 Task: Look for space in Saldanha, South Africa from 10th July, 2023 to 15th July, 2023 for 7 adults in price range Rs.10000 to Rs.15000. Place can be entire place or shared room with 4 bedrooms having 7 beds and 4 bathrooms. Property type can be house, flat, guest house. Amenities needed are: wifi, TV, free parkinig on premises, gym, breakfast. Booking option can be shelf check-in. Required host language is English.
Action: Mouse moved to (512, 133)
Screenshot: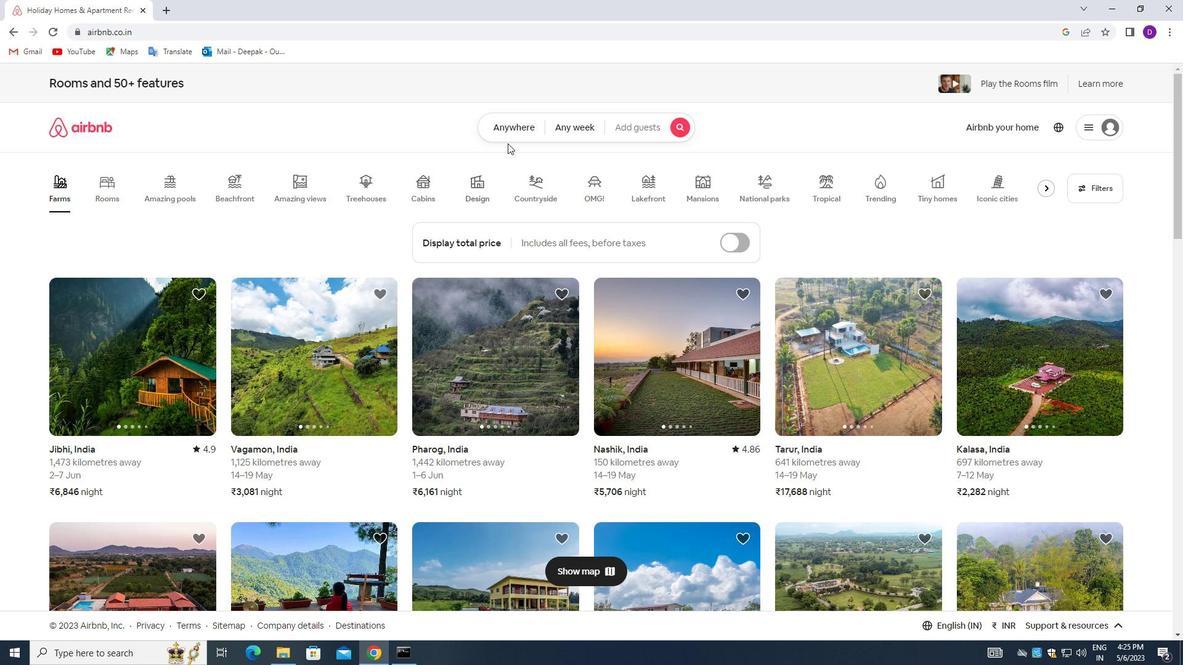 
Action: Mouse pressed left at (512, 133)
Screenshot: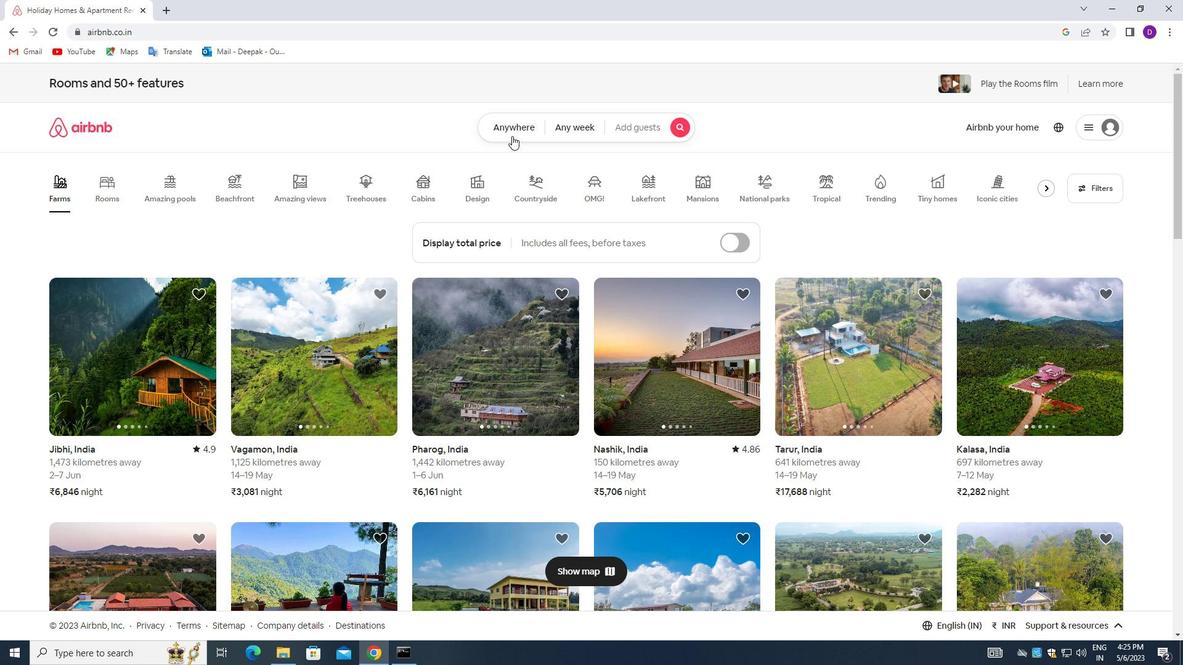 
Action: Mouse moved to (451, 176)
Screenshot: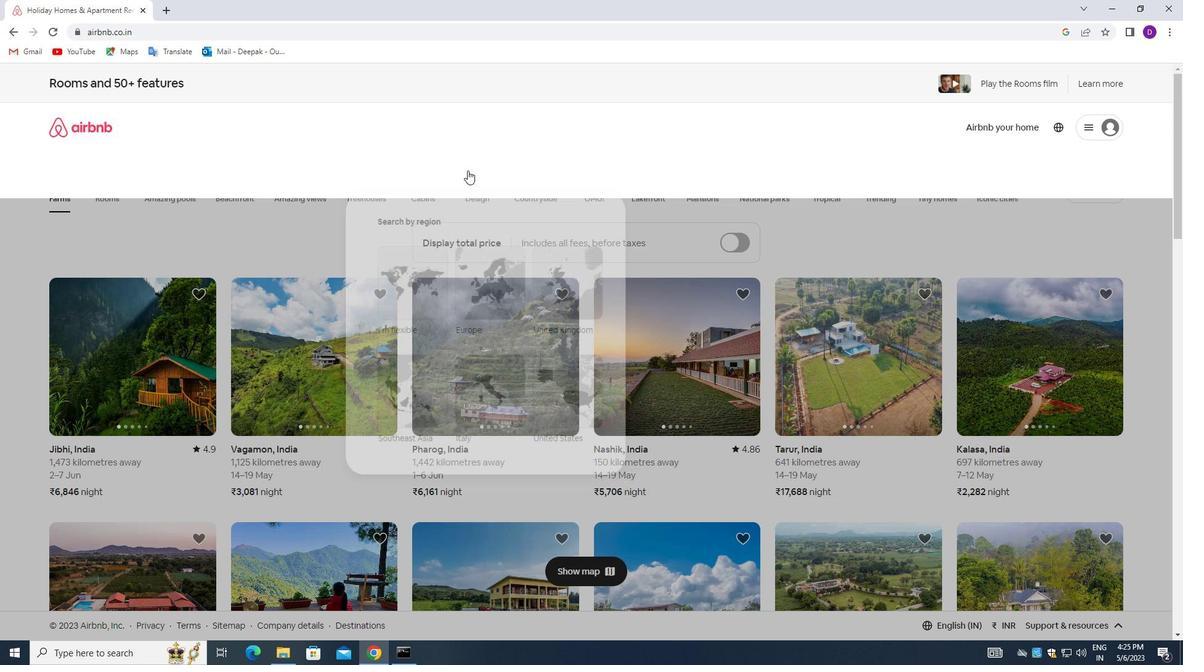 
Action: Mouse pressed left at (451, 176)
Screenshot: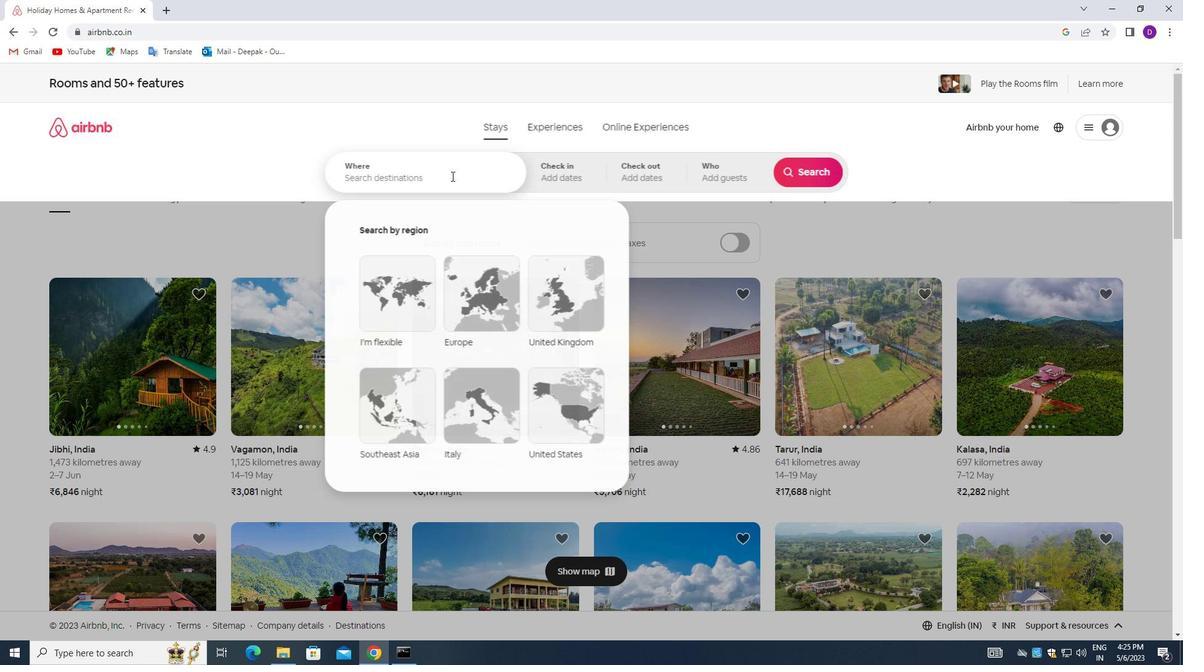 
Action: Mouse moved to (135, 275)
Screenshot: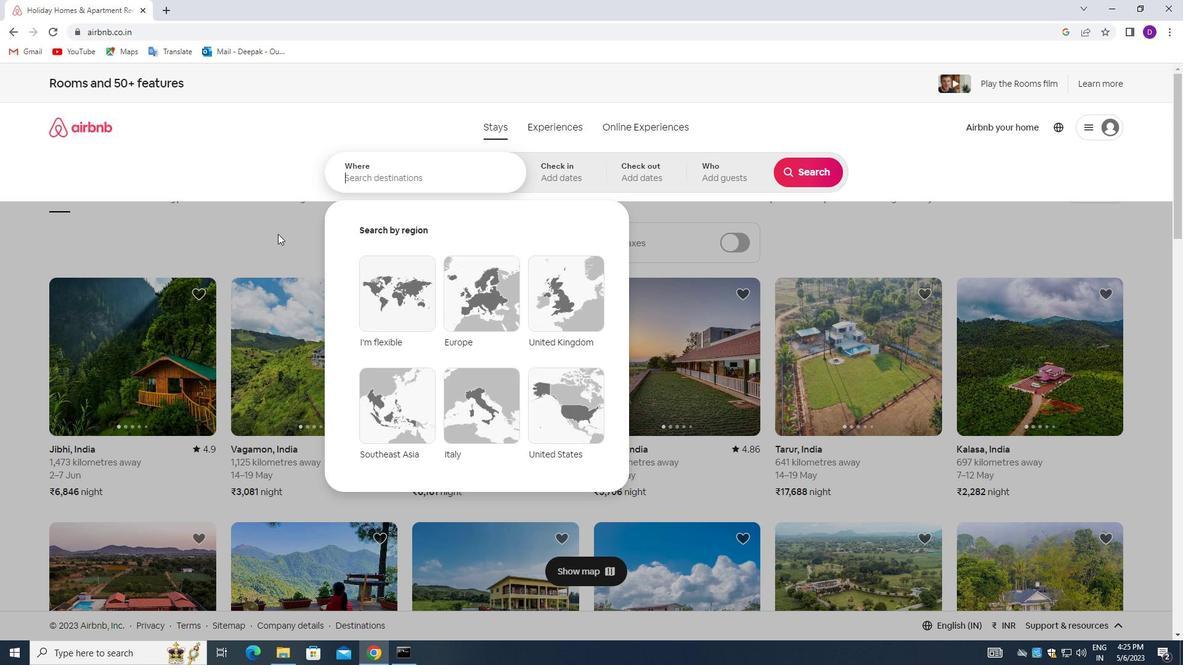 
Action: Key pressed <Key.shift_r>Saldanga,<Key.space><Key.shift_r>South<Key.space><Key.shift_r>Africa<Key.enter>
Screenshot: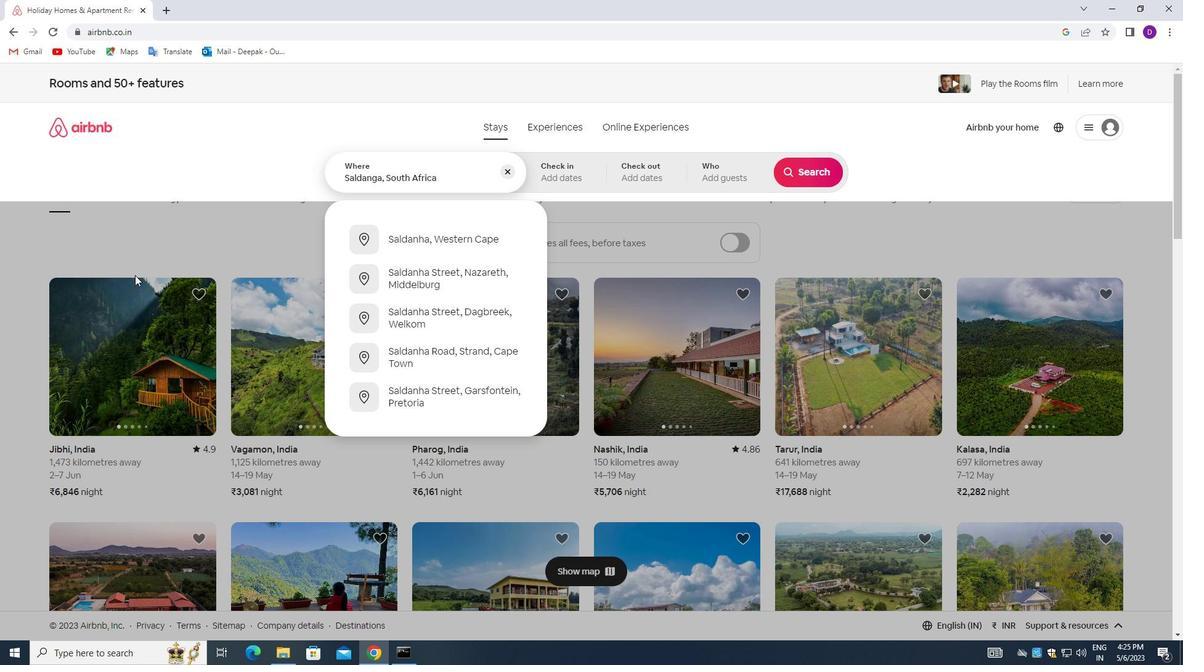 
Action: Mouse moved to (799, 277)
Screenshot: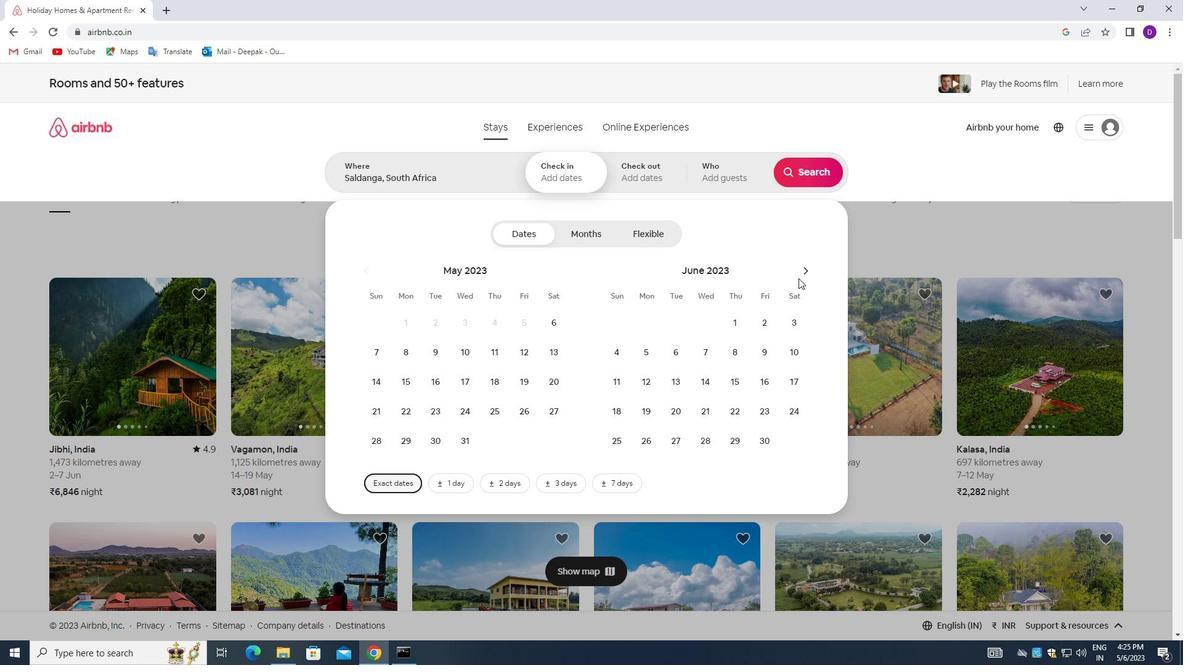 
Action: Mouse pressed left at (799, 277)
Screenshot: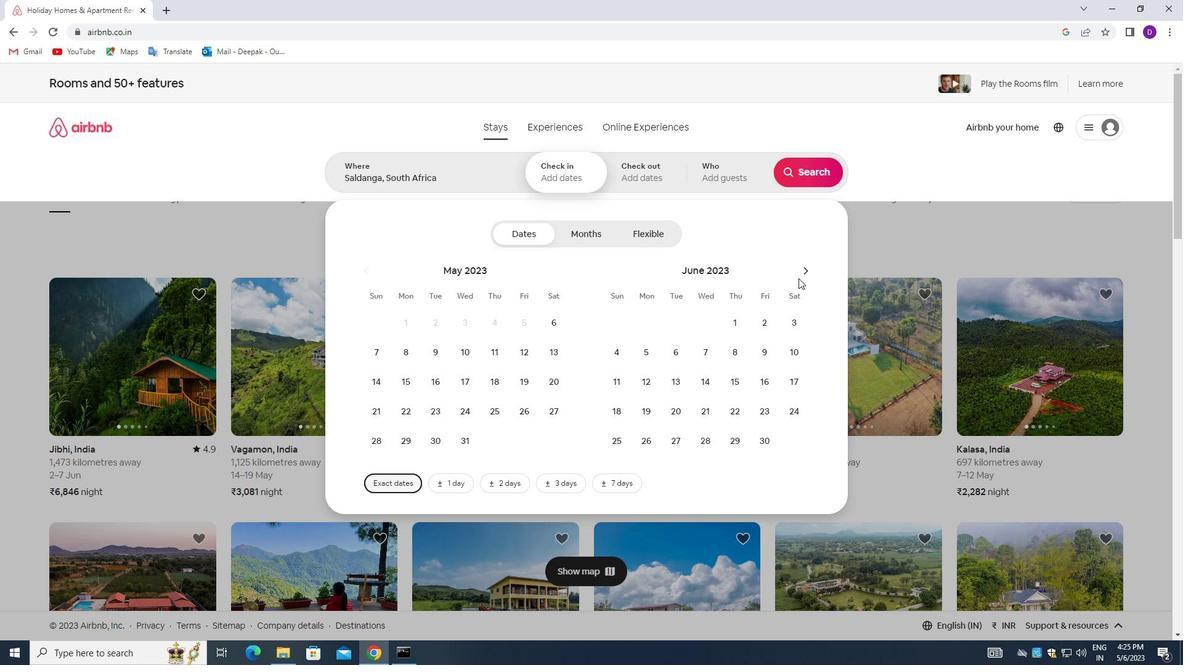 
Action: Mouse moved to (641, 385)
Screenshot: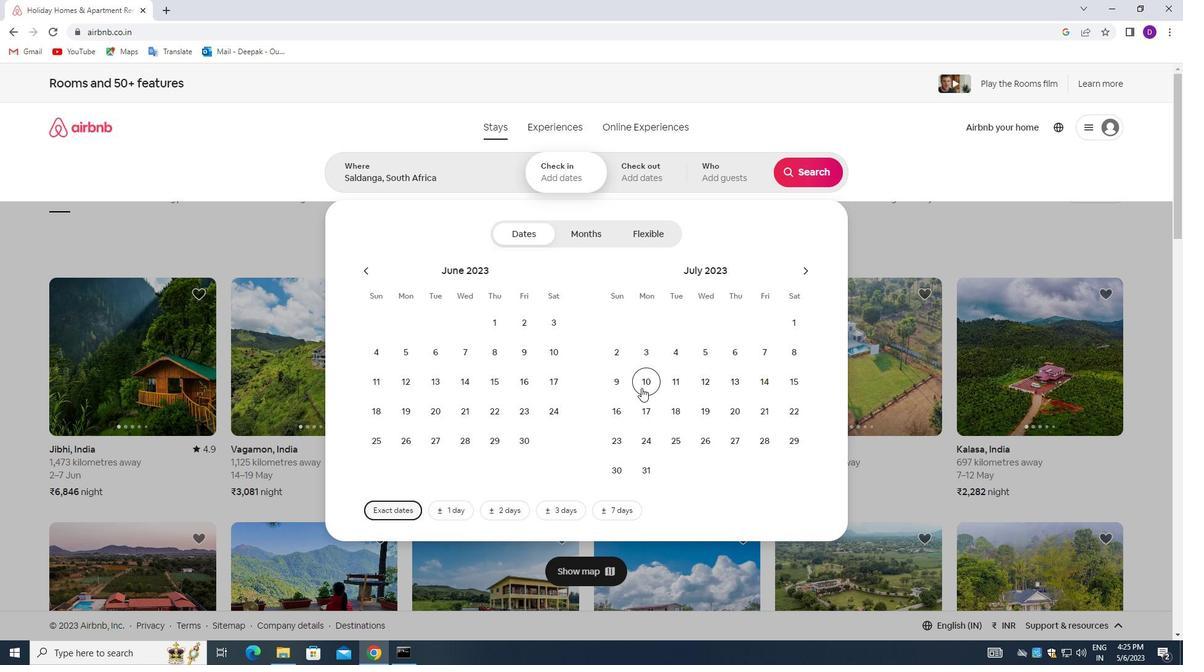 
Action: Mouse pressed left at (641, 385)
Screenshot: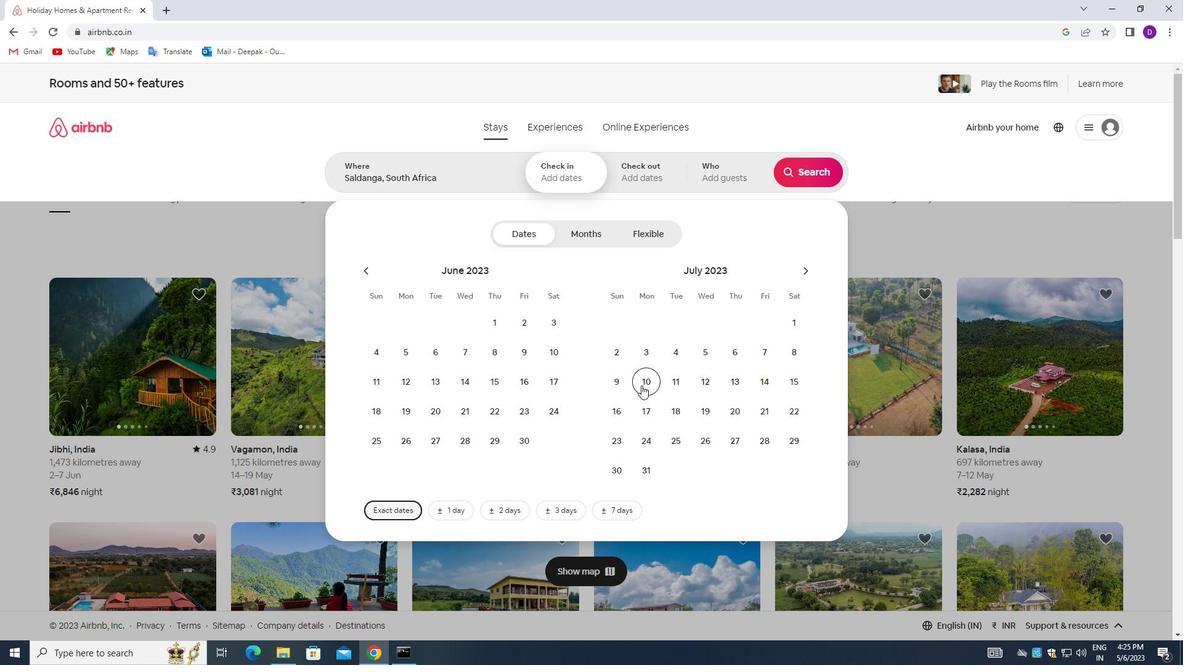 
Action: Mouse moved to (784, 382)
Screenshot: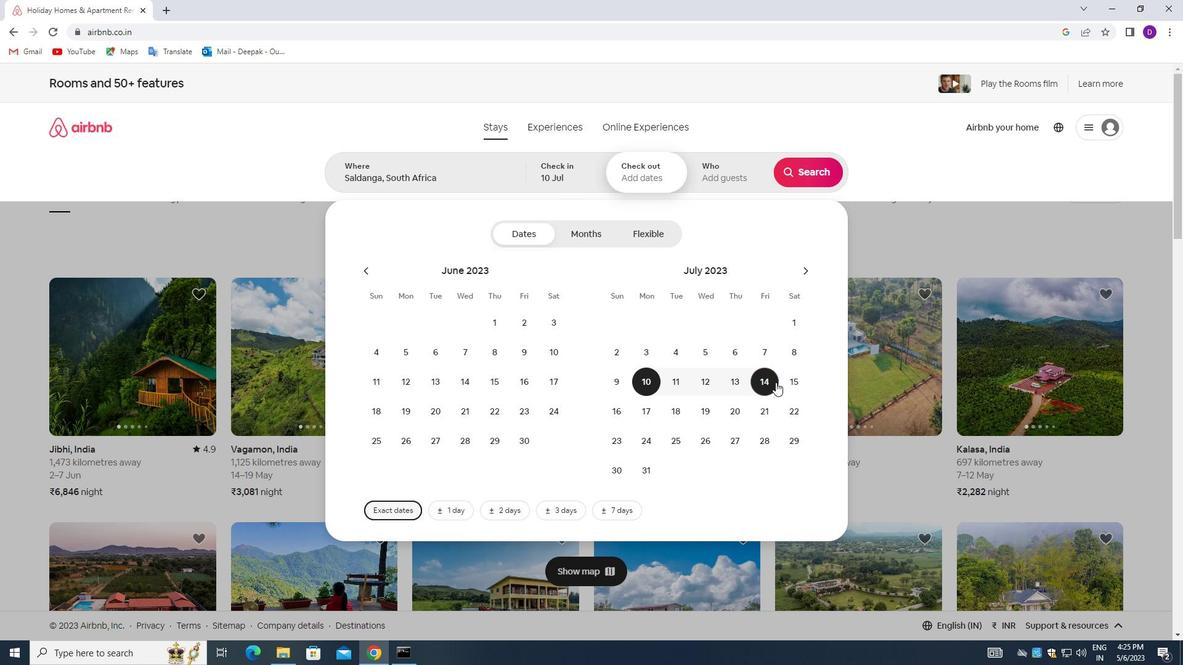 
Action: Mouse pressed left at (784, 382)
Screenshot: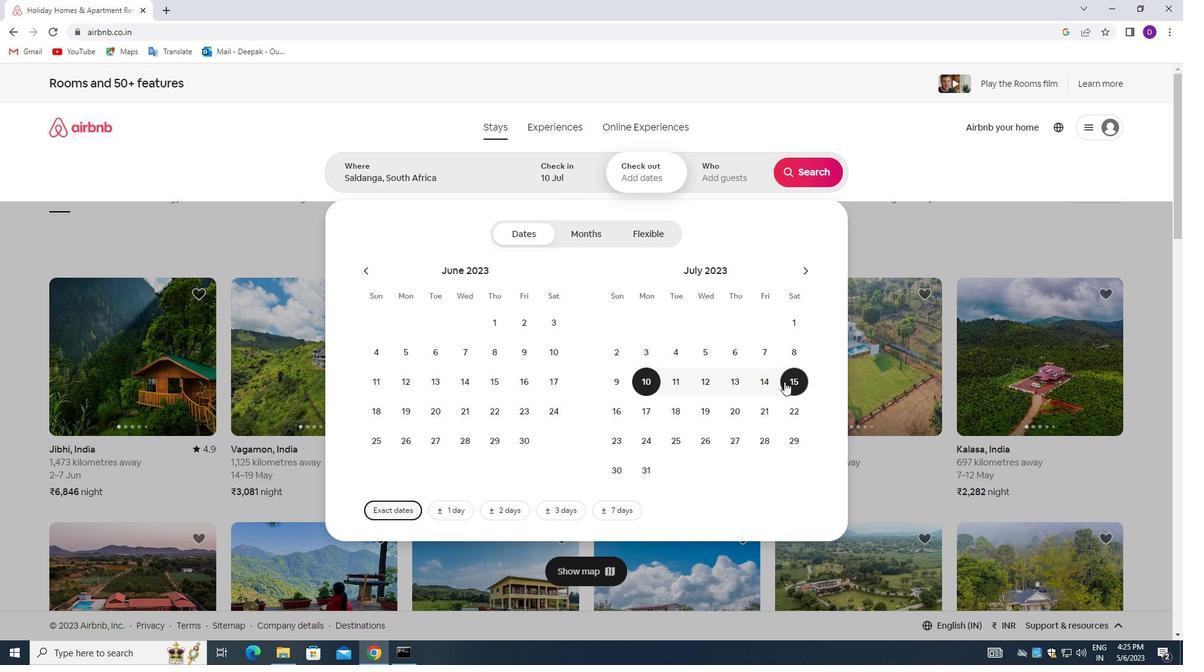 
Action: Mouse moved to (710, 180)
Screenshot: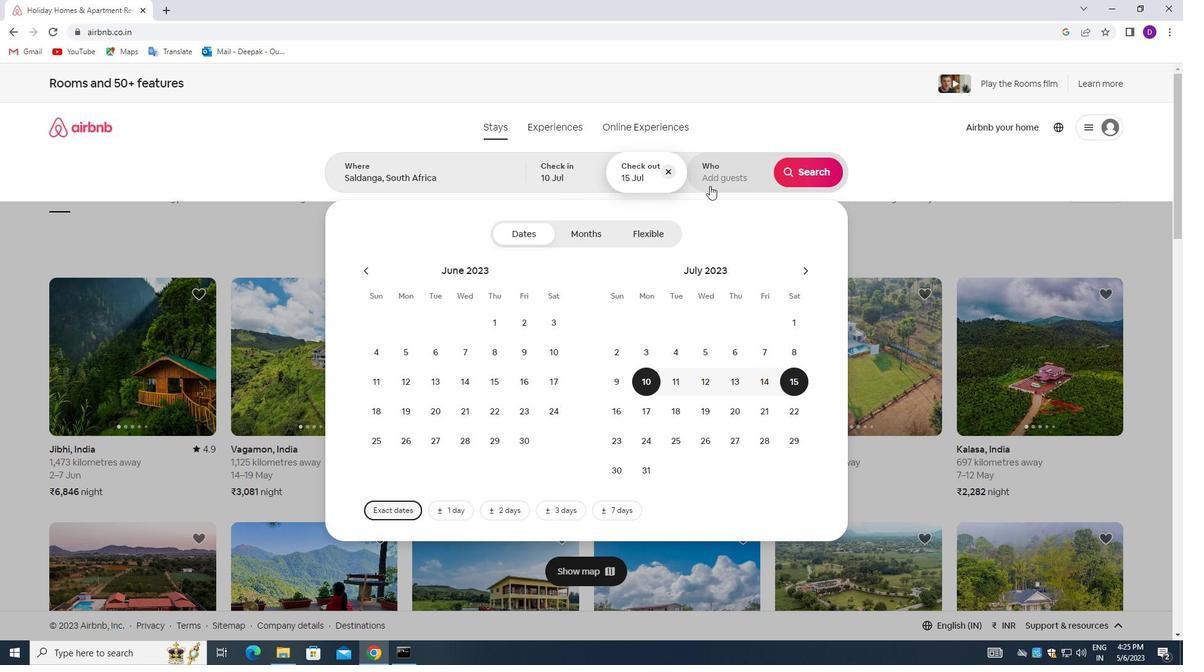 
Action: Mouse pressed left at (710, 180)
Screenshot: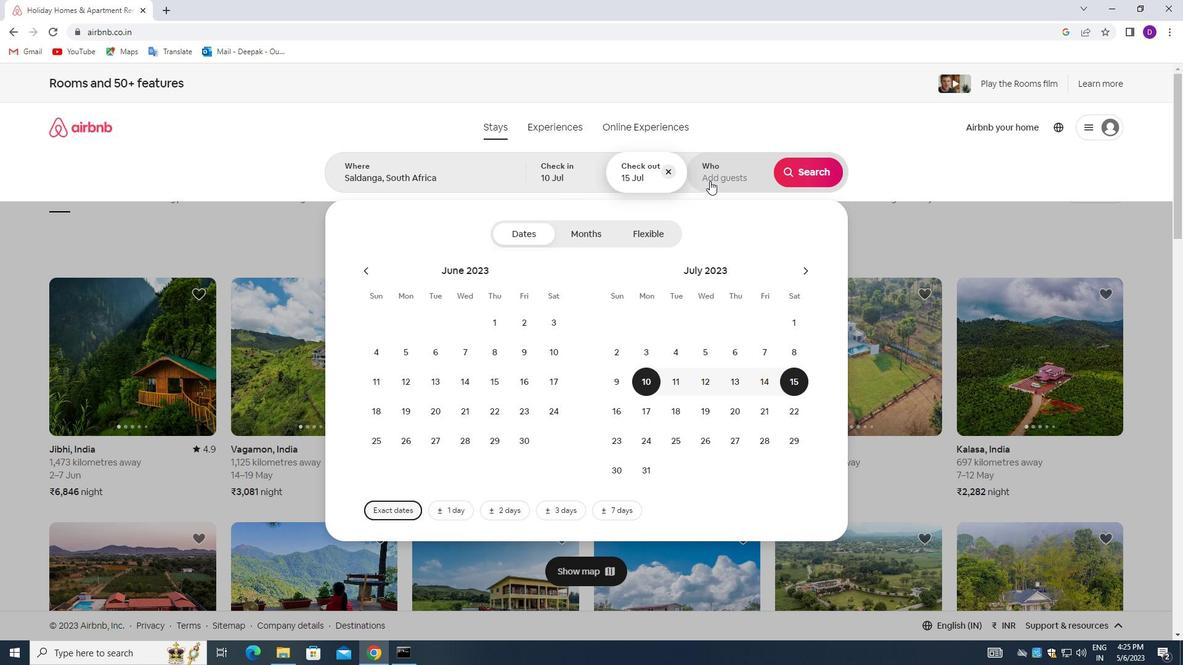 
Action: Mouse moved to (815, 235)
Screenshot: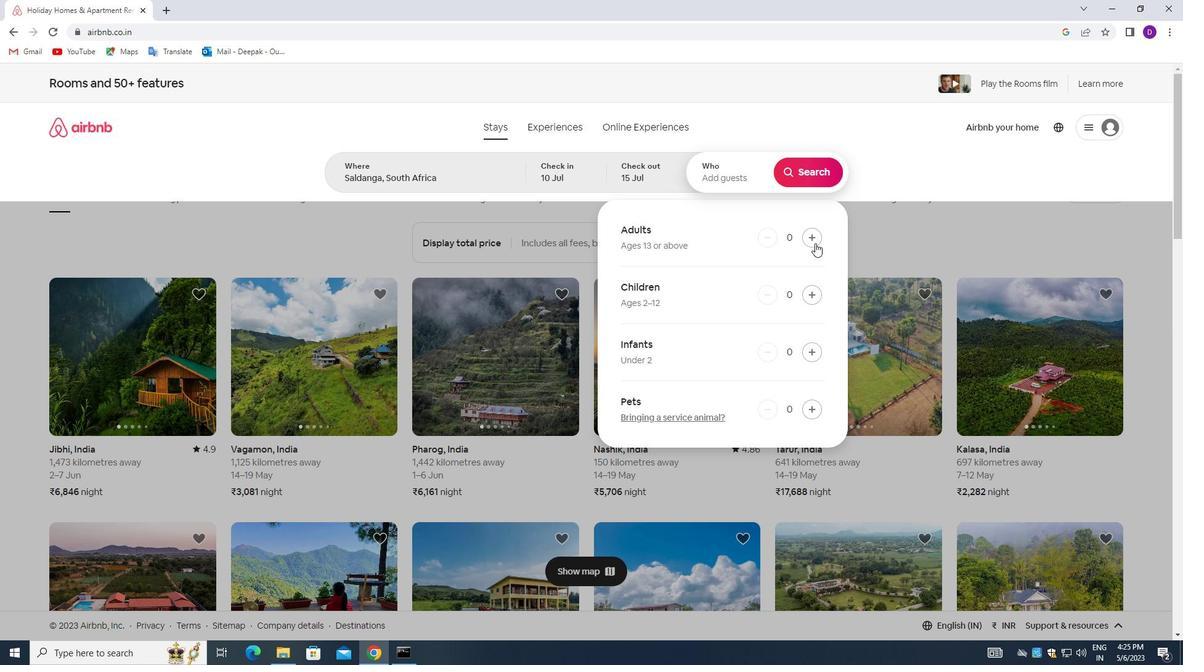 
Action: Mouse pressed left at (815, 235)
Screenshot: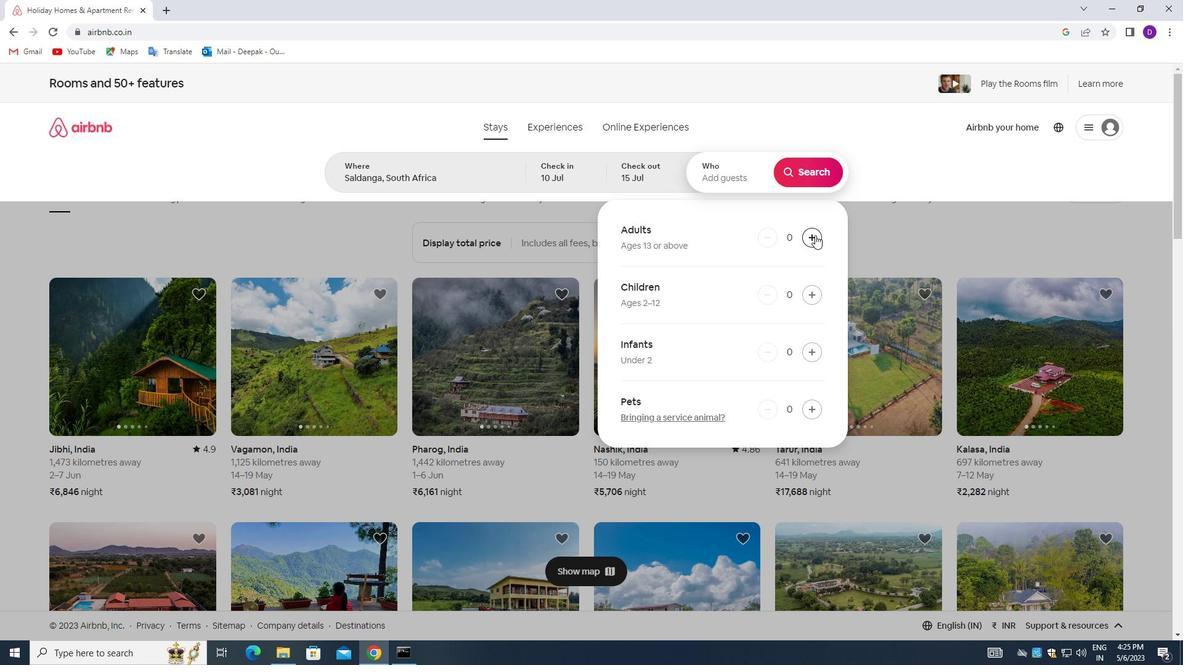 
Action: Mouse pressed left at (815, 235)
Screenshot: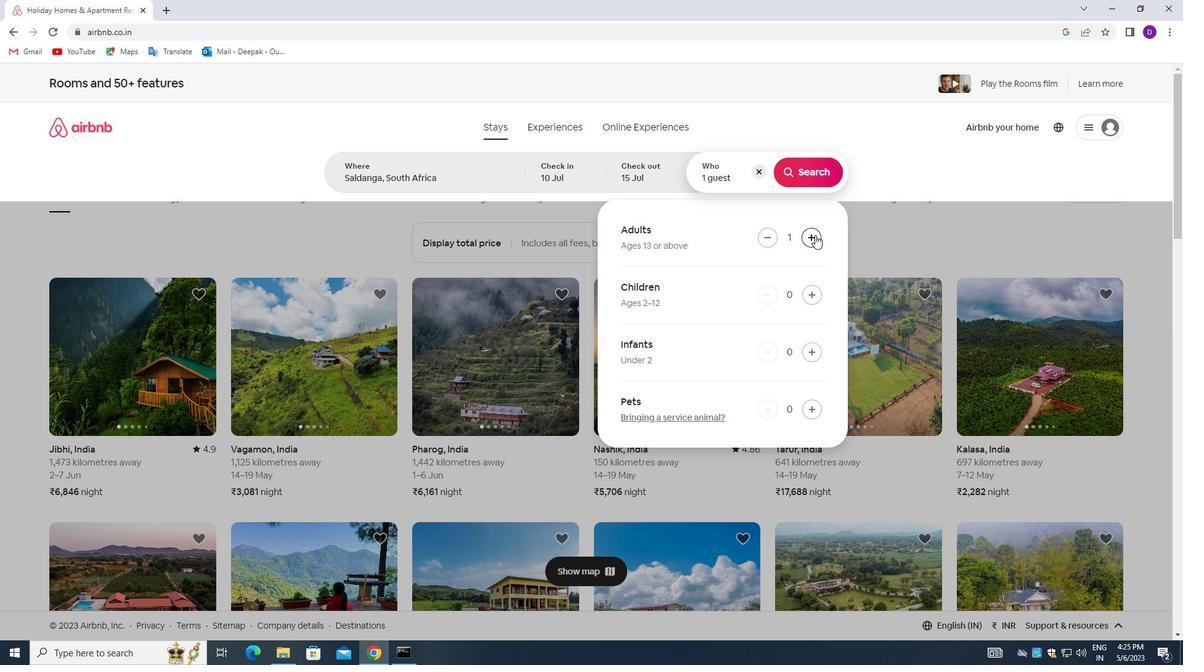 
Action: Mouse pressed left at (815, 235)
Screenshot: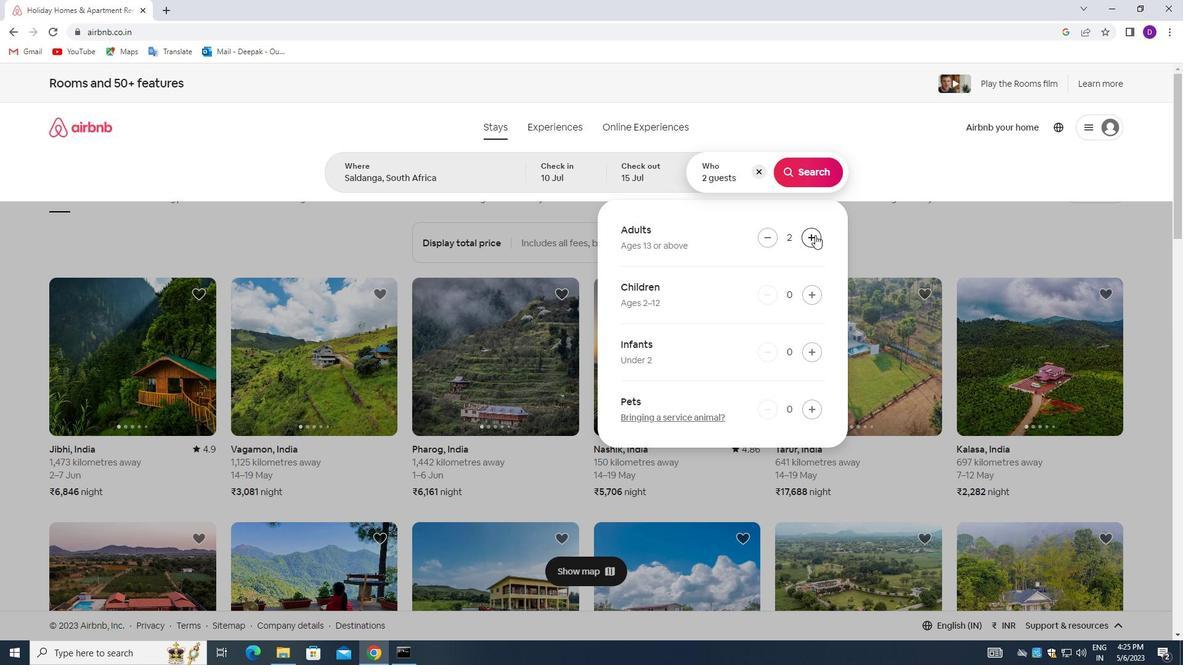 
Action: Mouse pressed left at (815, 235)
Screenshot: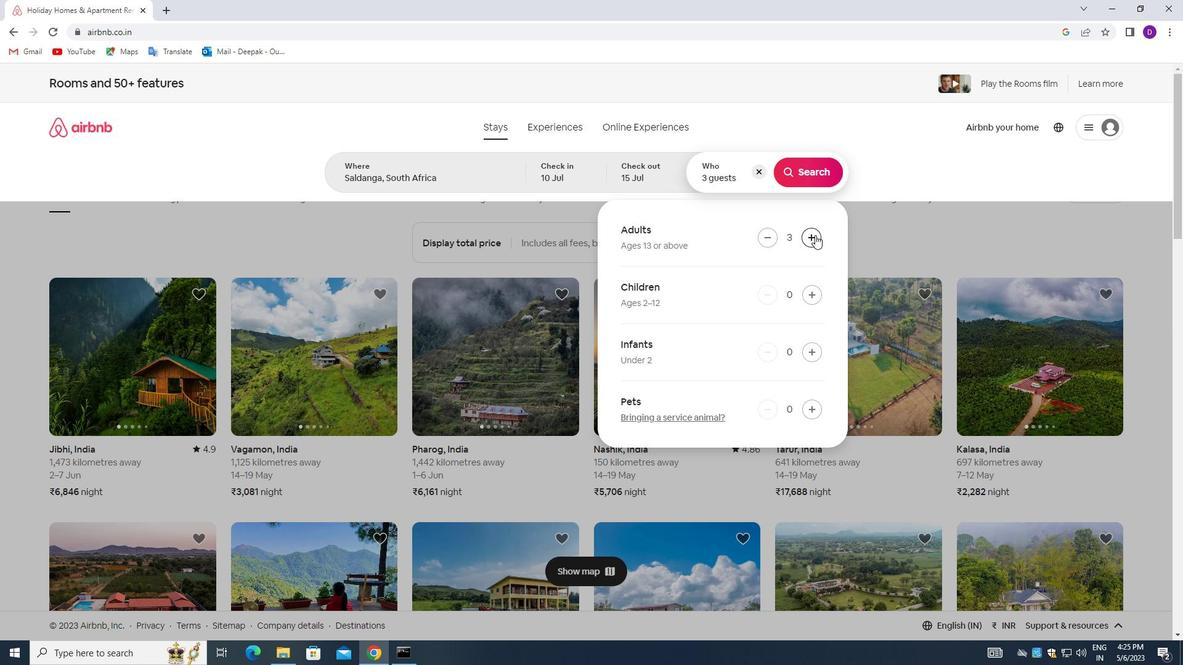 
Action: Mouse pressed left at (815, 235)
Screenshot: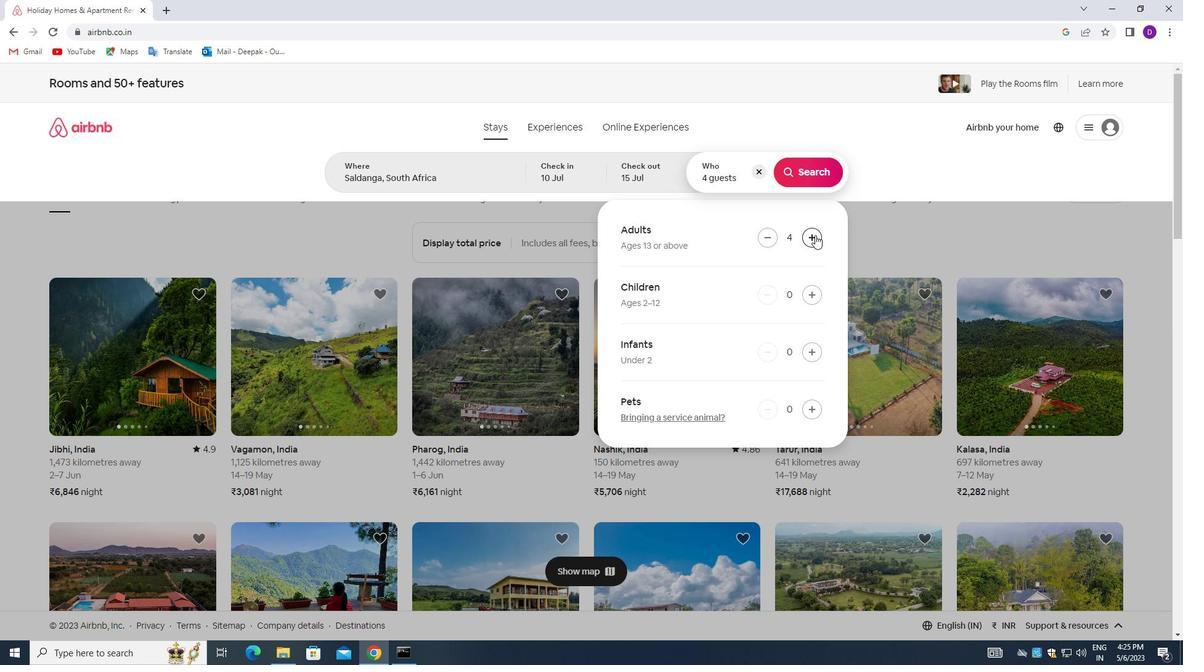 
Action: Mouse pressed left at (815, 235)
Screenshot: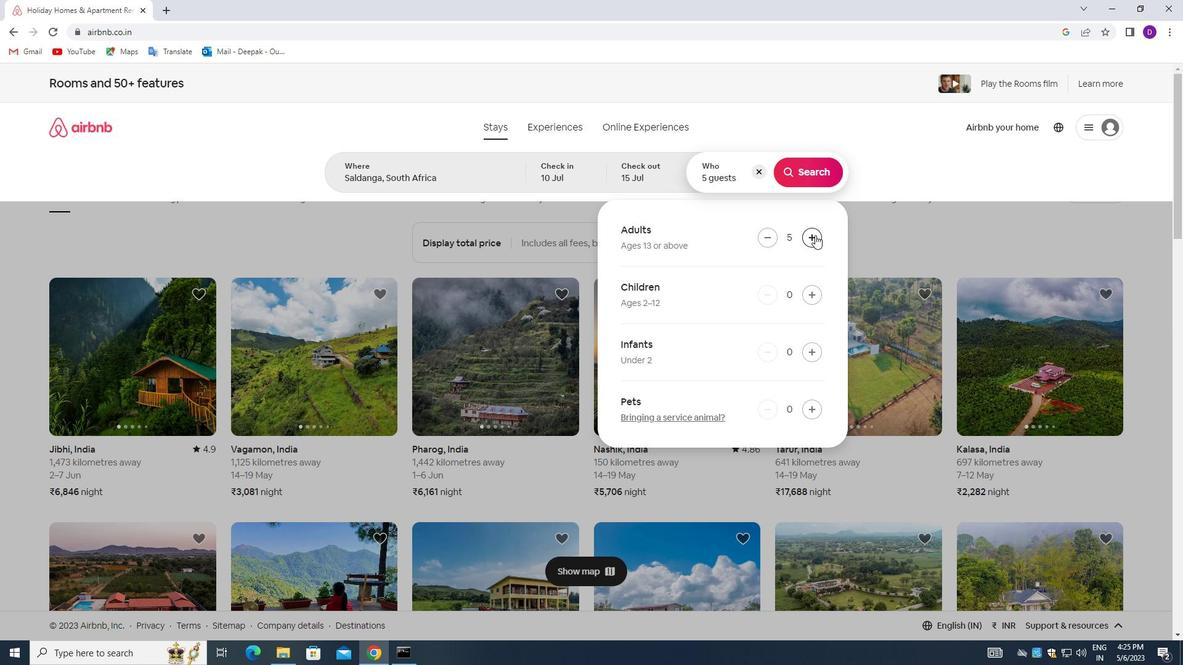 
Action: Mouse pressed left at (815, 235)
Screenshot: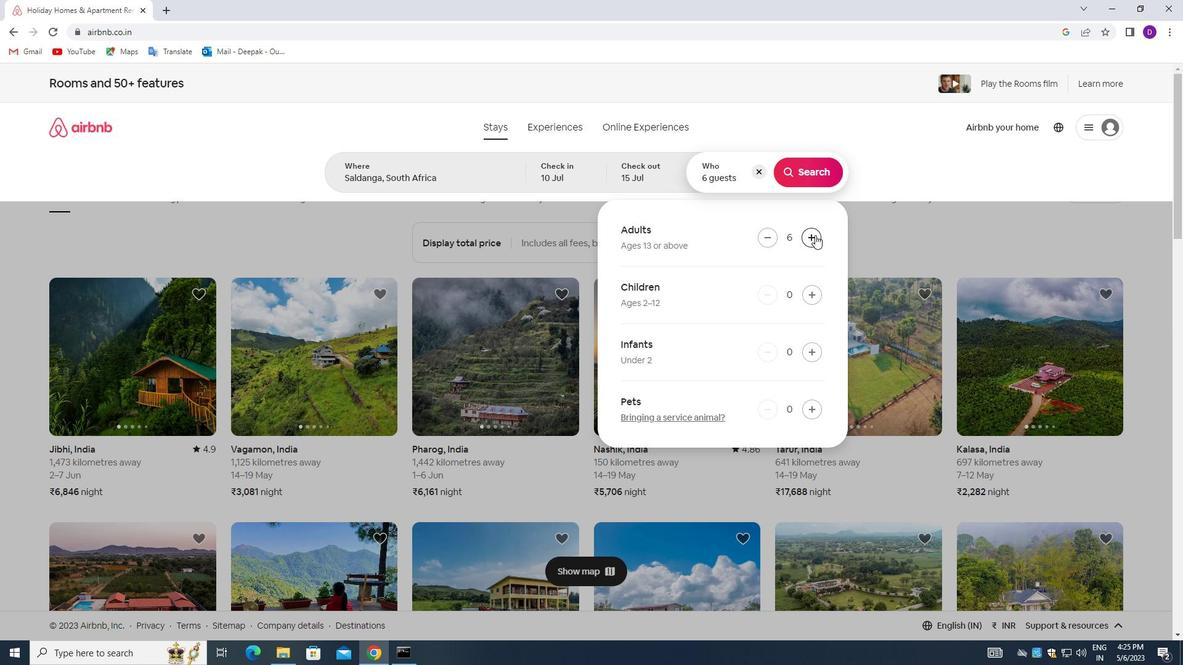 
Action: Mouse moved to (803, 172)
Screenshot: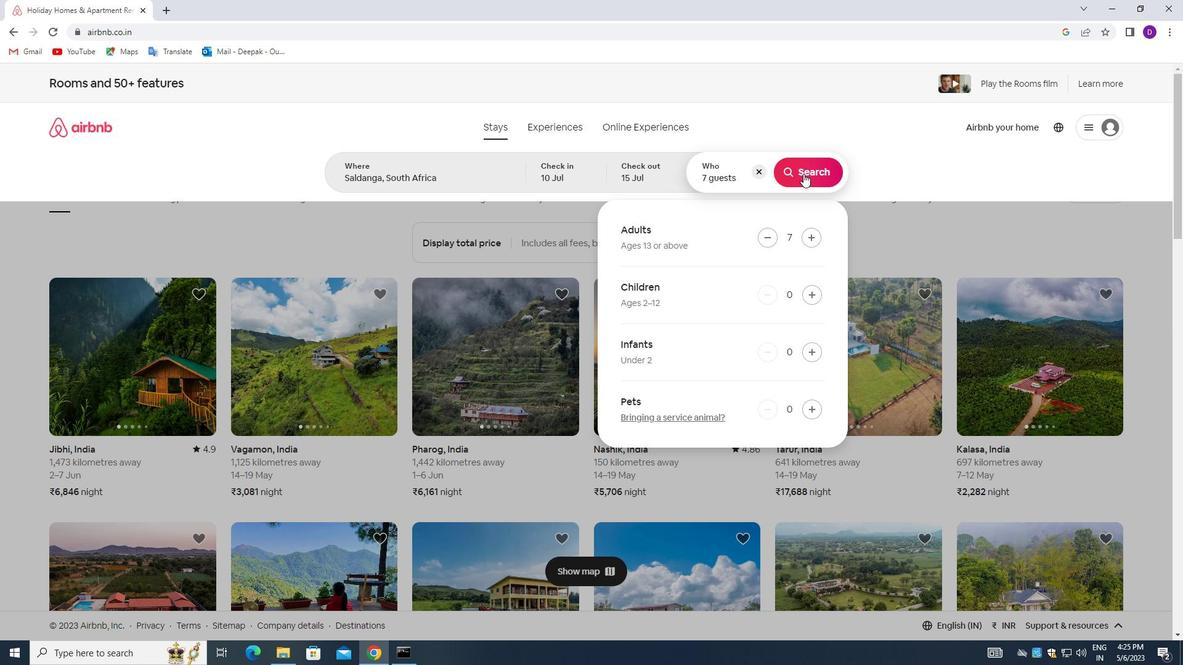 
Action: Mouse pressed left at (803, 172)
Screenshot: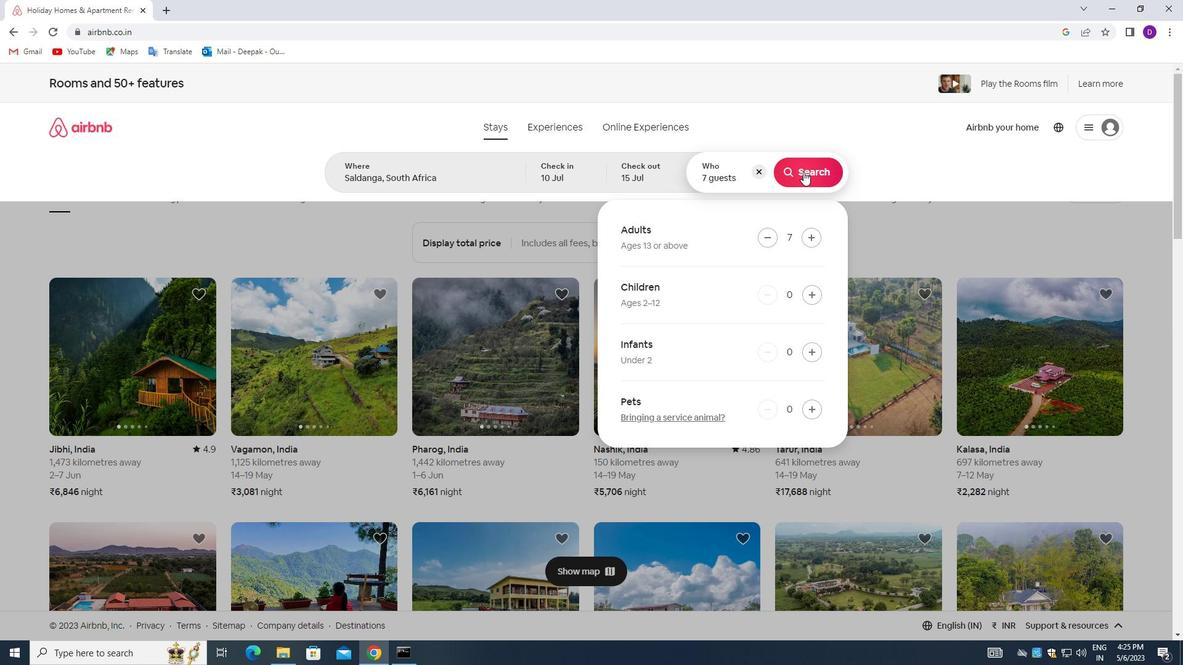 
Action: Mouse moved to (1117, 138)
Screenshot: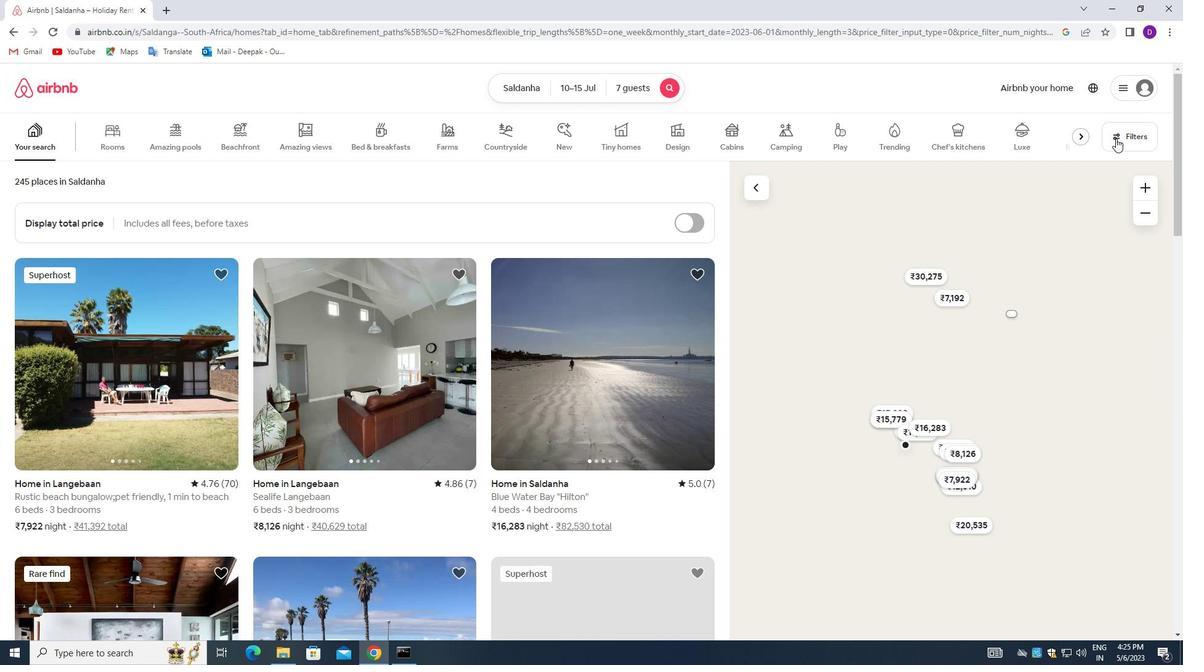 
Action: Mouse pressed left at (1117, 138)
Screenshot: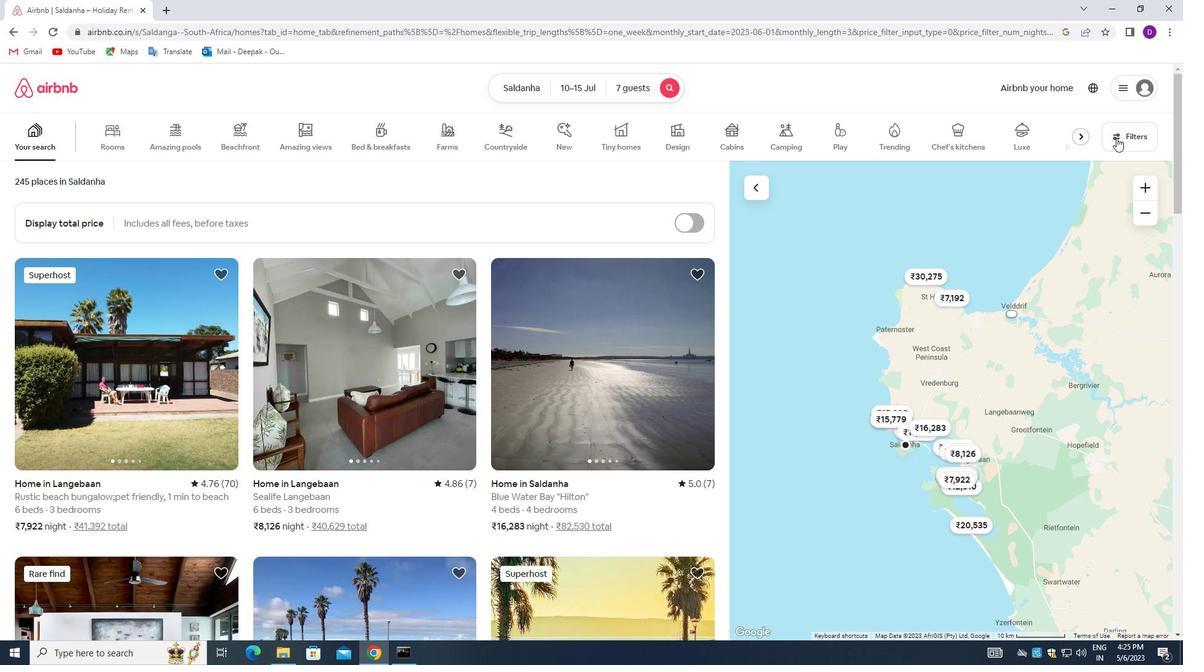 
Action: Mouse moved to (551, 395)
Screenshot: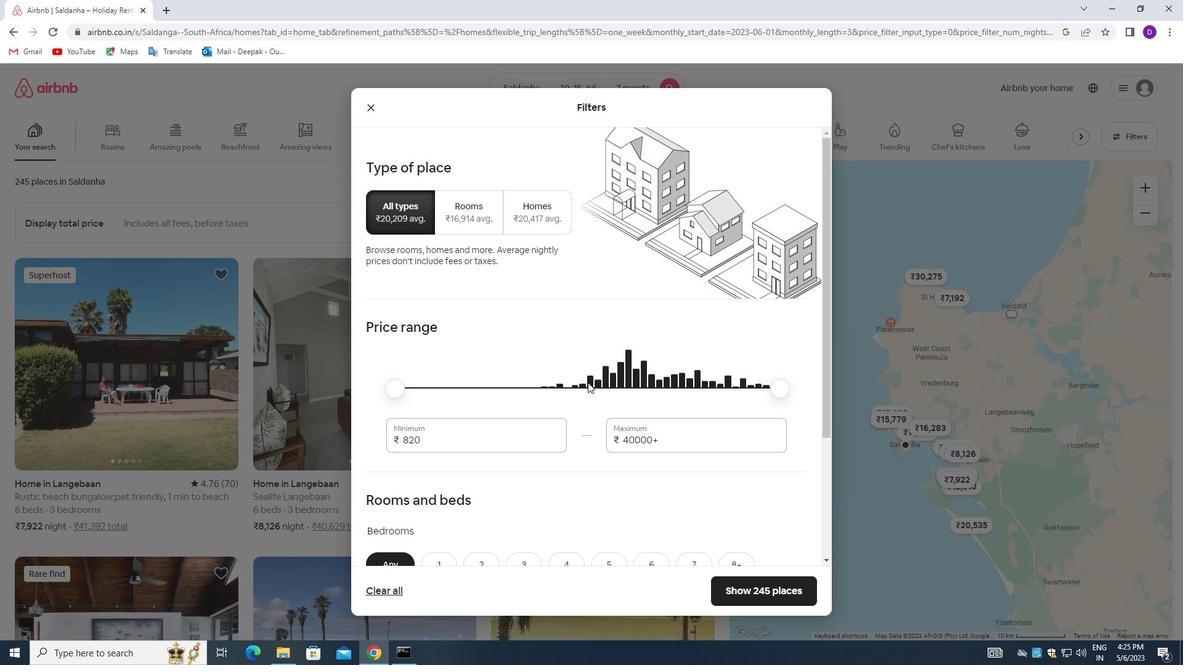 
Action: Mouse scrolled (551, 395) with delta (0, 0)
Screenshot: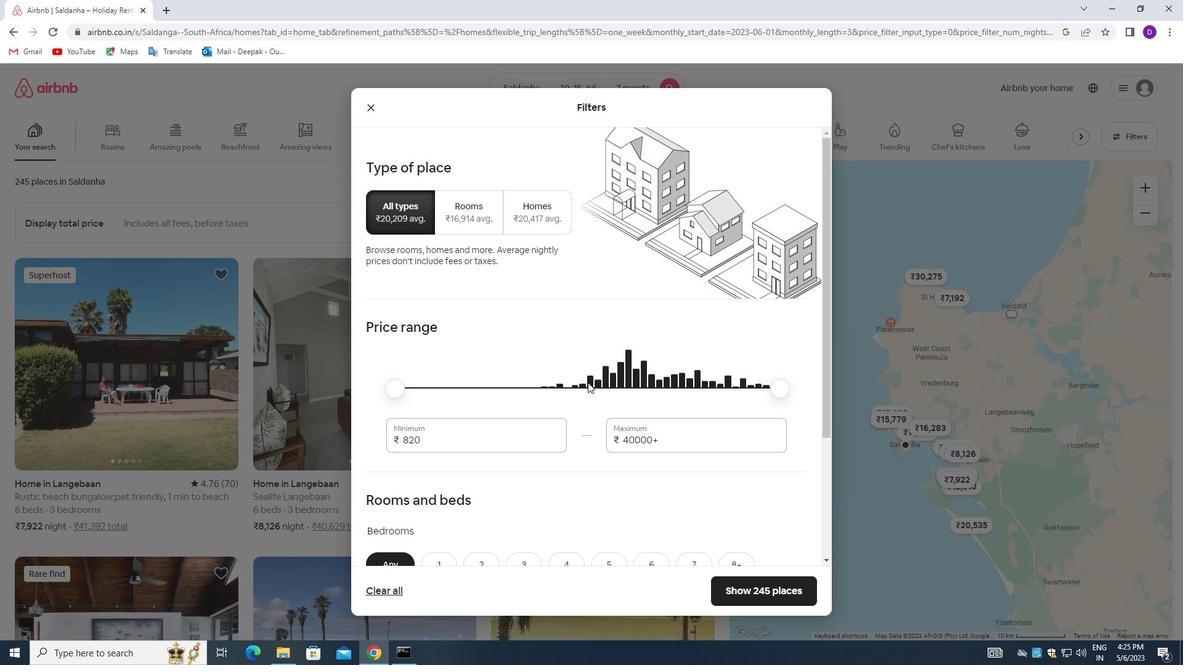 
Action: Mouse moved to (451, 376)
Screenshot: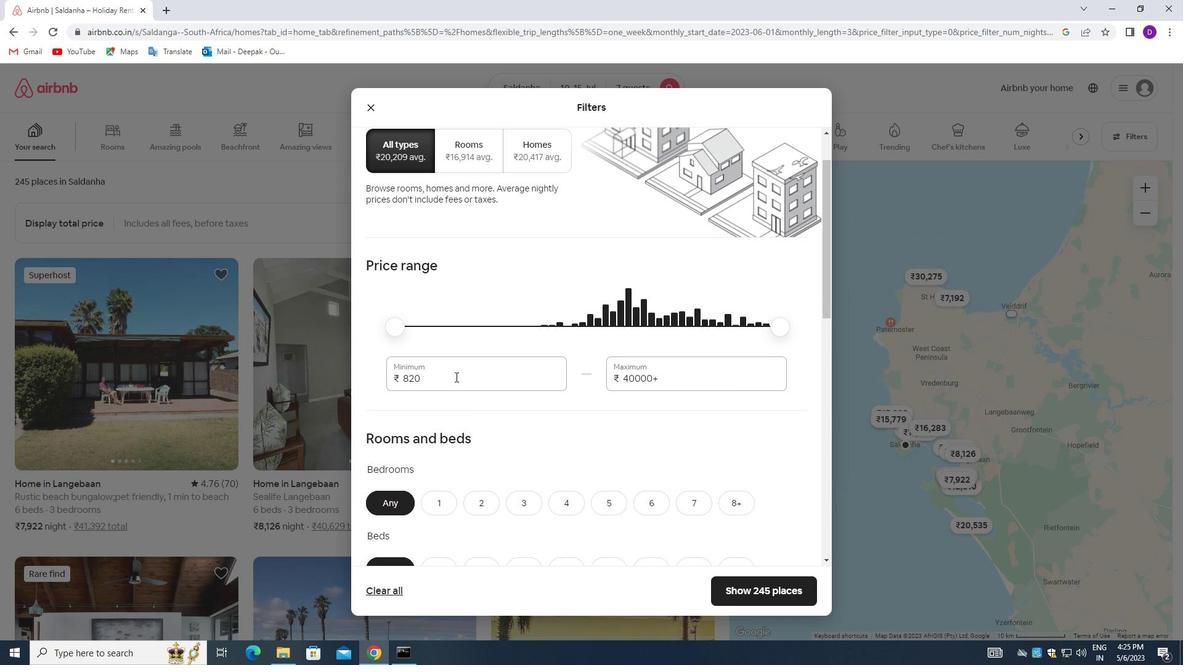 
Action: Mouse pressed left at (451, 376)
Screenshot: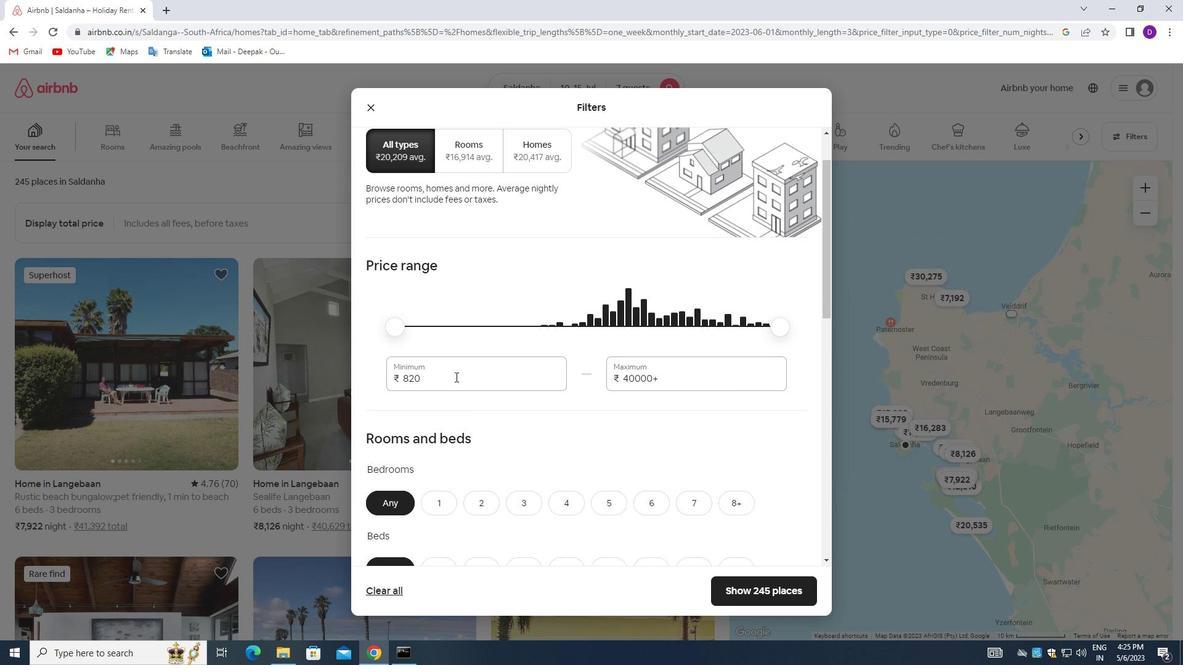 
Action: Mouse pressed left at (451, 376)
Screenshot: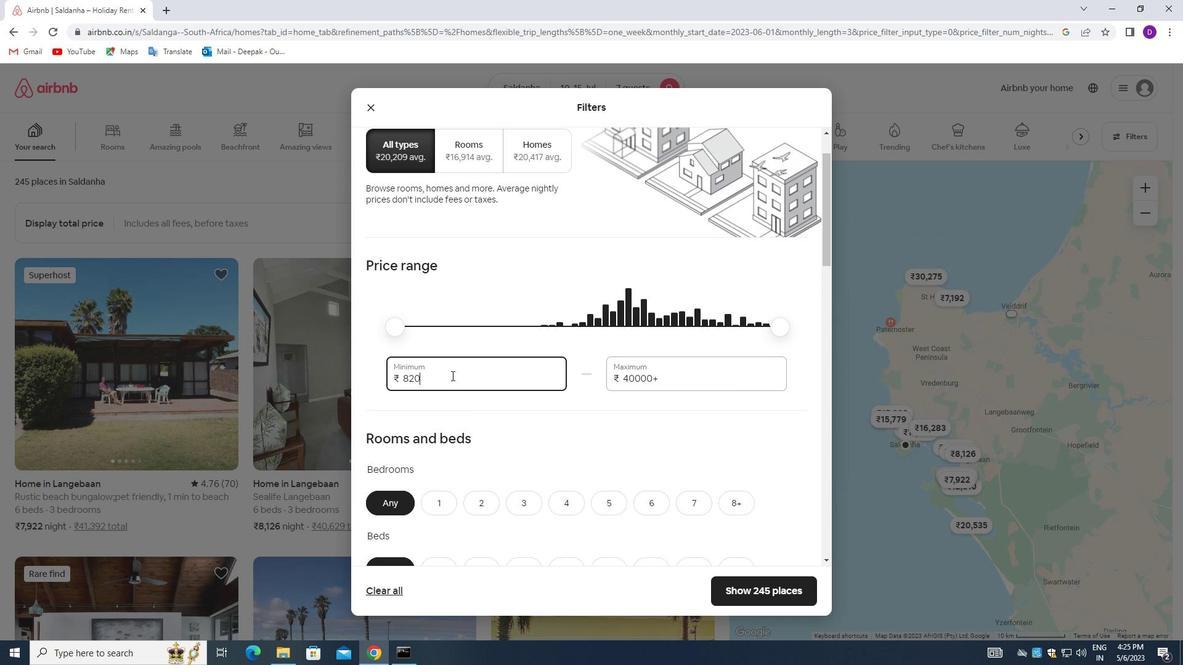 
Action: Key pressed 10000<Key.tab>15000
Screenshot: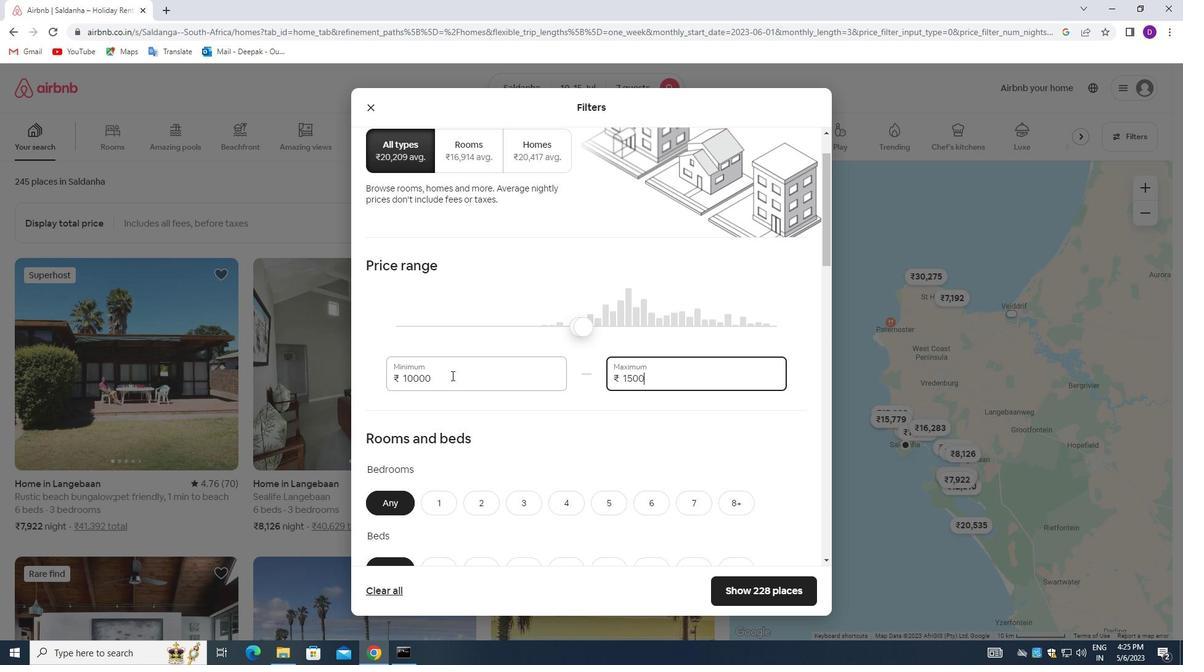 
Action: Mouse moved to (532, 387)
Screenshot: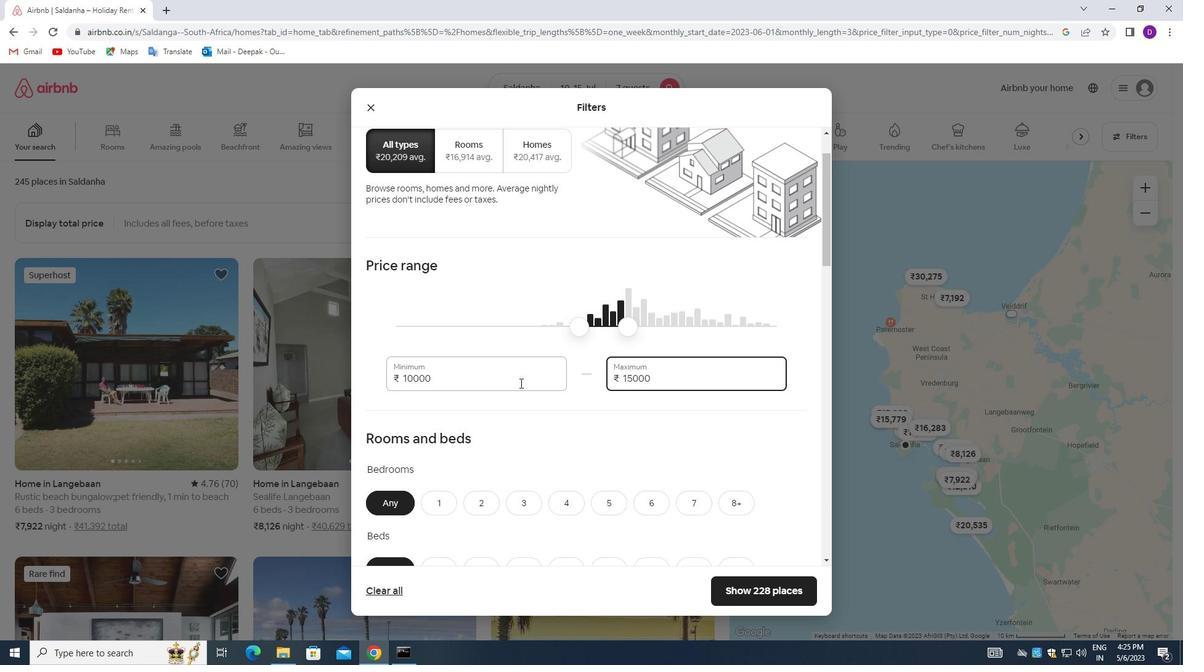 
Action: Mouse scrolled (532, 386) with delta (0, 0)
Screenshot: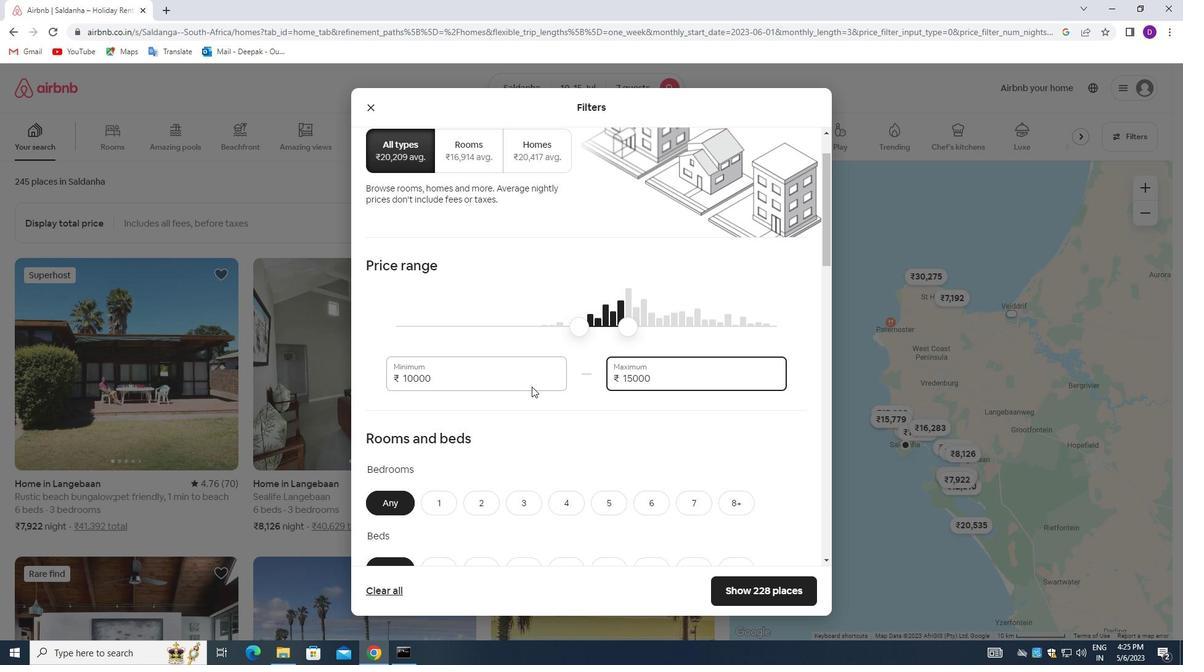 
Action: Mouse scrolled (532, 386) with delta (0, 0)
Screenshot: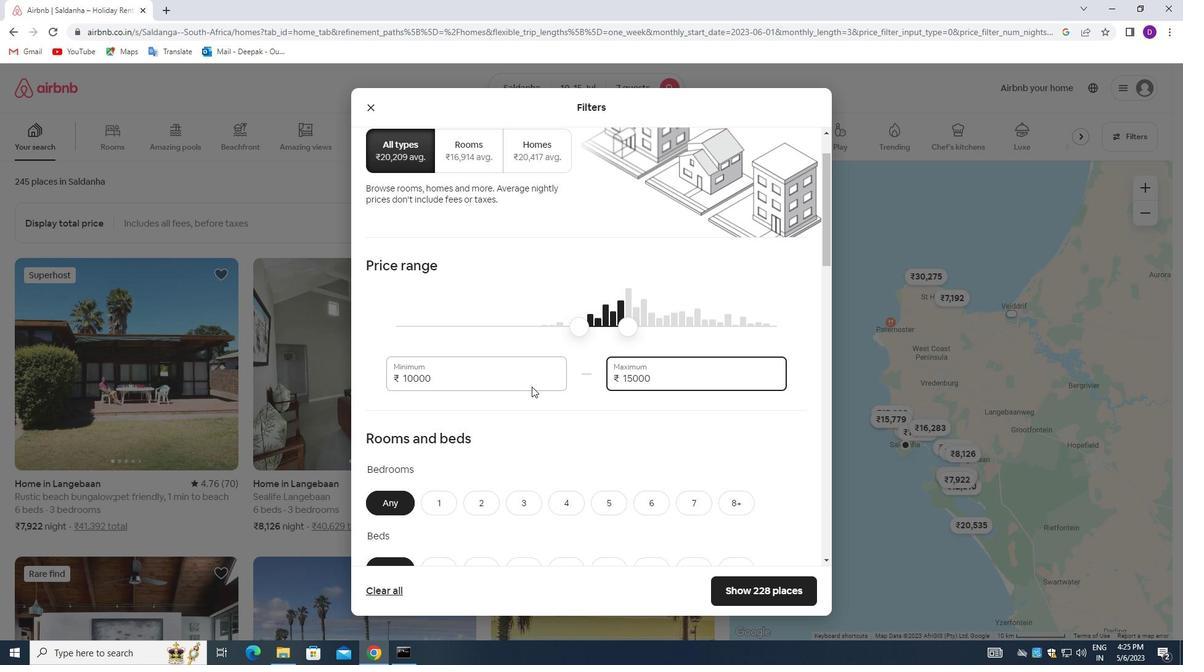 
Action: Mouse scrolled (532, 386) with delta (0, 0)
Screenshot: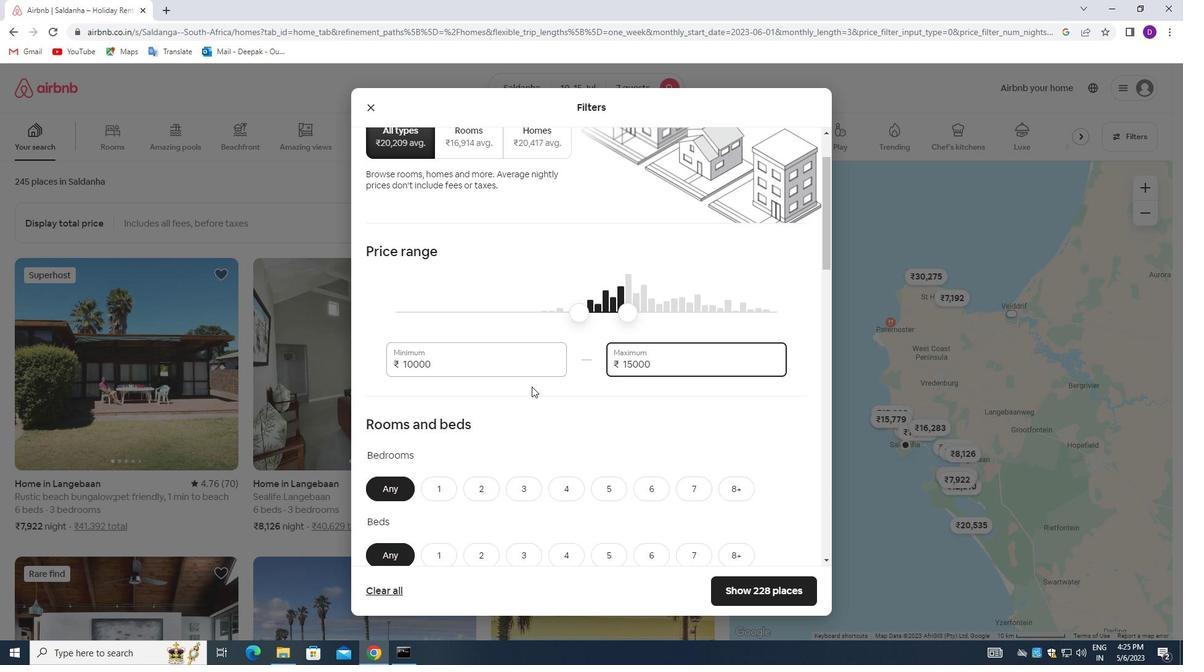
Action: Mouse moved to (559, 324)
Screenshot: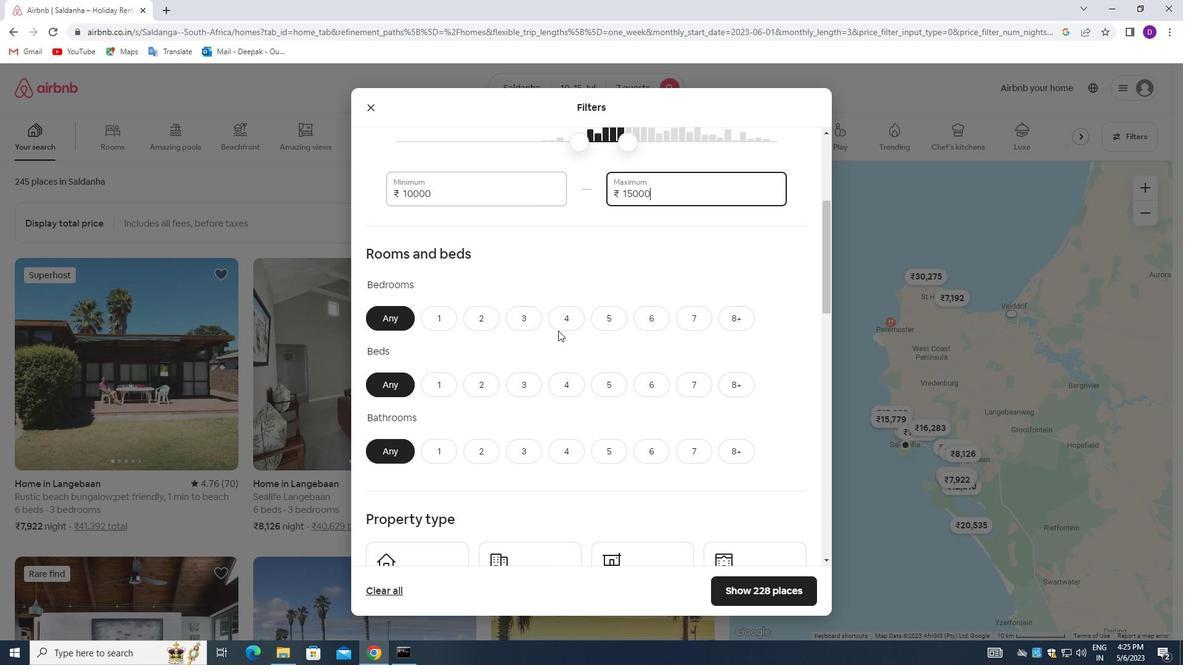 
Action: Mouse pressed left at (559, 324)
Screenshot: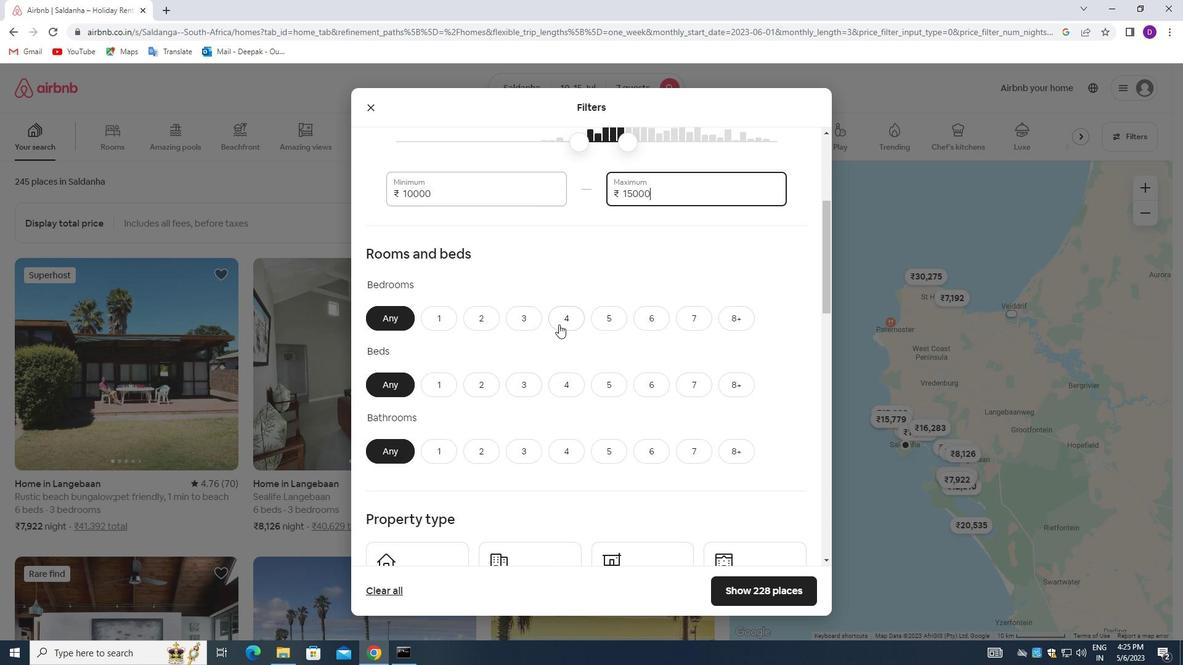 
Action: Mouse moved to (694, 380)
Screenshot: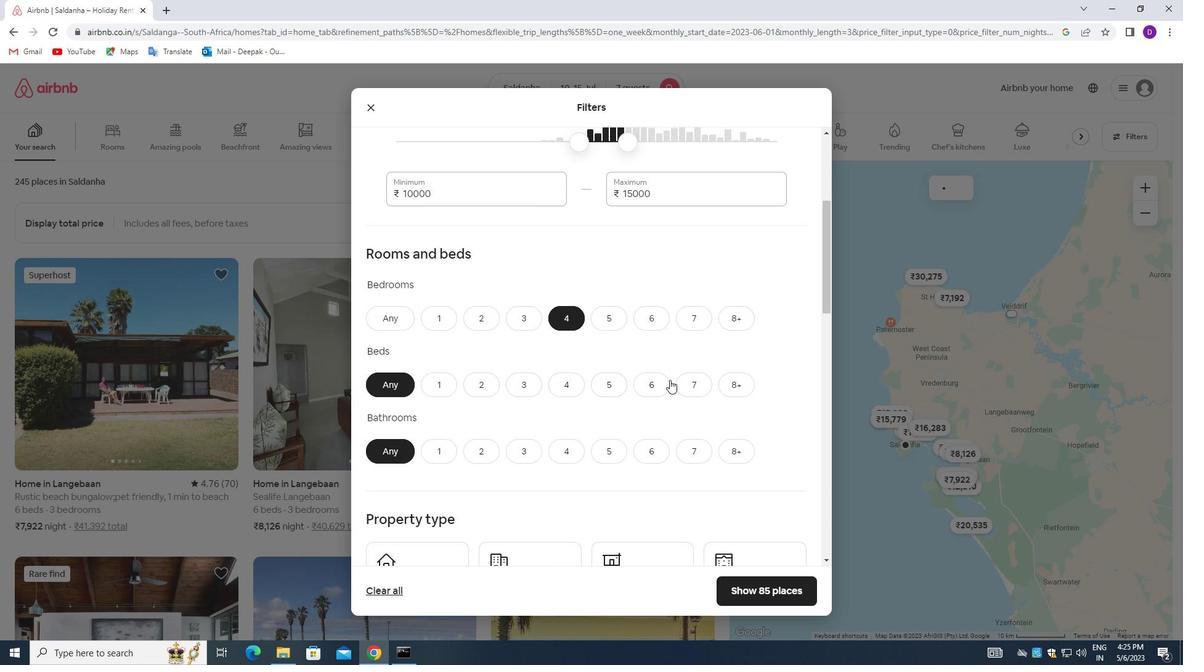 
Action: Mouse pressed left at (694, 380)
Screenshot: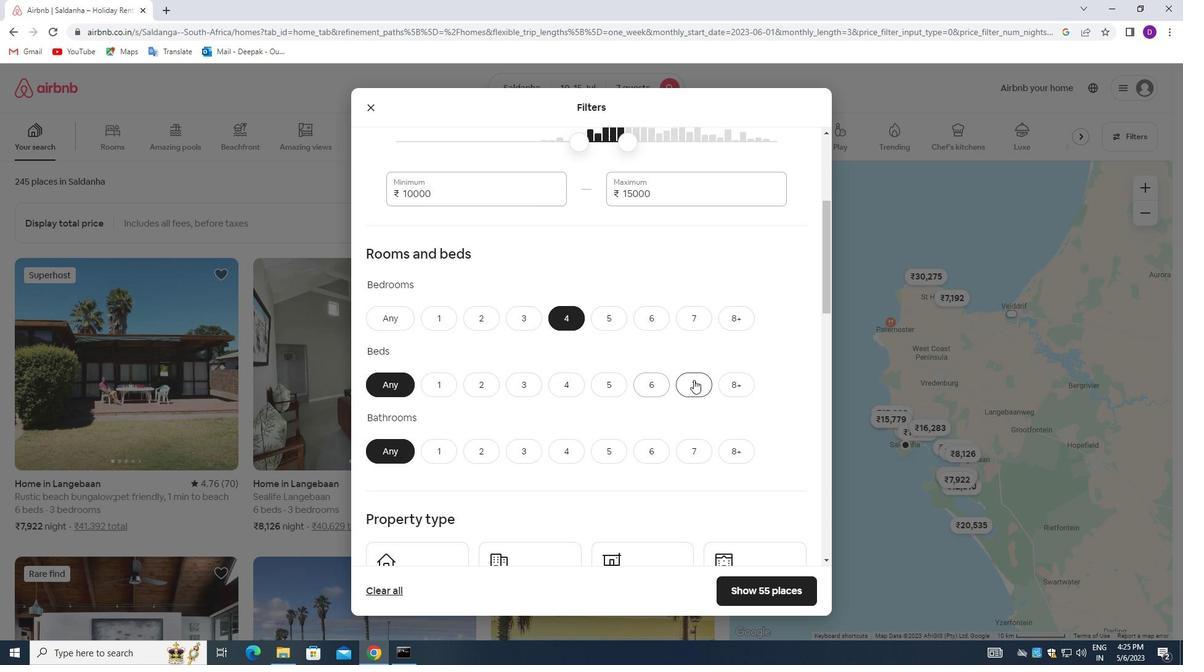 
Action: Mouse moved to (556, 446)
Screenshot: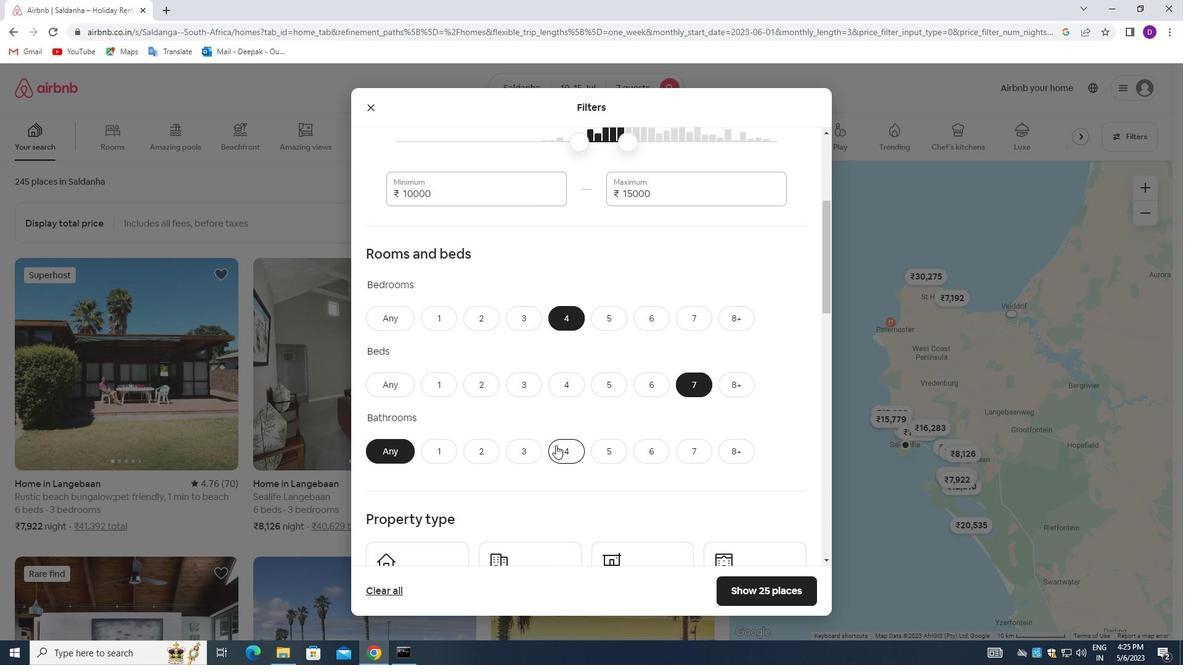 
Action: Mouse pressed left at (556, 446)
Screenshot: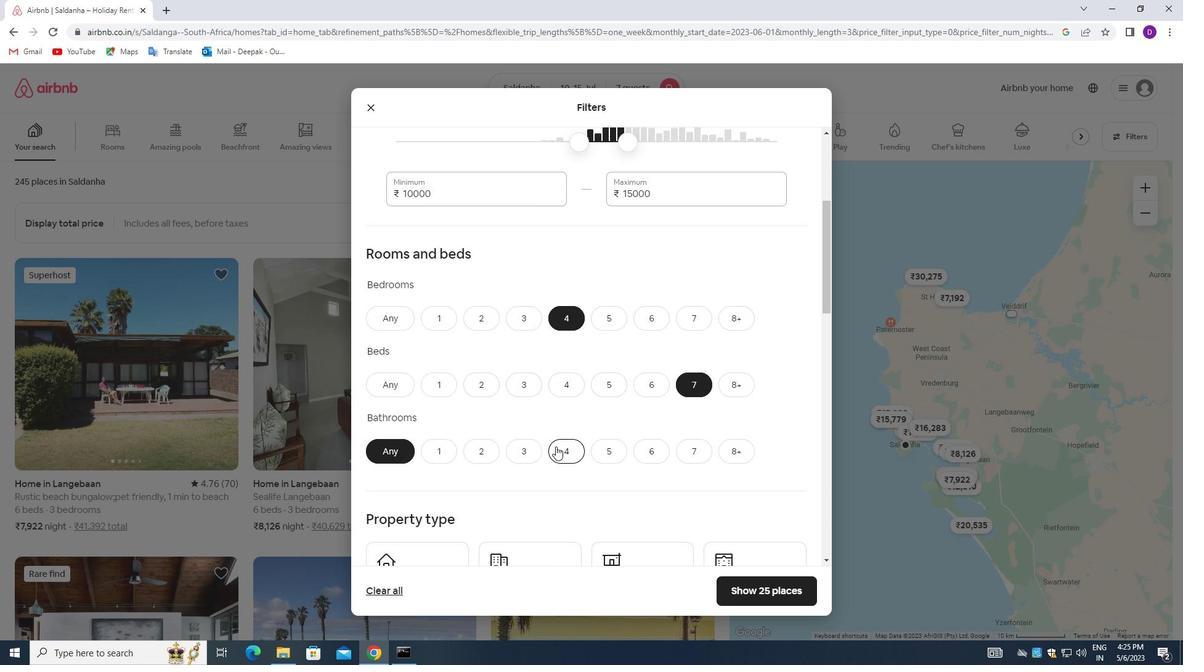 
Action: Mouse moved to (570, 409)
Screenshot: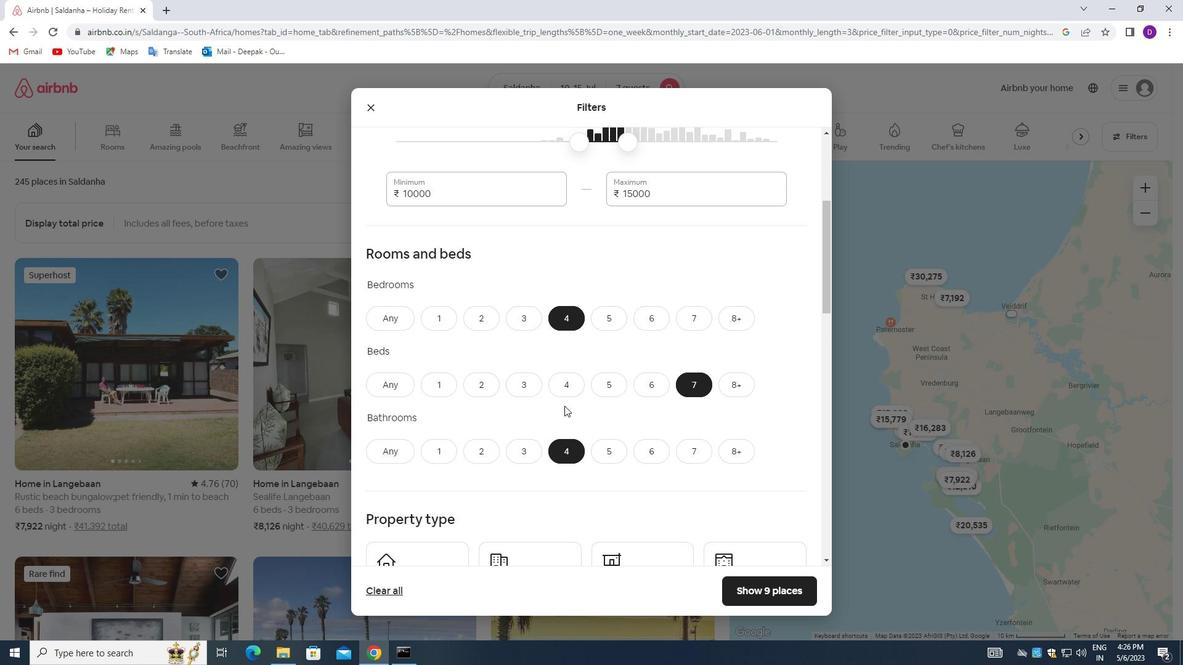 
Action: Mouse scrolled (570, 408) with delta (0, 0)
Screenshot: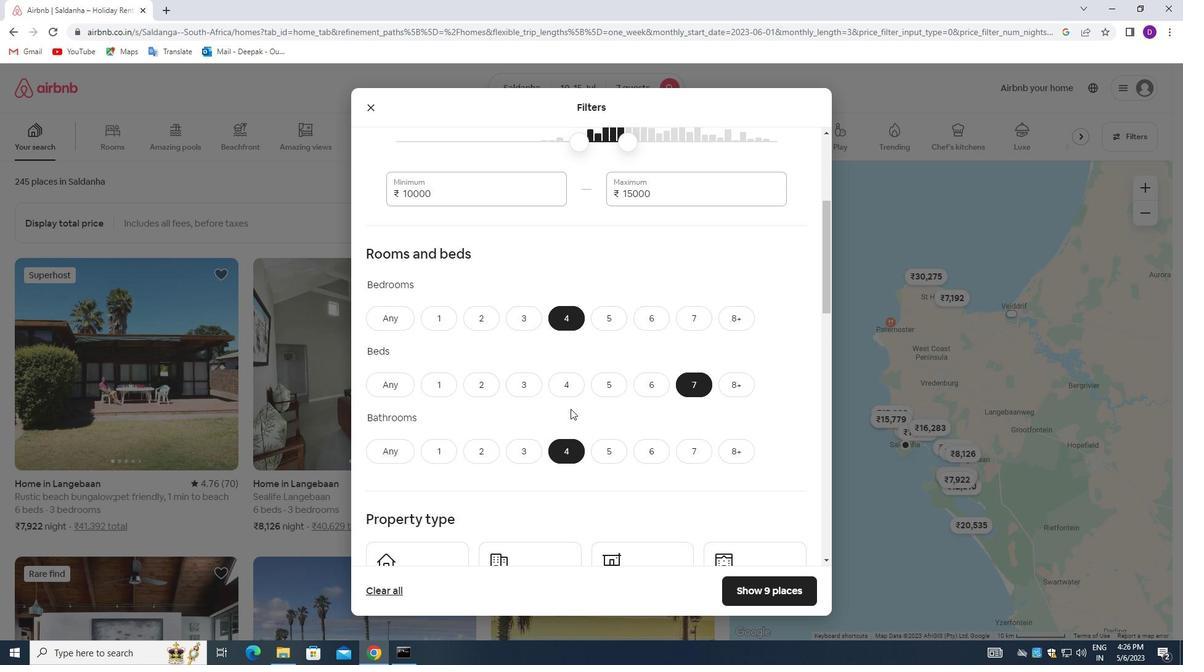 
Action: Mouse scrolled (570, 408) with delta (0, 0)
Screenshot: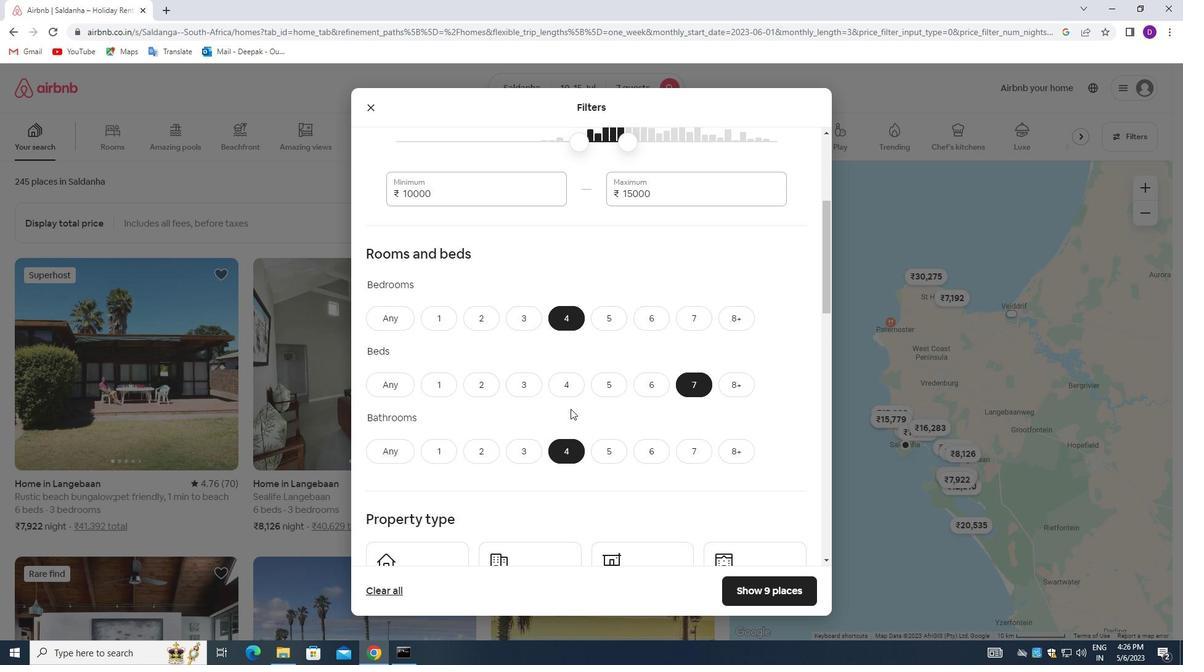 
Action: Mouse moved to (570, 409)
Screenshot: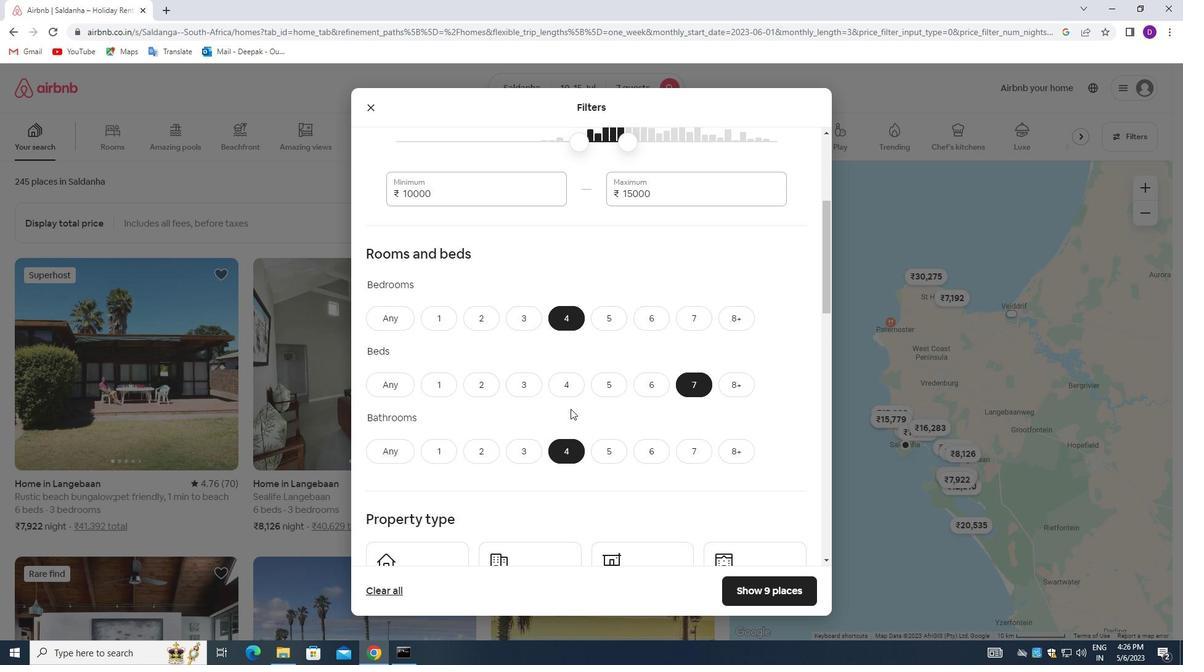
Action: Mouse scrolled (570, 409) with delta (0, 0)
Screenshot: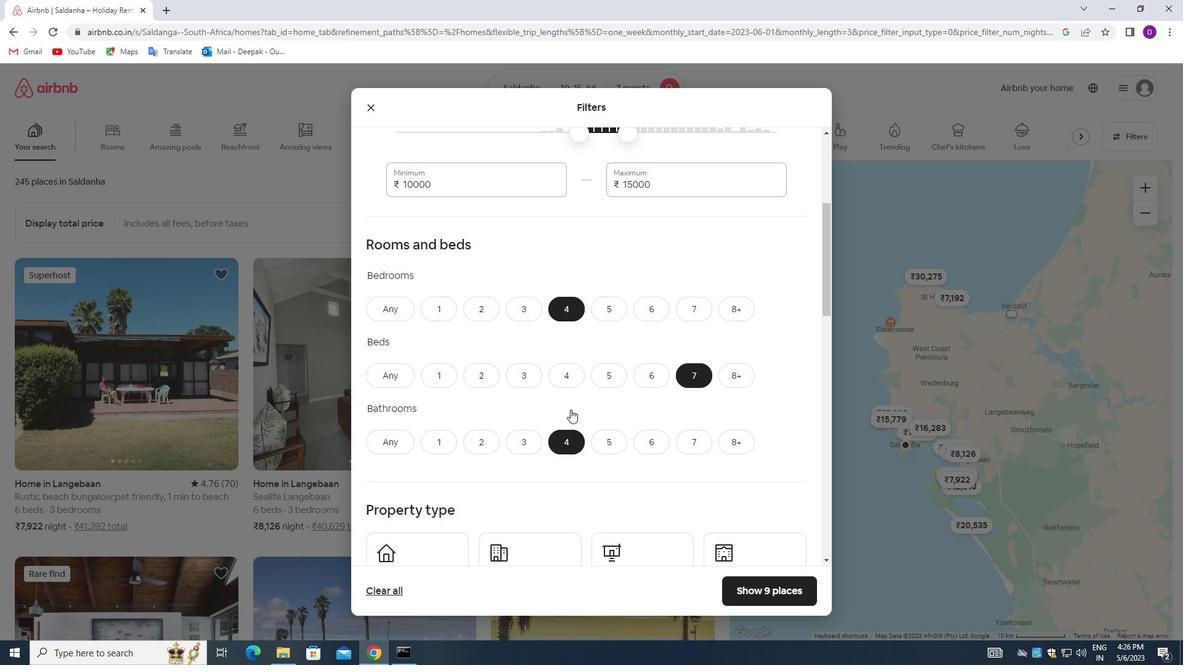 
Action: Mouse moved to (434, 407)
Screenshot: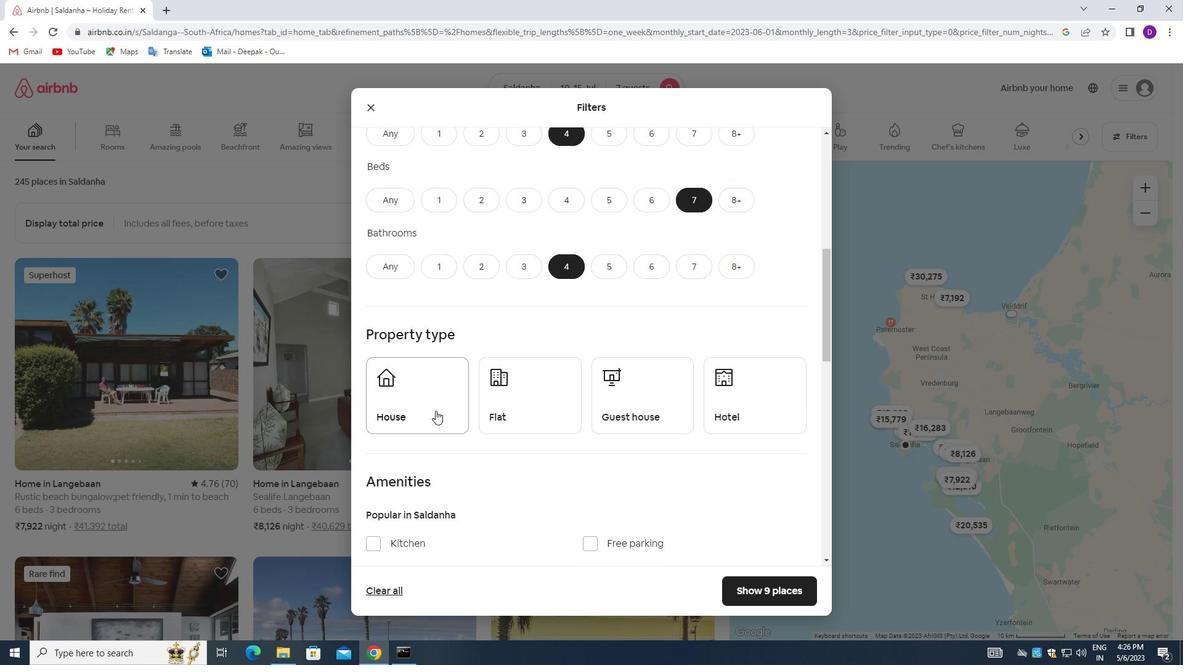
Action: Mouse pressed left at (434, 407)
Screenshot: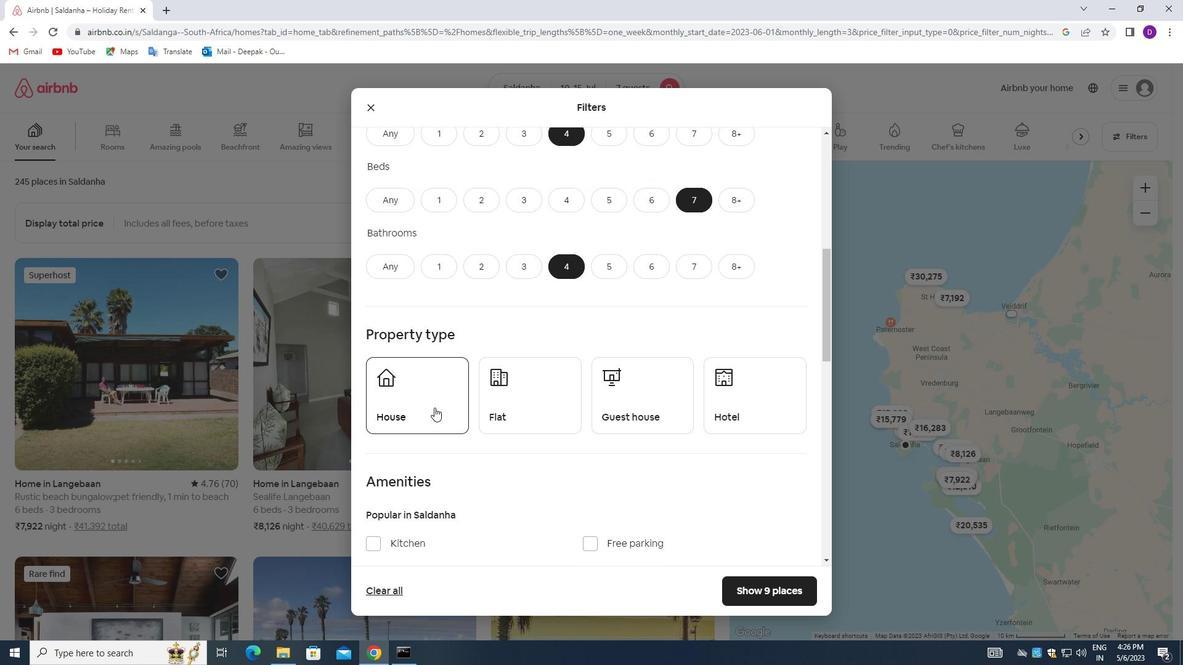 
Action: Mouse moved to (538, 399)
Screenshot: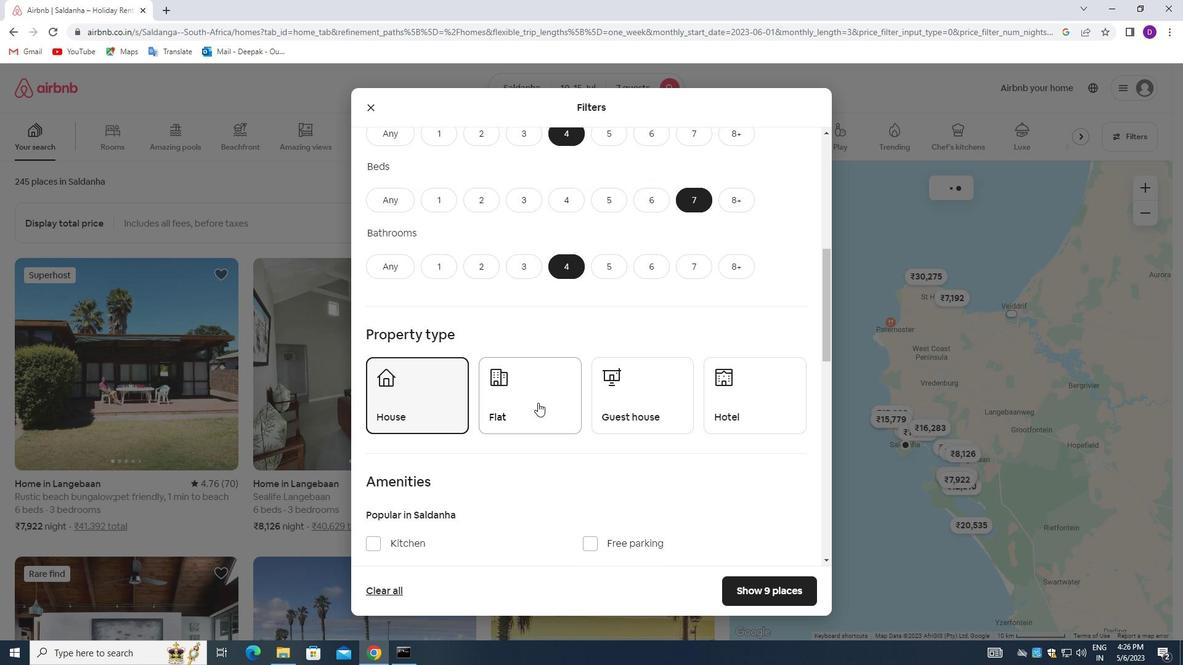 
Action: Mouse pressed left at (538, 399)
Screenshot: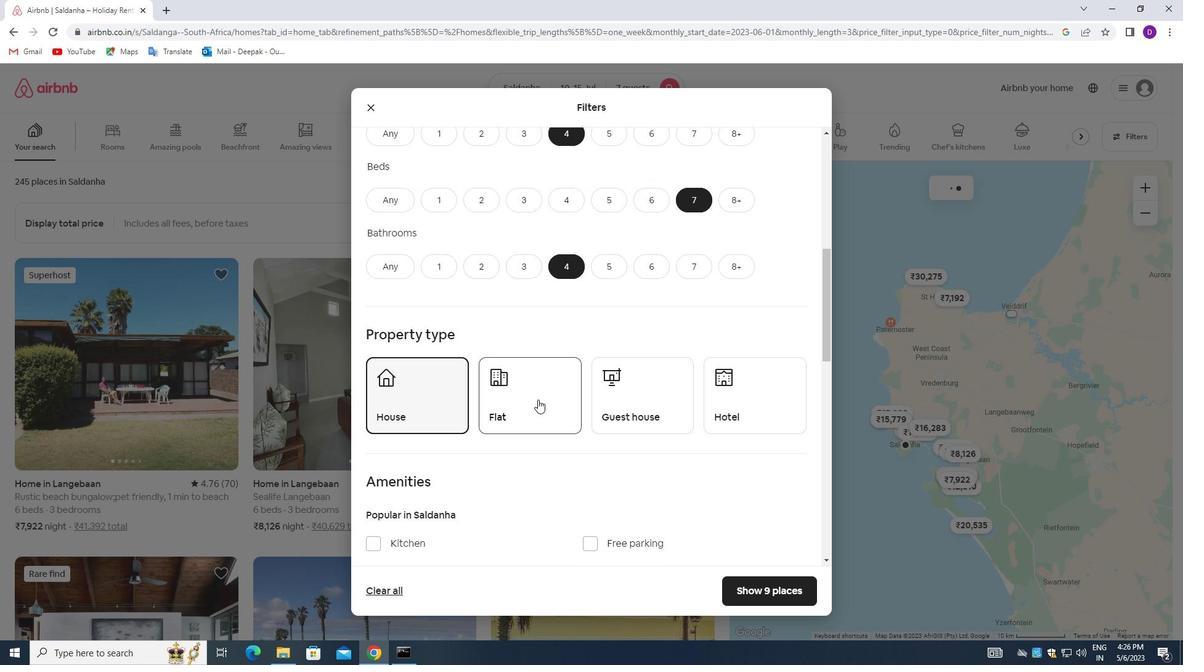 
Action: Mouse moved to (654, 392)
Screenshot: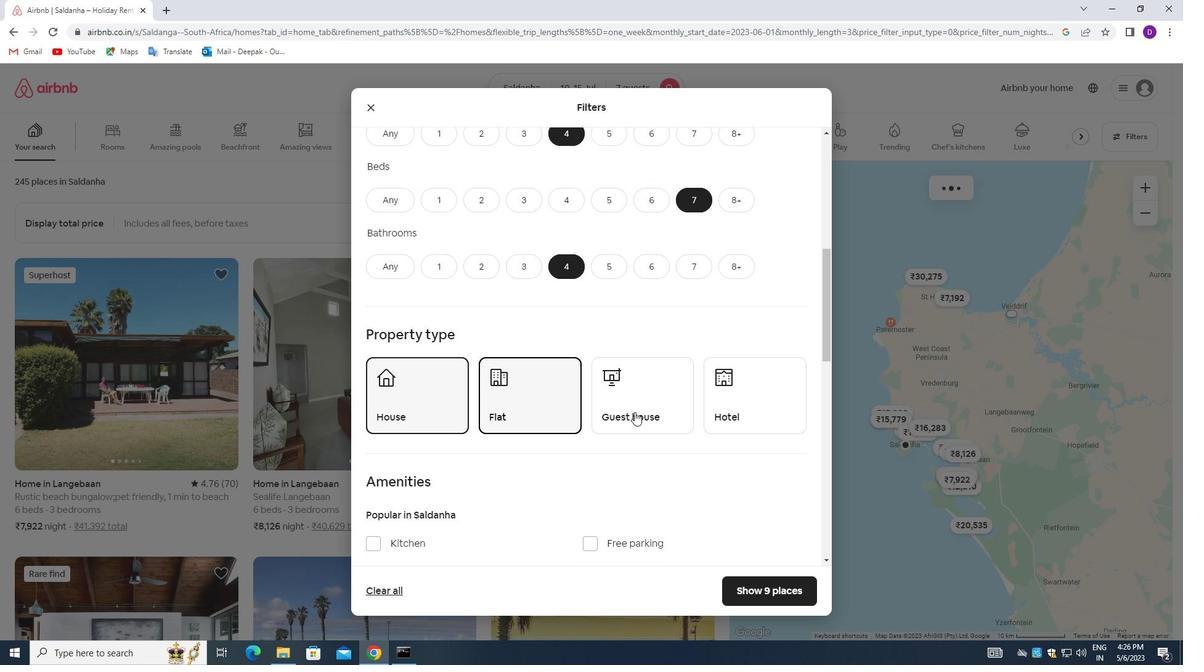 
Action: Mouse pressed left at (654, 392)
Screenshot: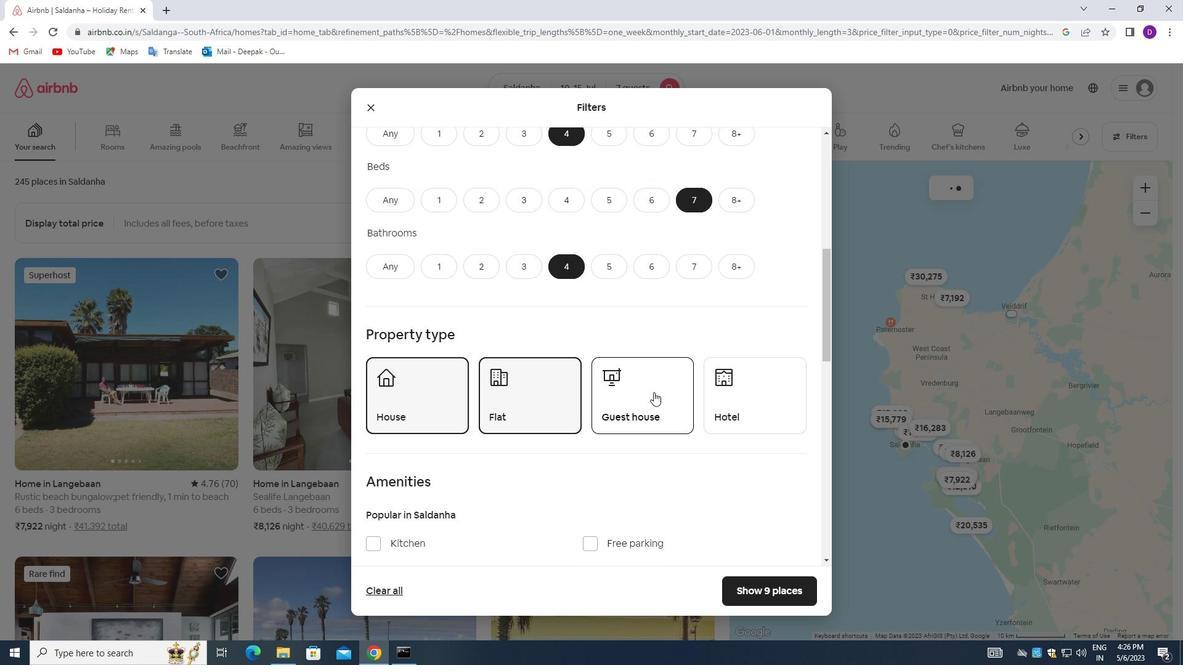 
Action: Mouse moved to (614, 416)
Screenshot: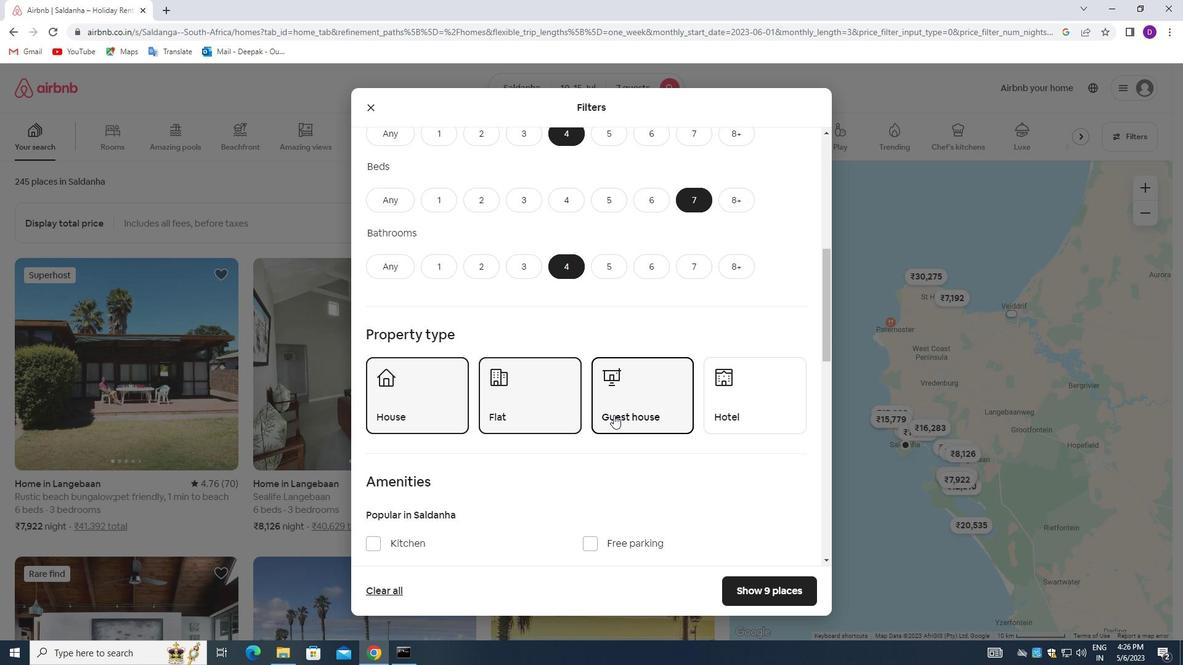 
Action: Mouse scrolled (614, 416) with delta (0, 0)
Screenshot: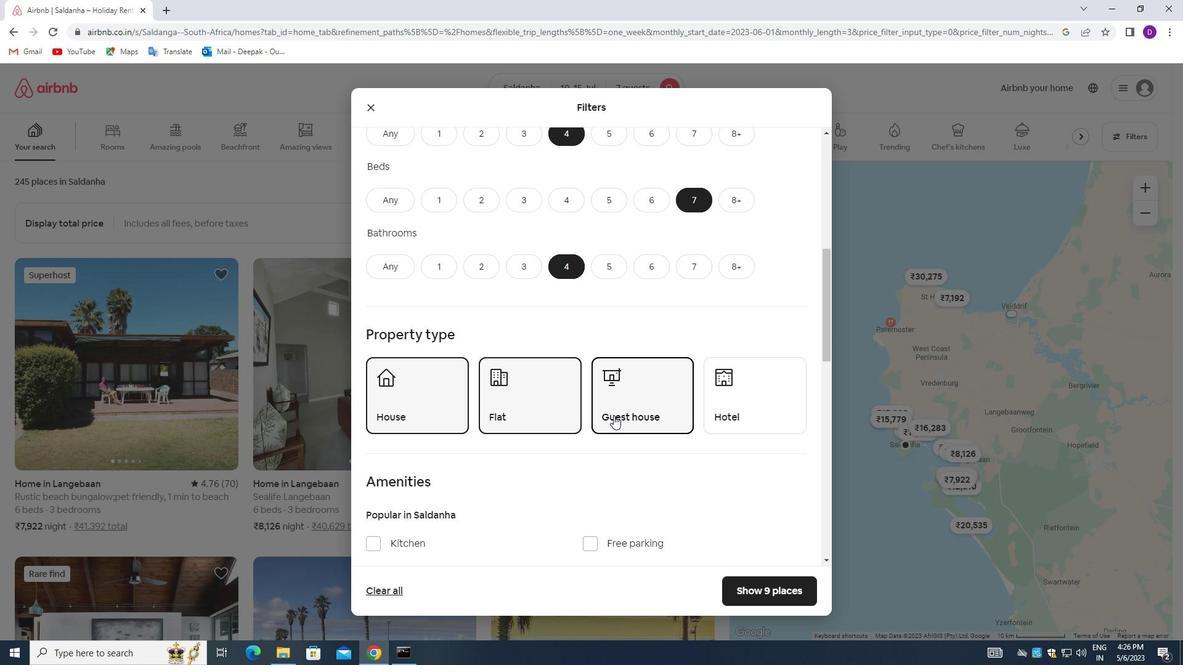 
Action: Mouse moved to (614, 417)
Screenshot: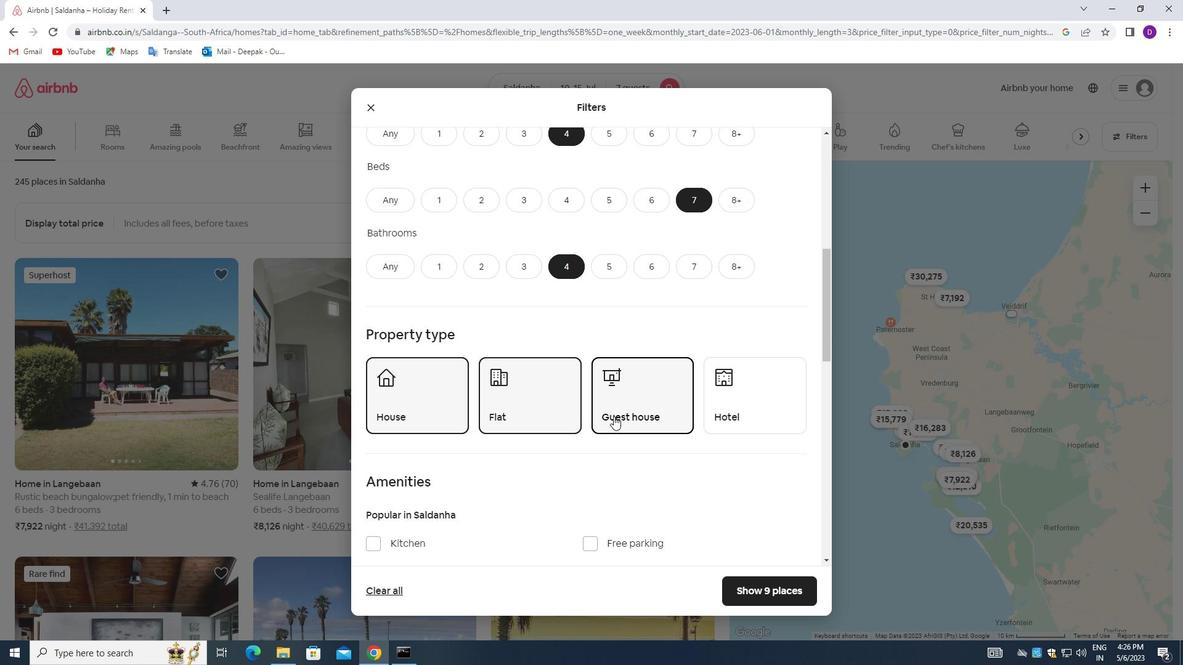 
Action: Mouse scrolled (614, 416) with delta (0, 0)
Screenshot: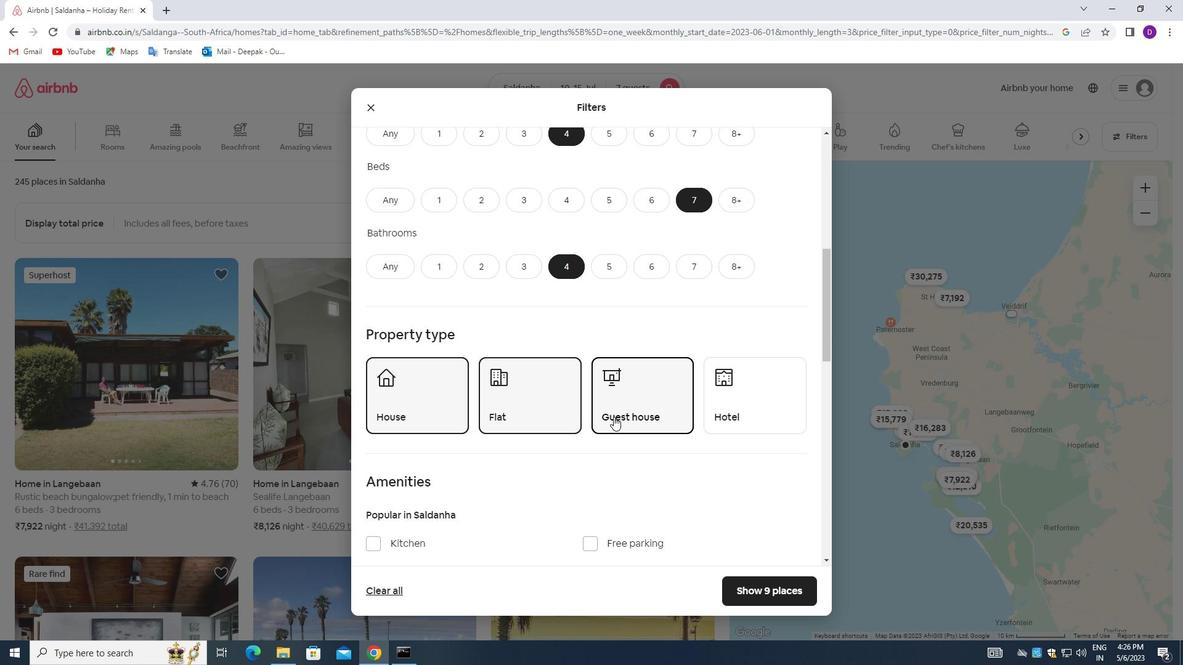 
Action: Mouse moved to (612, 419)
Screenshot: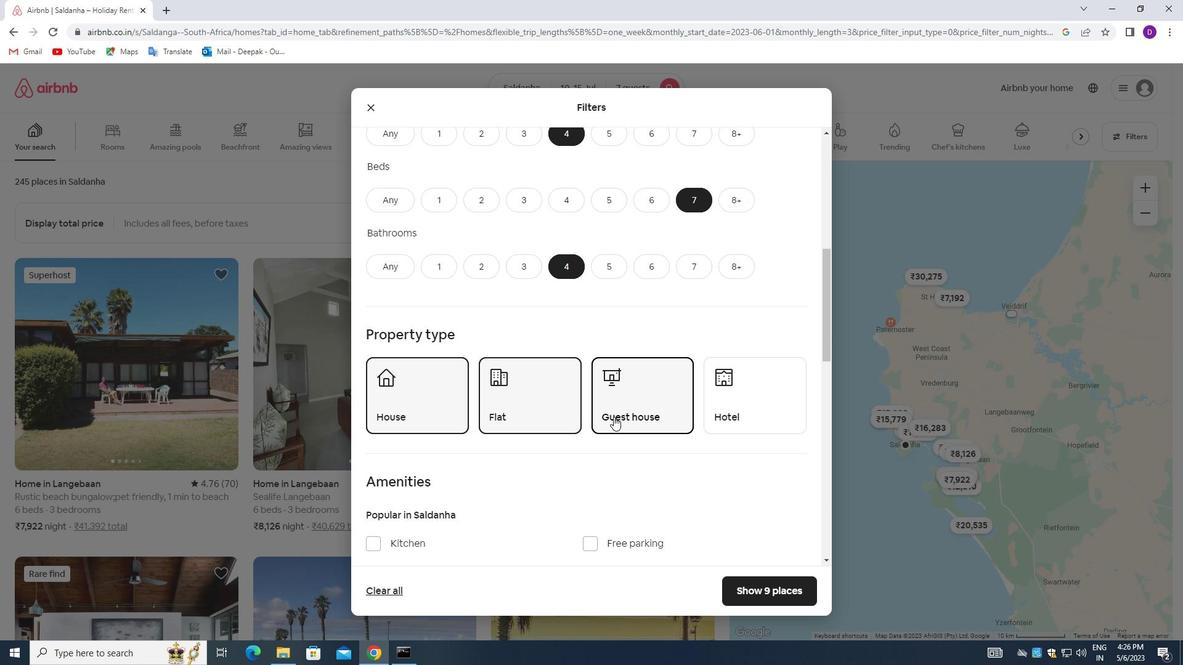 
Action: Mouse scrolled (612, 418) with delta (0, 0)
Screenshot: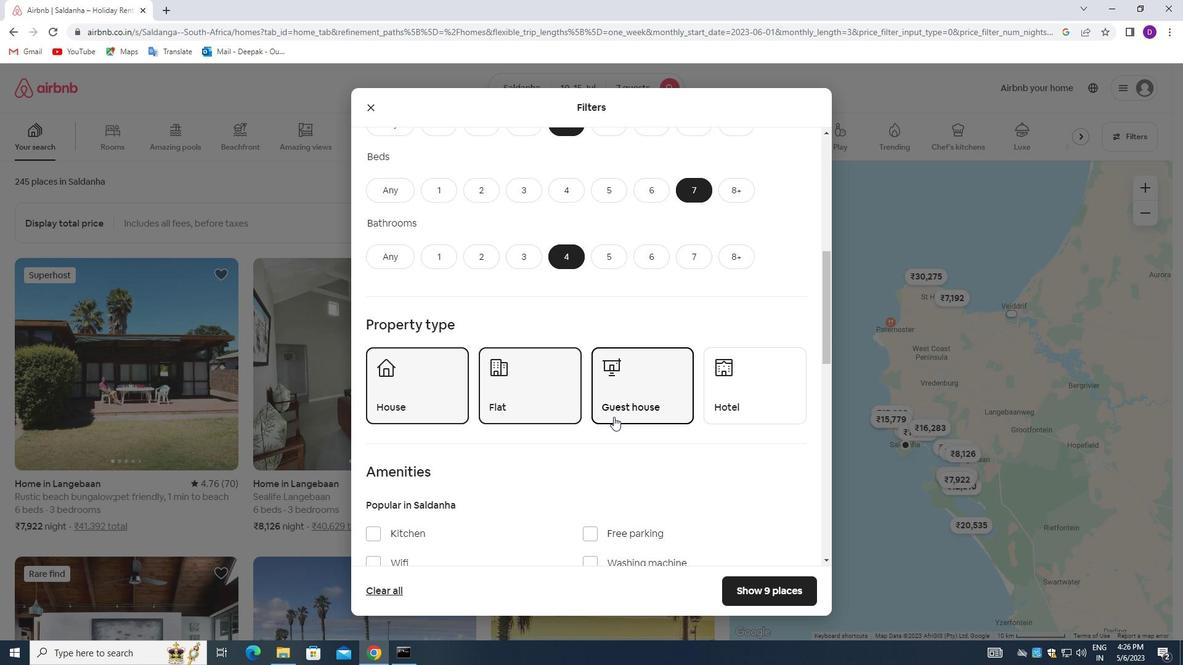 
Action: Mouse moved to (370, 389)
Screenshot: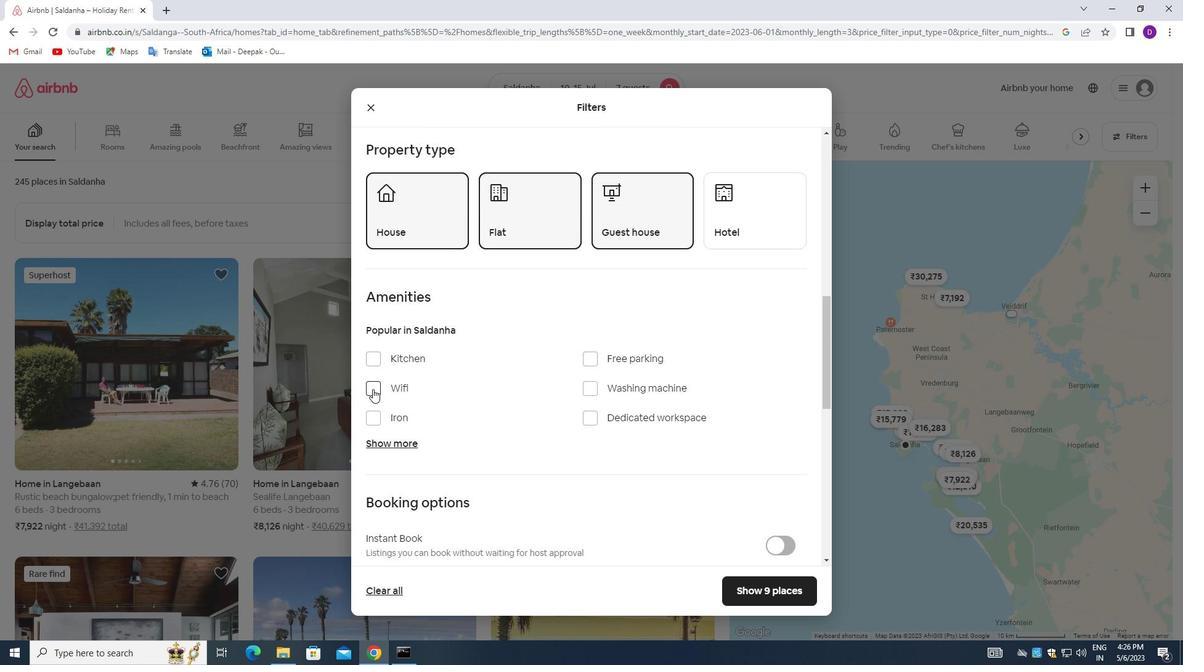 
Action: Mouse pressed left at (370, 389)
Screenshot: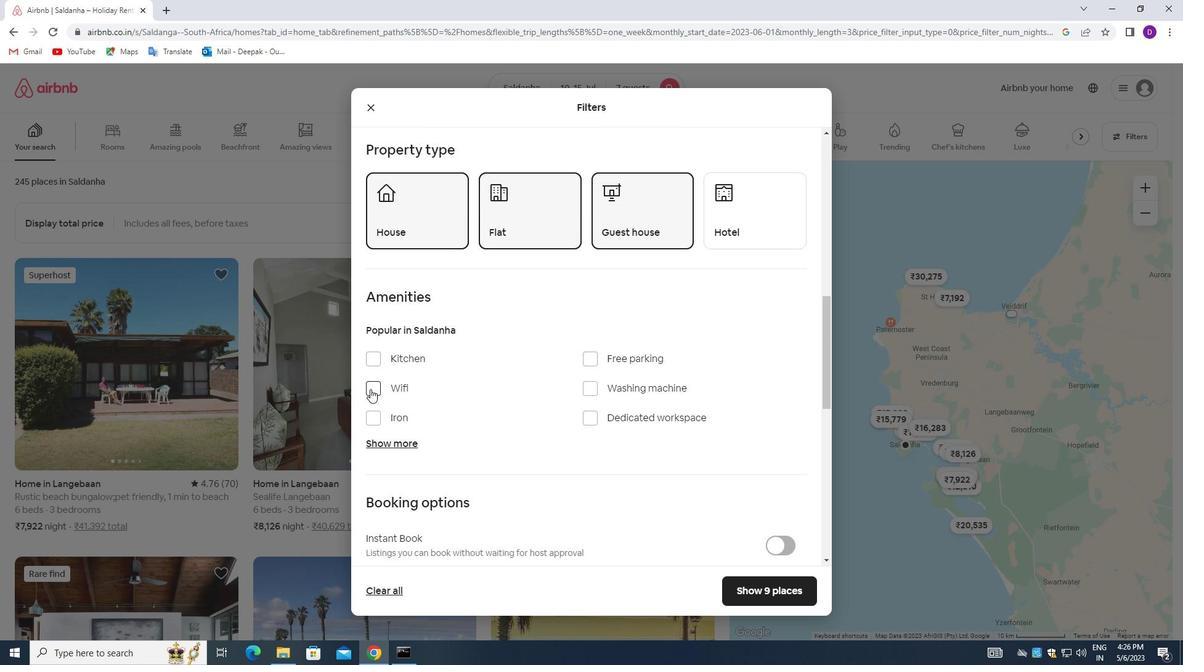 
Action: Mouse moved to (583, 363)
Screenshot: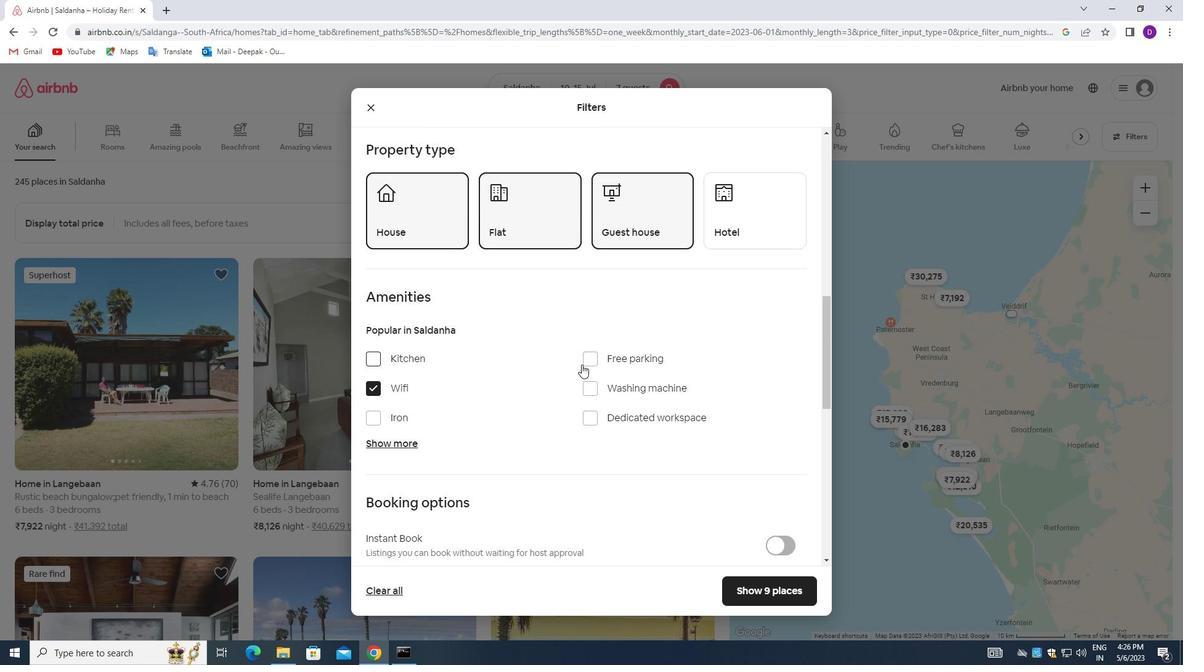 
Action: Mouse pressed left at (583, 363)
Screenshot: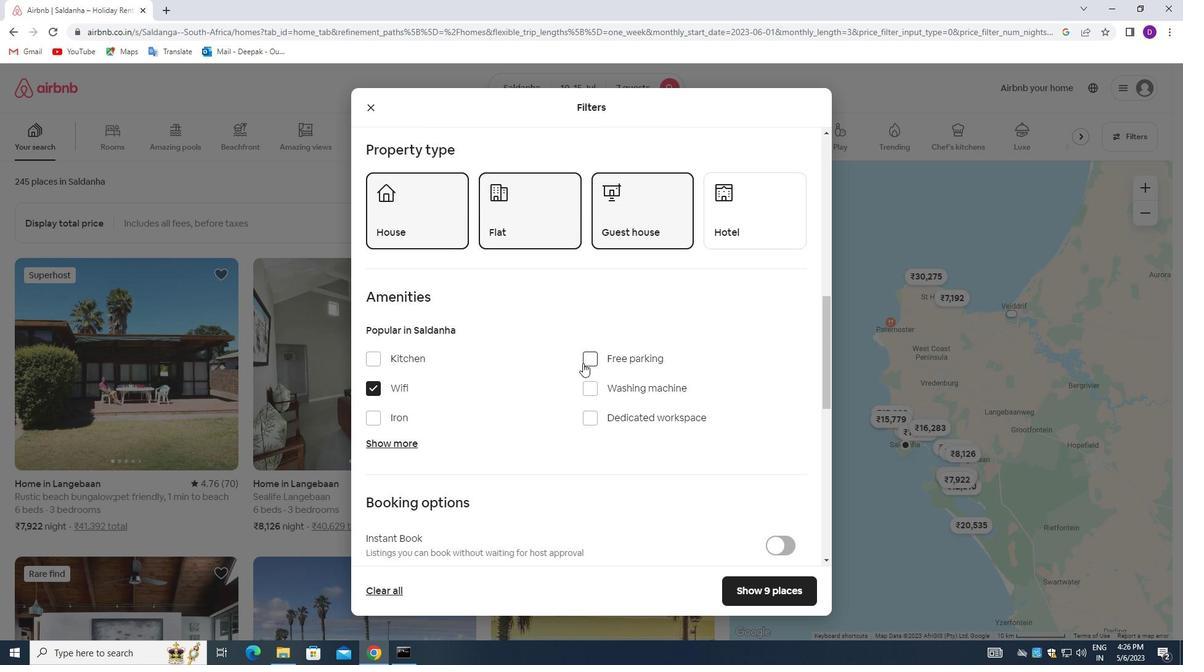 
Action: Mouse moved to (403, 443)
Screenshot: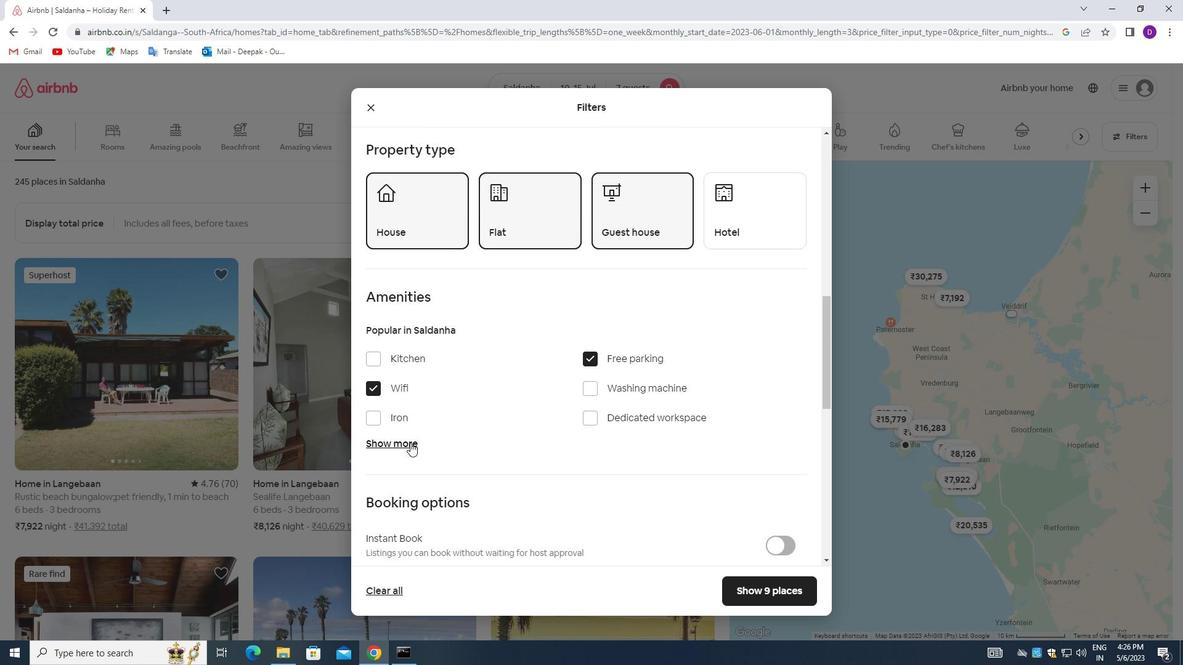 
Action: Mouse pressed left at (403, 443)
Screenshot: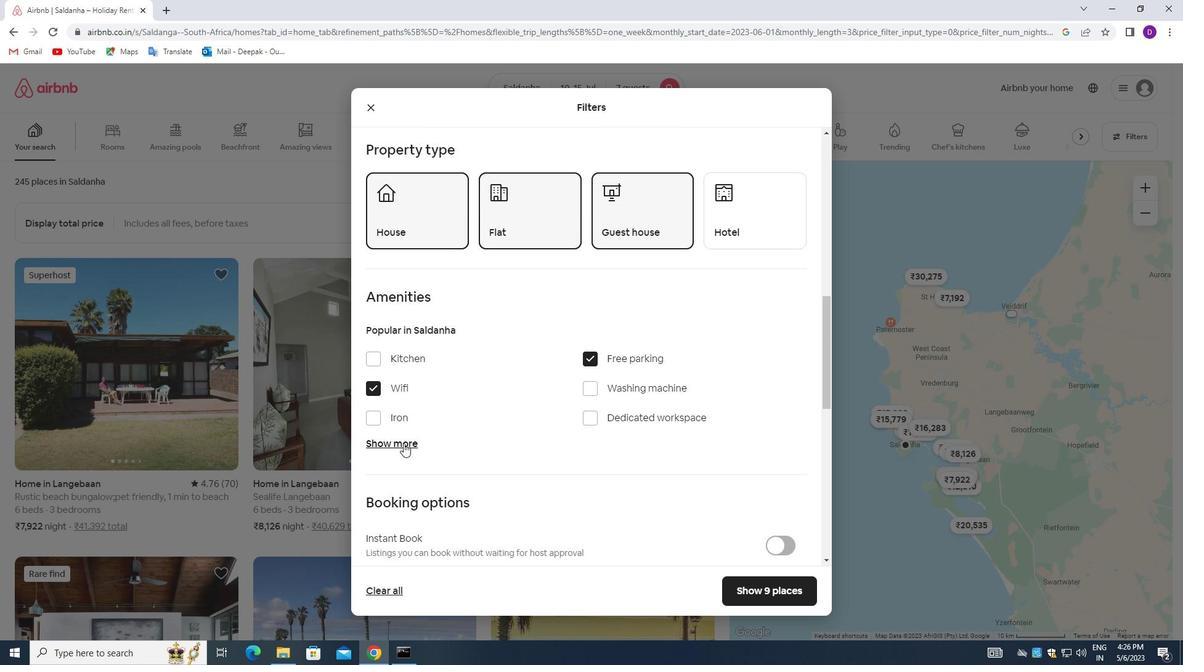 
Action: Mouse moved to (477, 445)
Screenshot: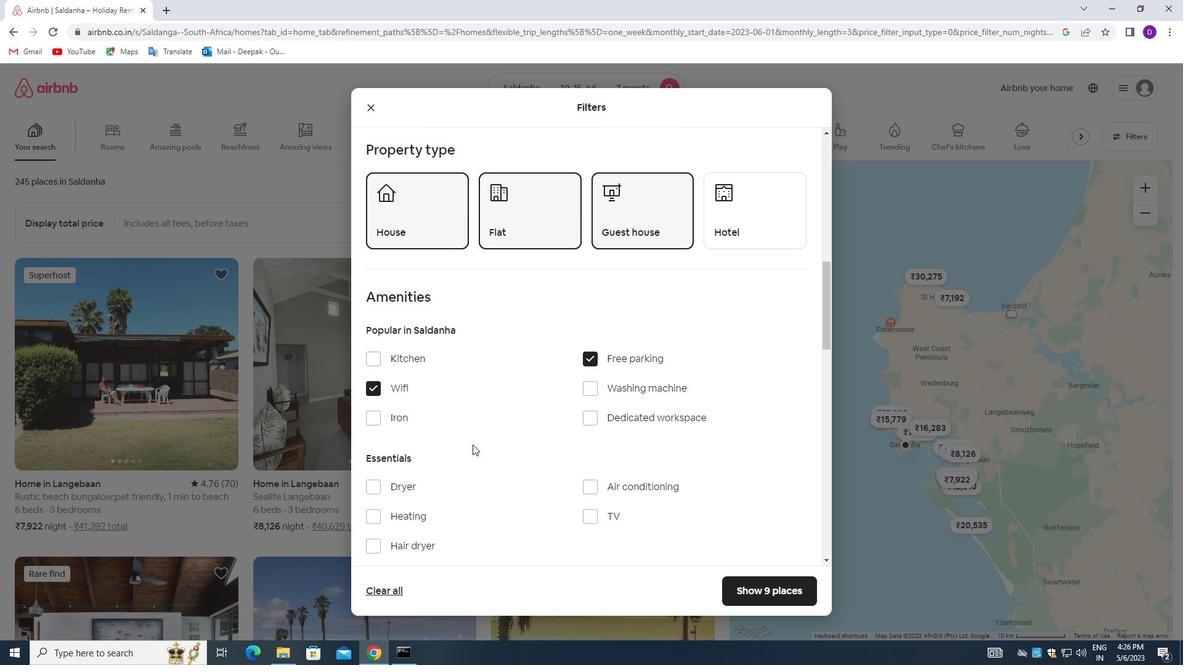 
Action: Mouse scrolled (477, 444) with delta (0, 0)
Screenshot: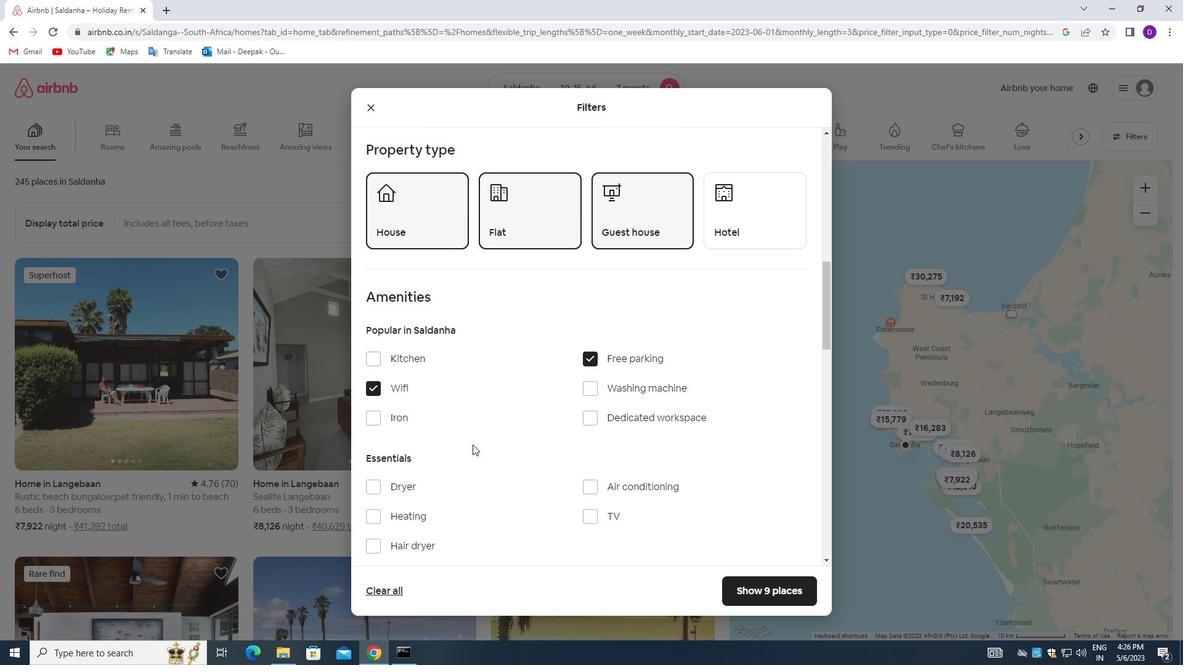 
Action: Mouse scrolled (477, 444) with delta (0, 0)
Screenshot: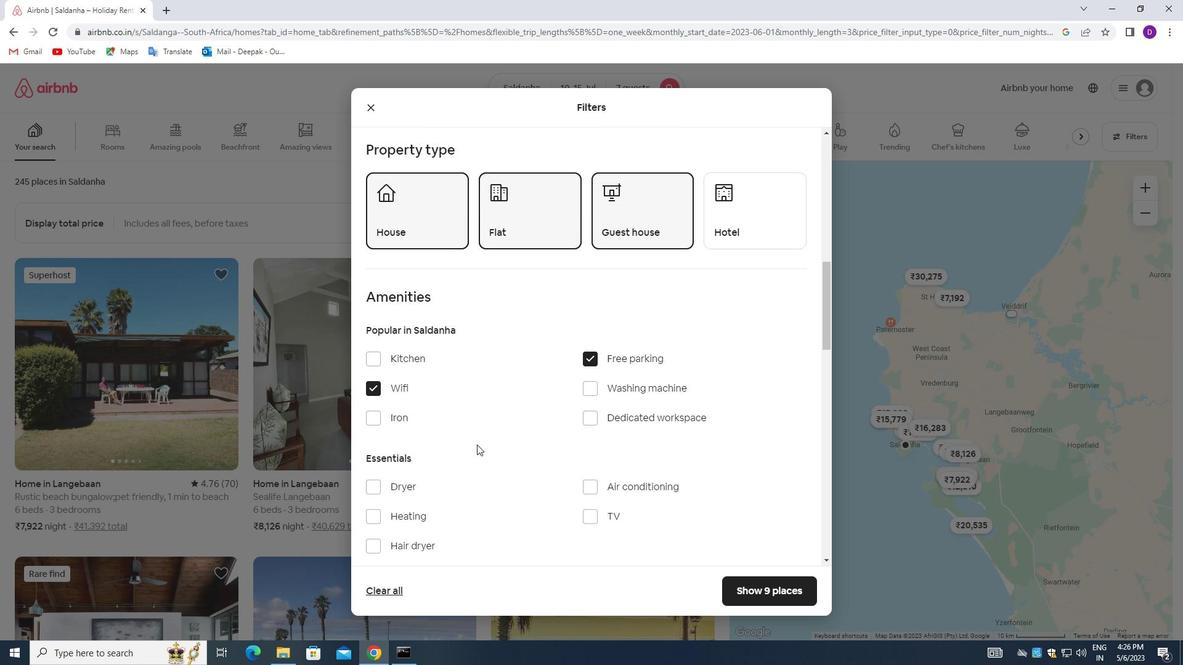 
Action: Mouse scrolled (477, 444) with delta (0, 0)
Screenshot: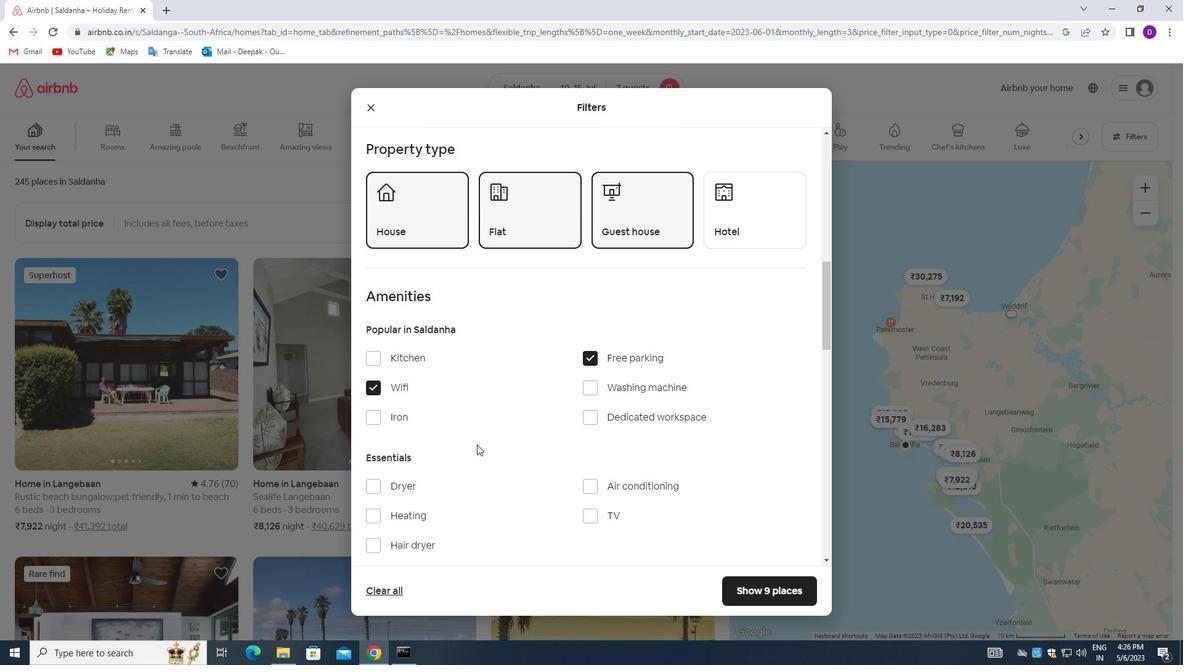 
Action: Mouse moved to (589, 334)
Screenshot: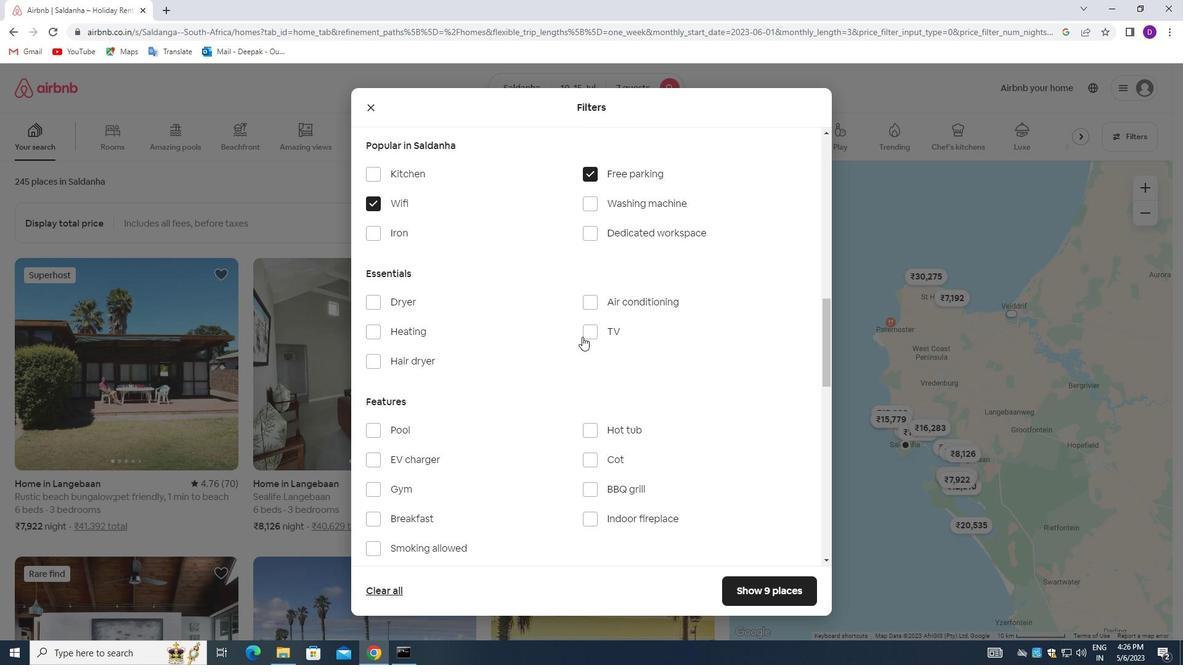
Action: Mouse pressed left at (589, 334)
Screenshot: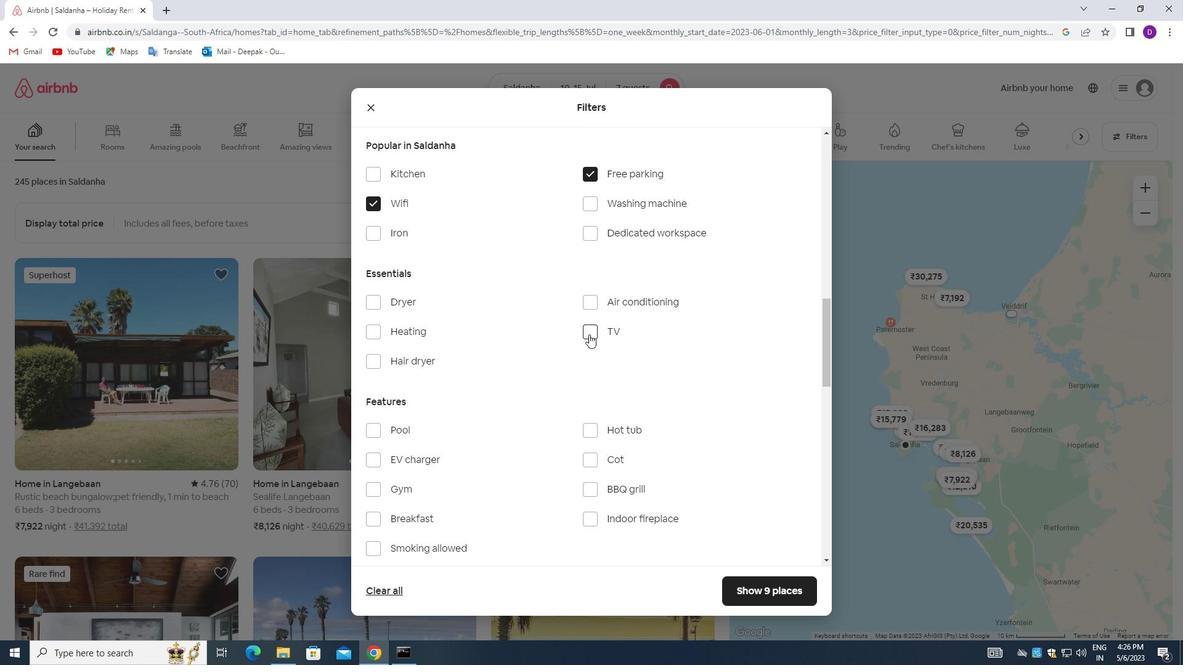 
Action: Mouse moved to (483, 398)
Screenshot: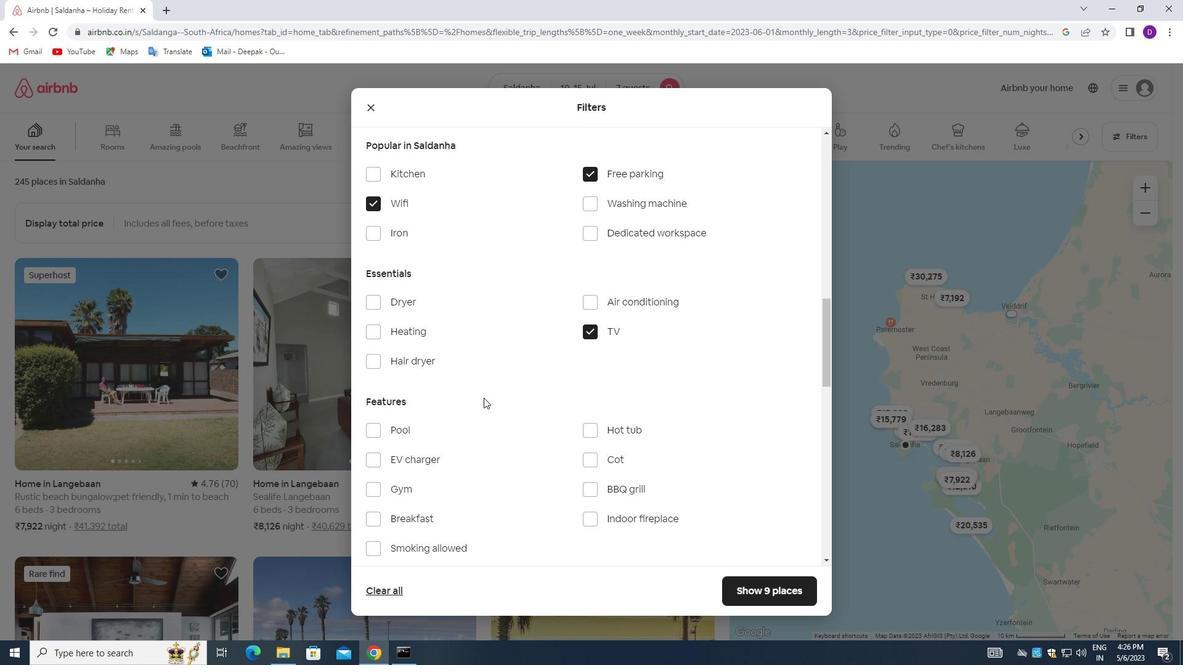 
Action: Mouse scrolled (483, 398) with delta (0, 0)
Screenshot: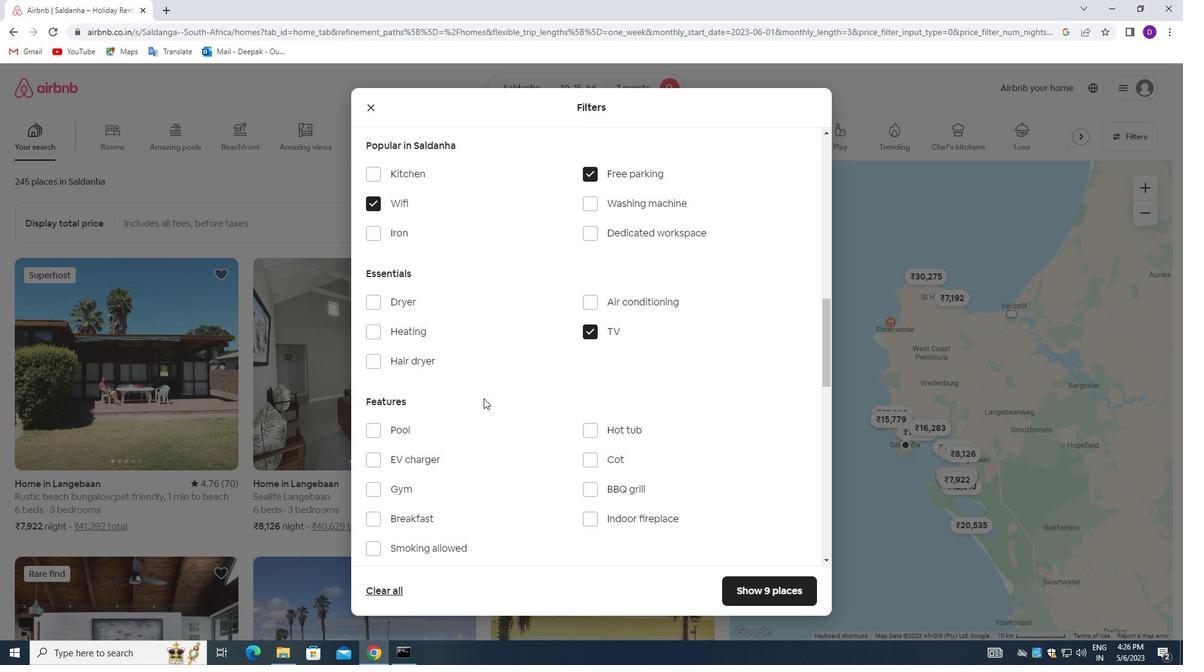 
Action: Mouse scrolled (483, 398) with delta (0, 0)
Screenshot: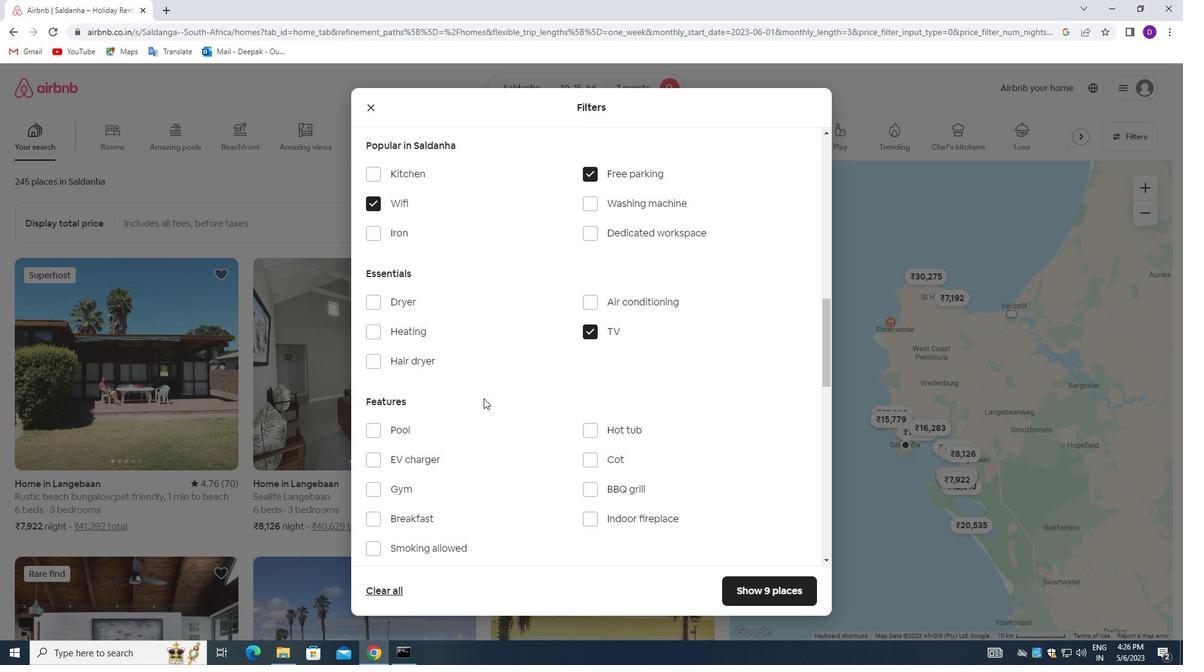 
Action: Mouse moved to (379, 365)
Screenshot: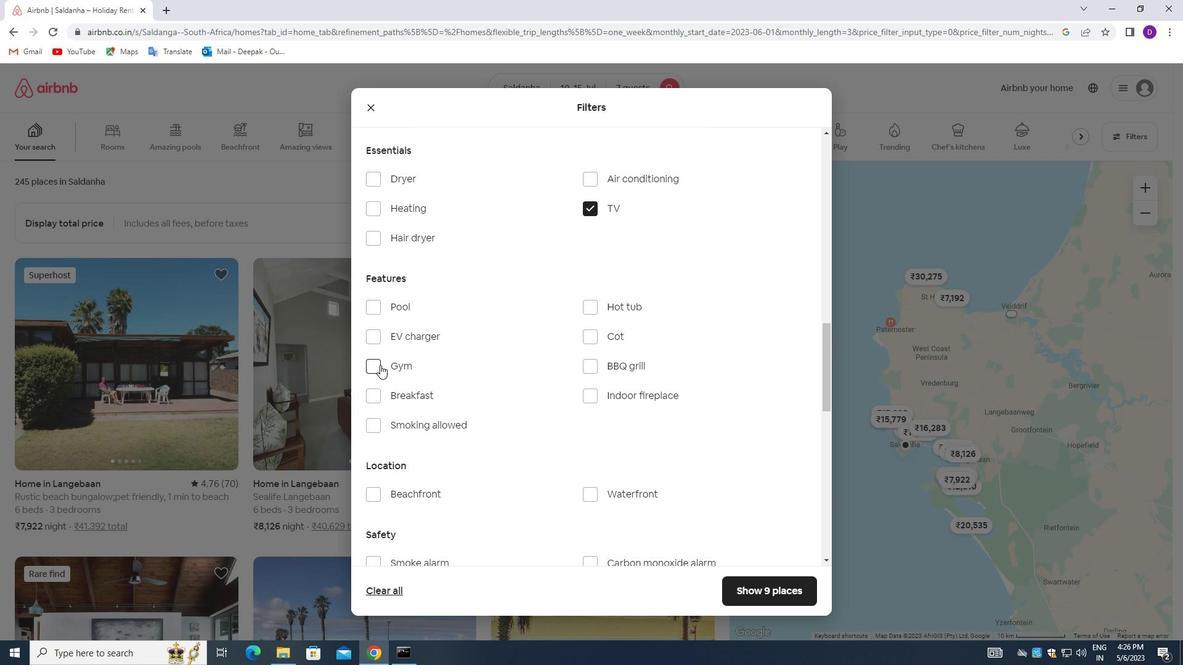 
Action: Mouse pressed left at (379, 365)
Screenshot: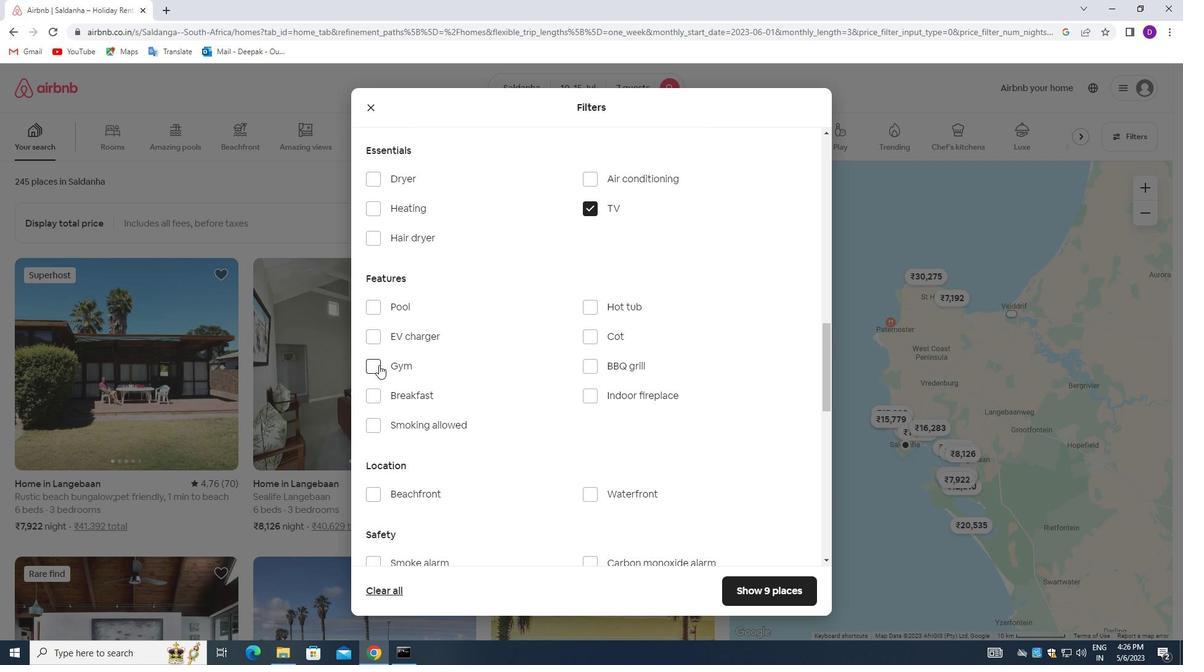 
Action: Mouse moved to (376, 400)
Screenshot: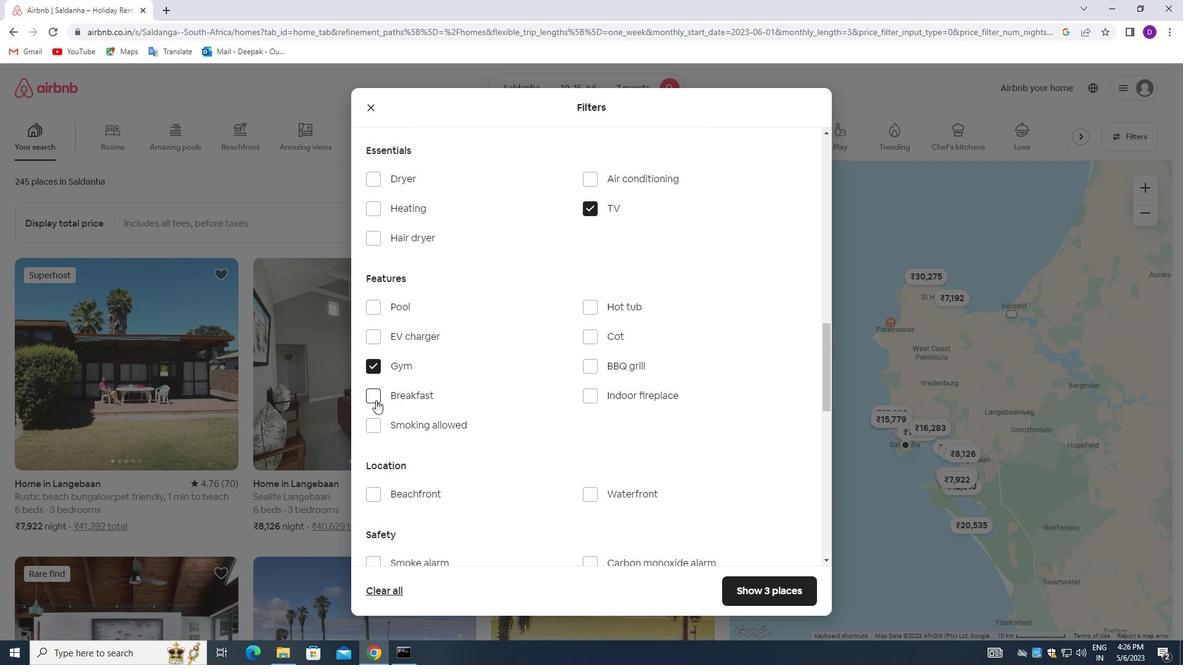 
Action: Mouse pressed left at (376, 400)
Screenshot: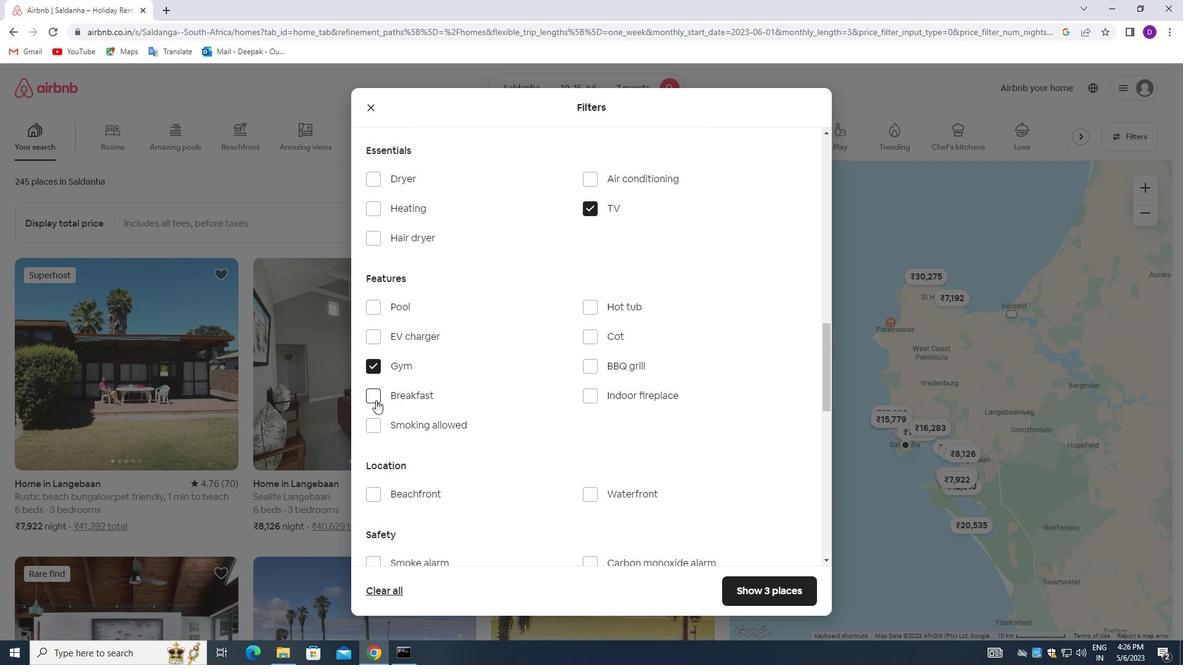 
Action: Mouse moved to (508, 376)
Screenshot: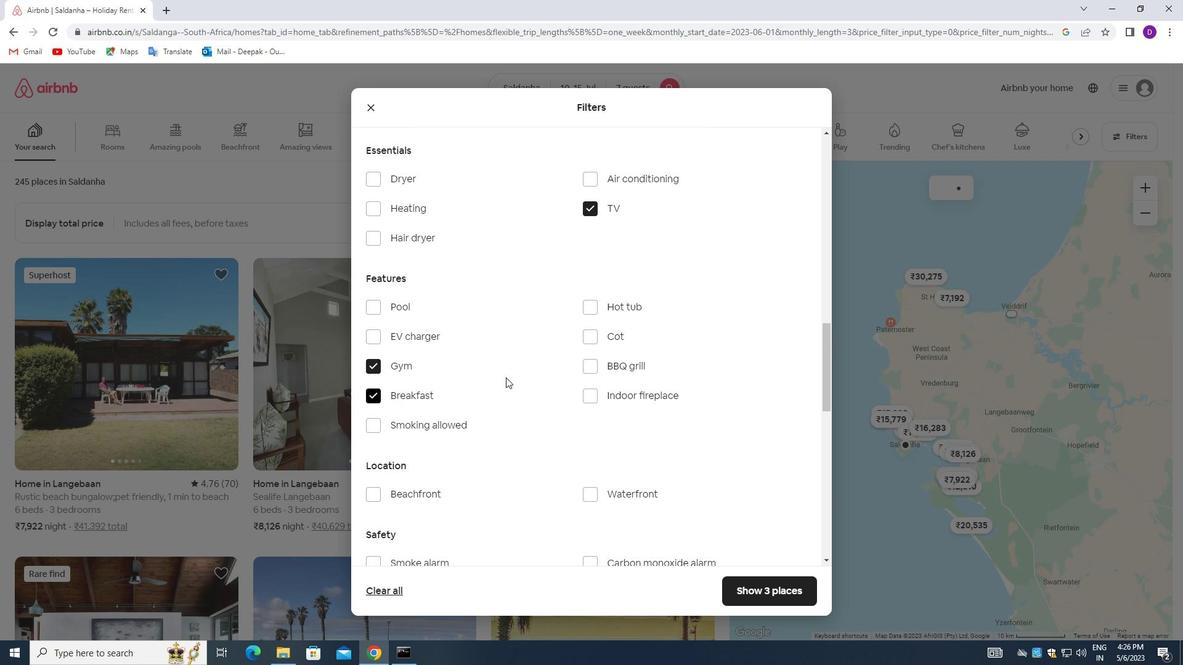 
Action: Mouse scrolled (508, 377) with delta (0, 0)
Screenshot: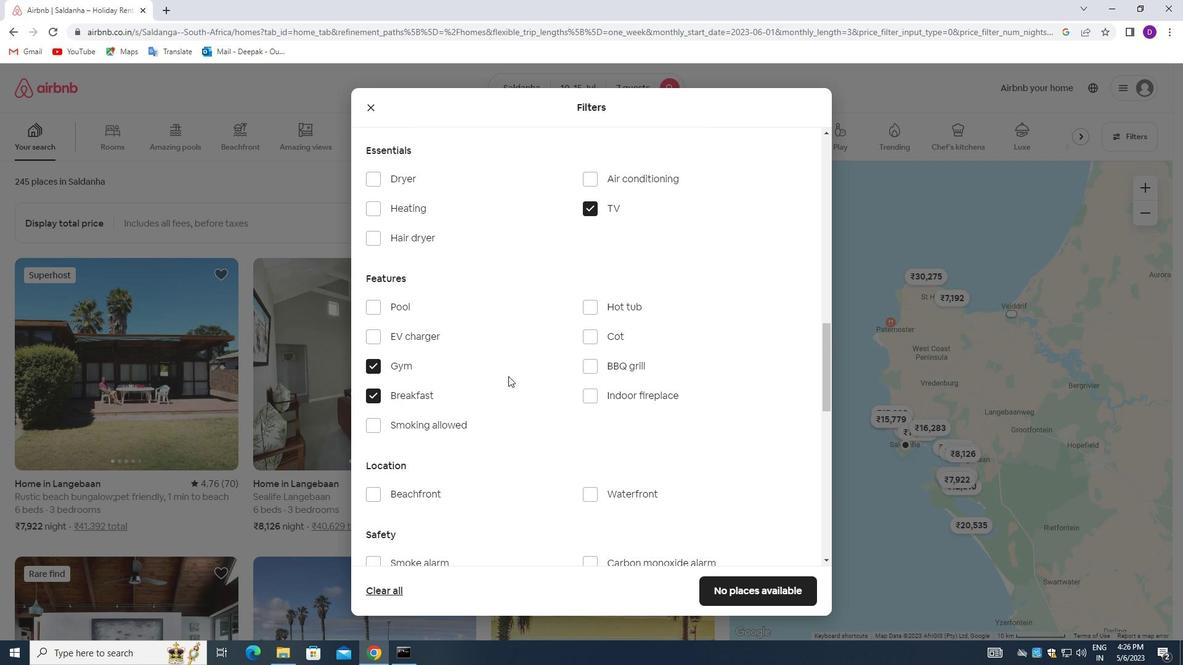 
Action: Mouse moved to (508, 376)
Screenshot: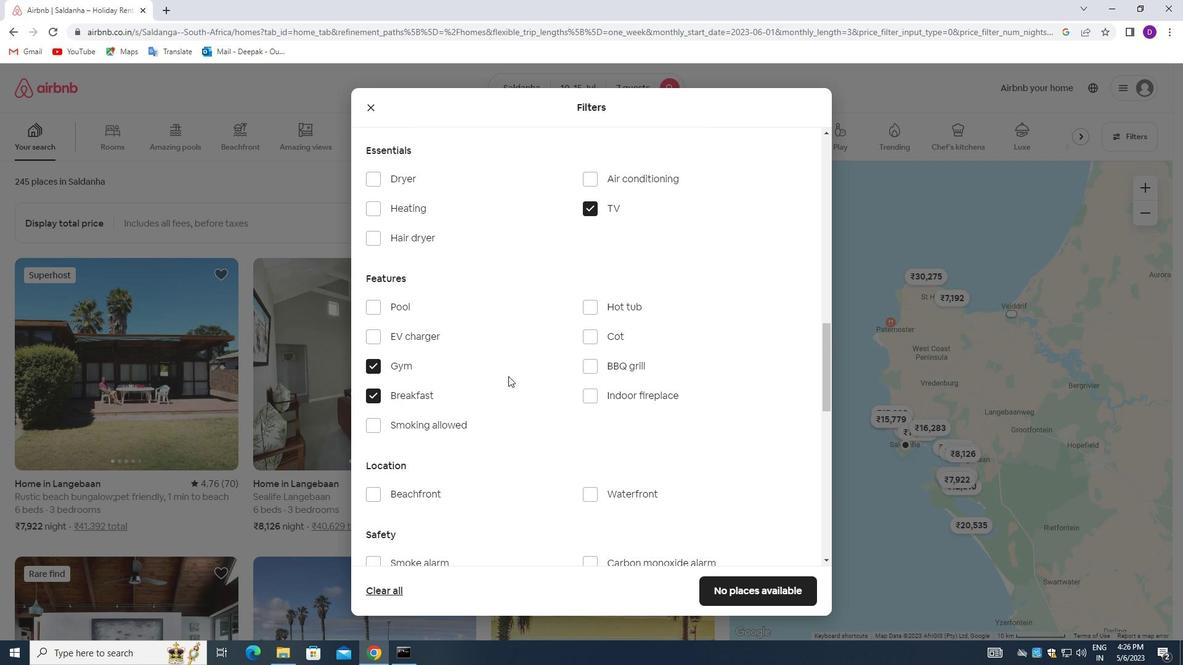 
Action: Mouse scrolled (508, 377) with delta (0, 0)
Screenshot: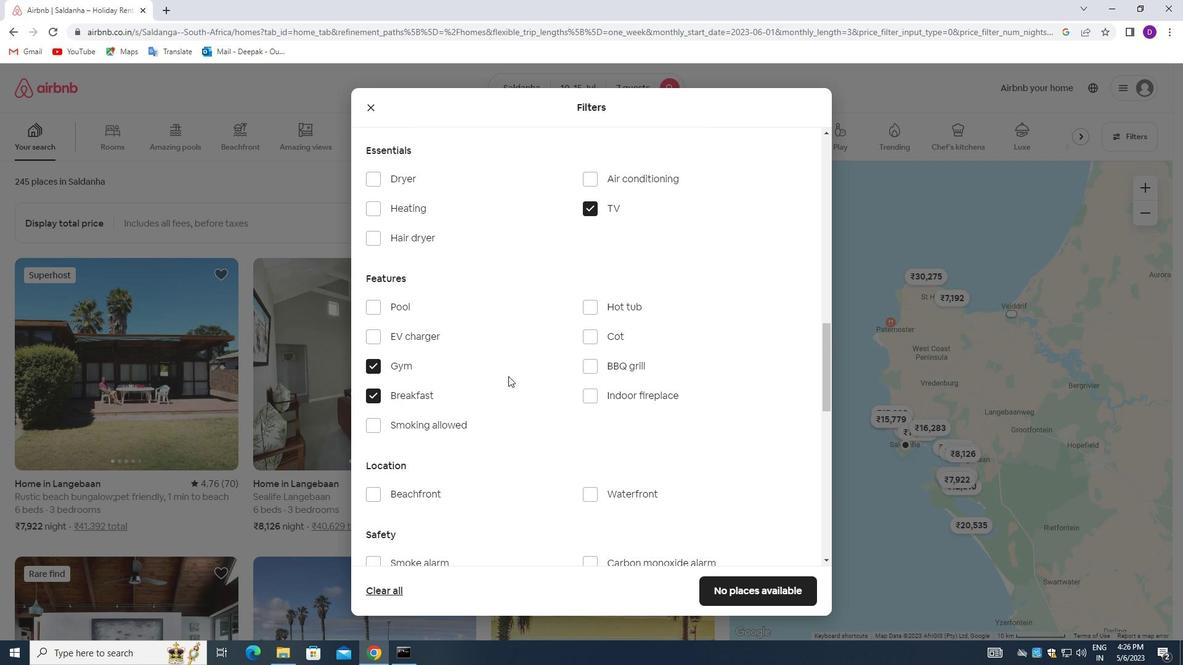 
Action: Mouse moved to (507, 377)
Screenshot: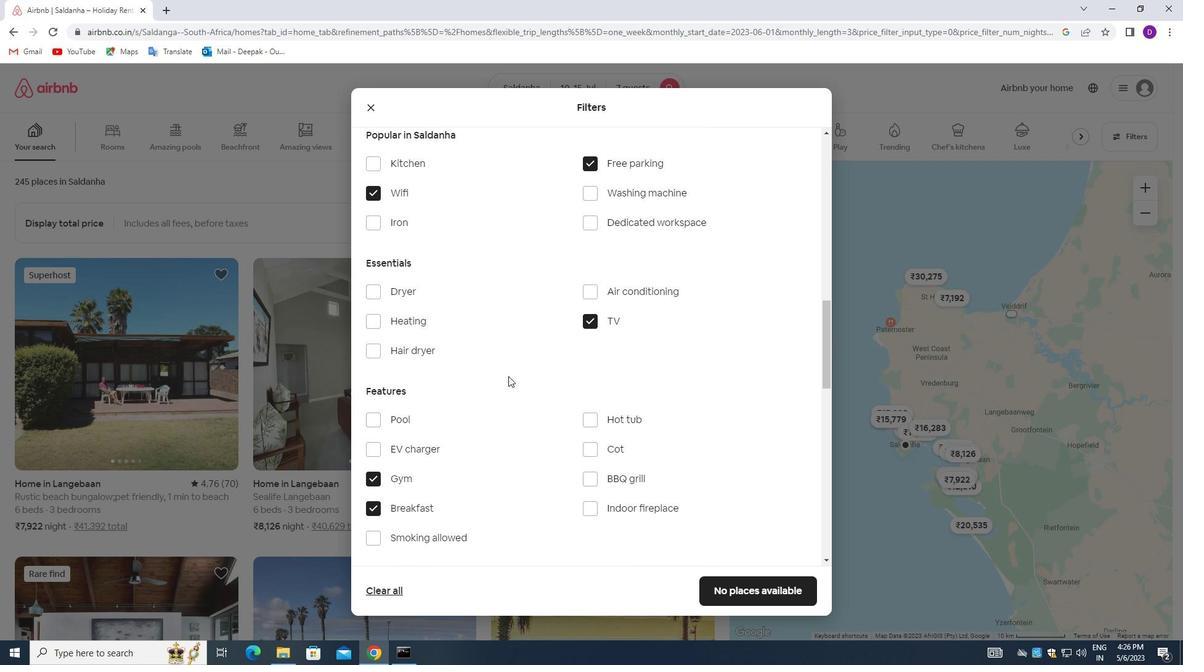 
Action: Mouse scrolled (507, 376) with delta (0, 0)
Screenshot: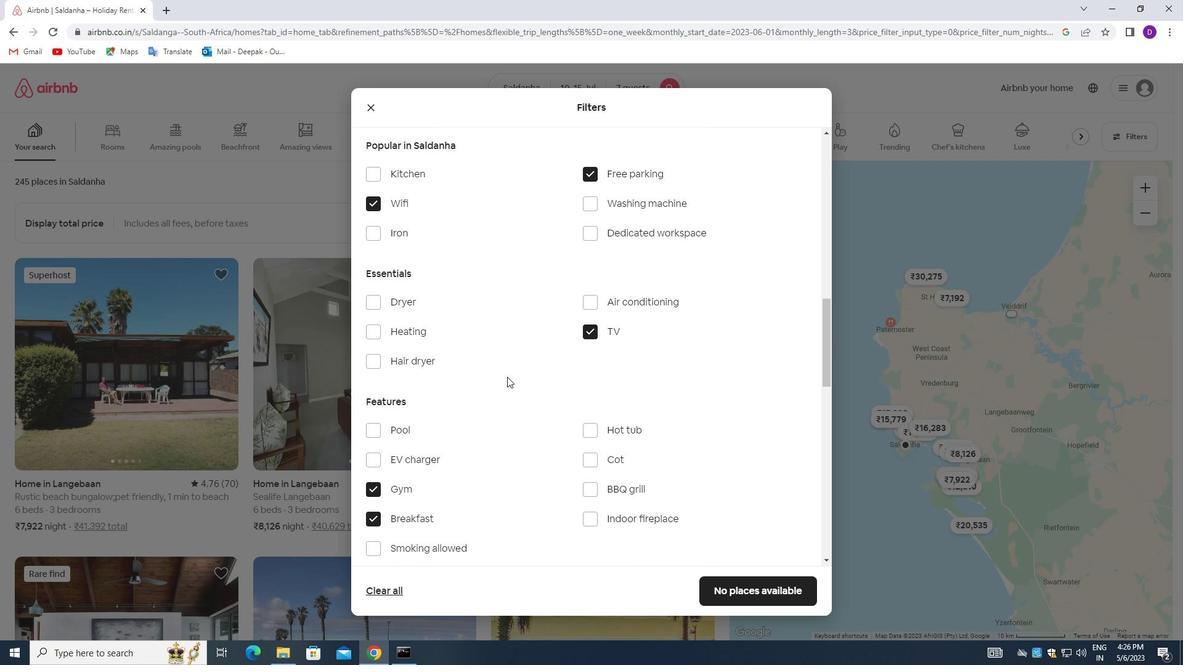 
Action: Mouse scrolled (507, 376) with delta (0, 0)
Screenshot: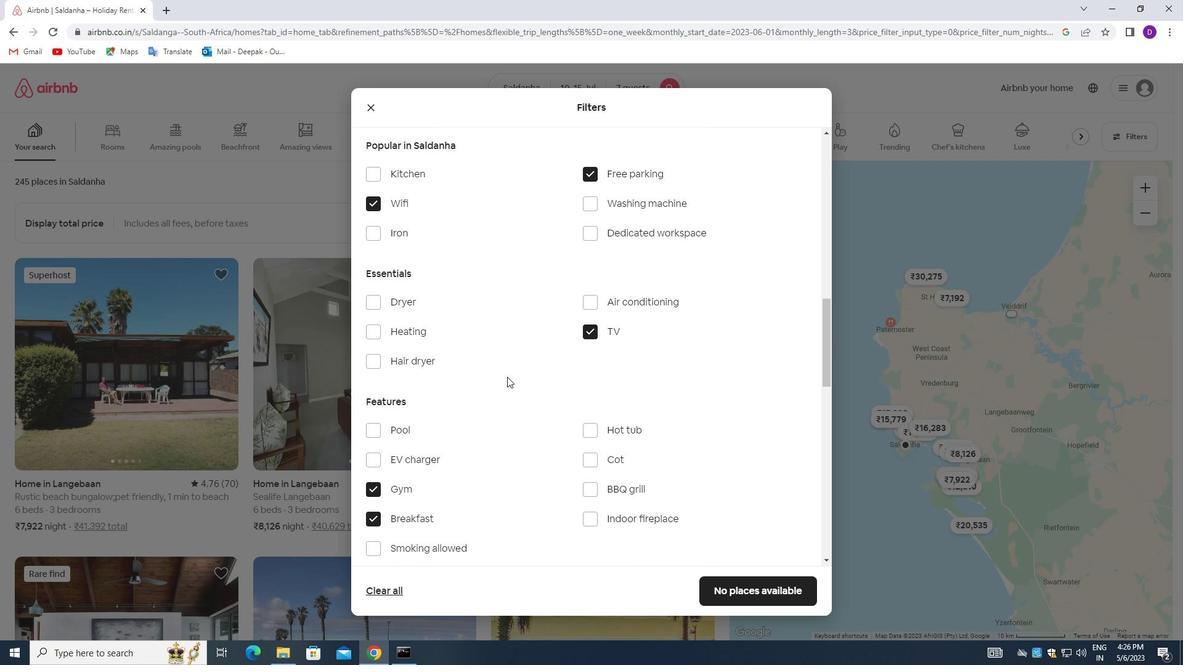 
Action: Mouse scrolled (507, 376) with delta (0, 0)
Screenshot: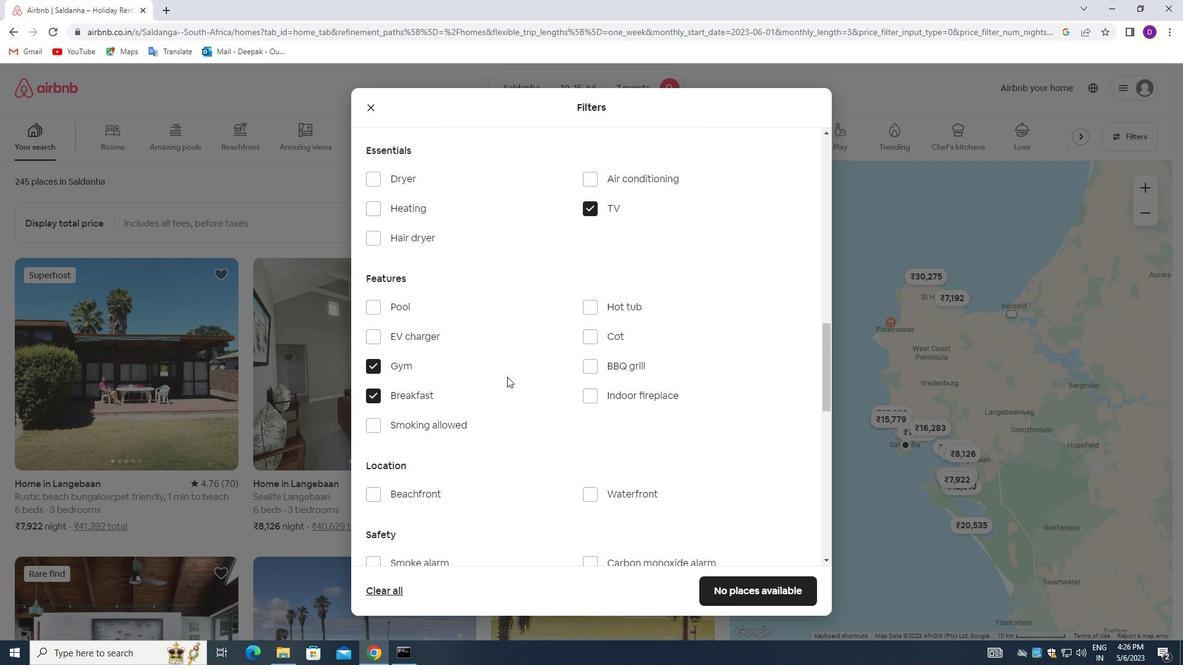 
Action: Mouse scrolled (507, 376) with delta (0, 0)
Screenshot: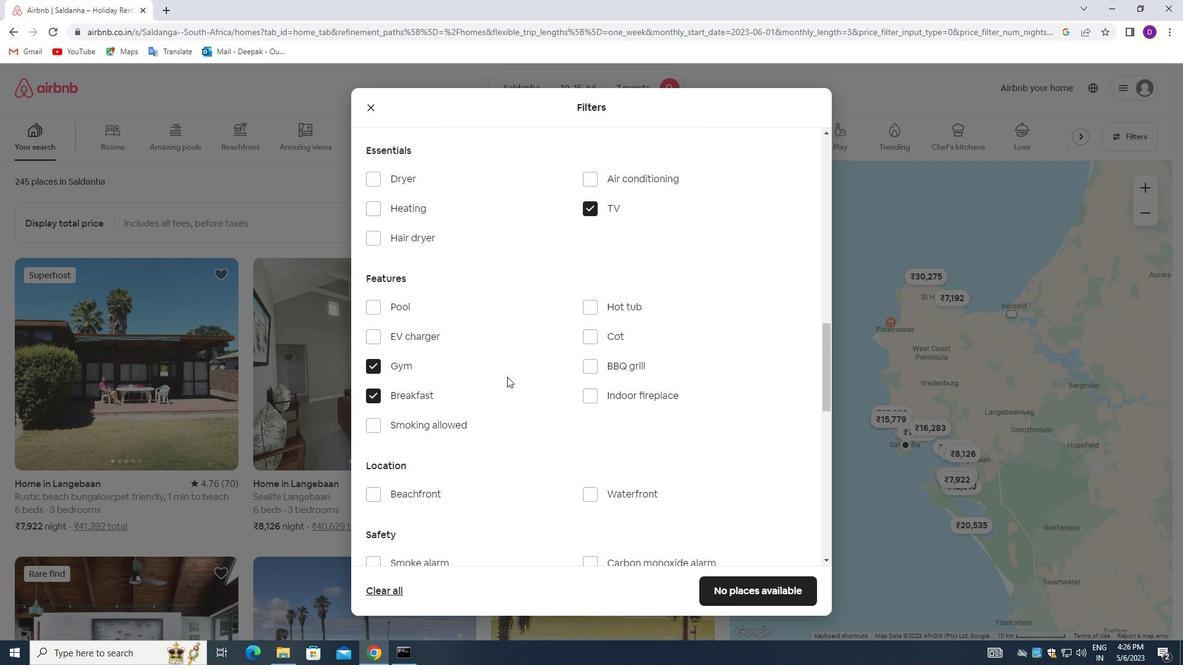
Action: Mouse scrolled (507, 376) with delta (0, 0)
Screenshot: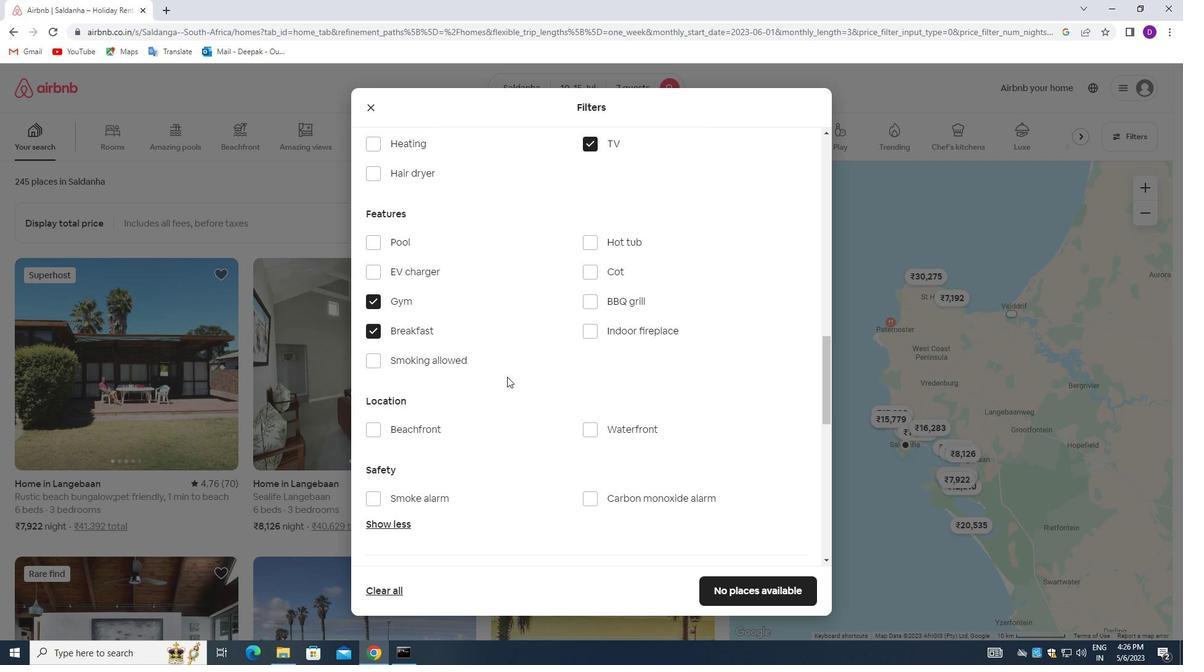 
Action: Mouse scrolled (507, 376) with delta (0, 0)
Screenshot: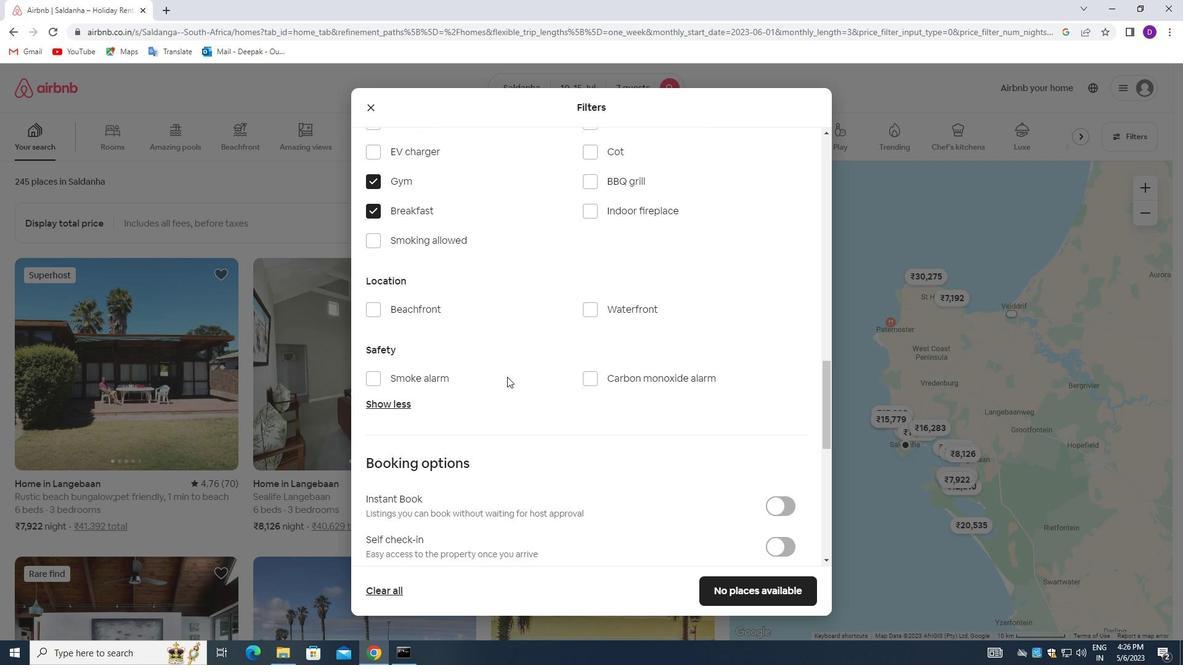 
Action: Mouse scrolled (507, 376) with delta (0, 0)
Screenshot: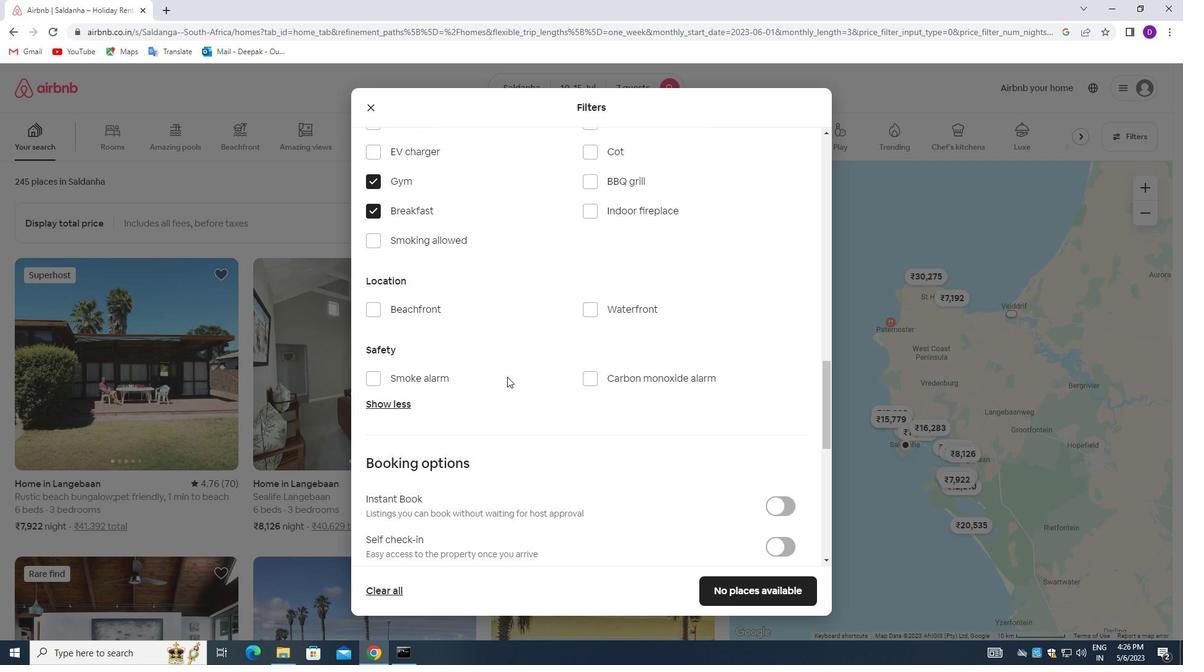 
Action: Mouse scrolled (507, 376) with delta (0, 0)
Screenshot: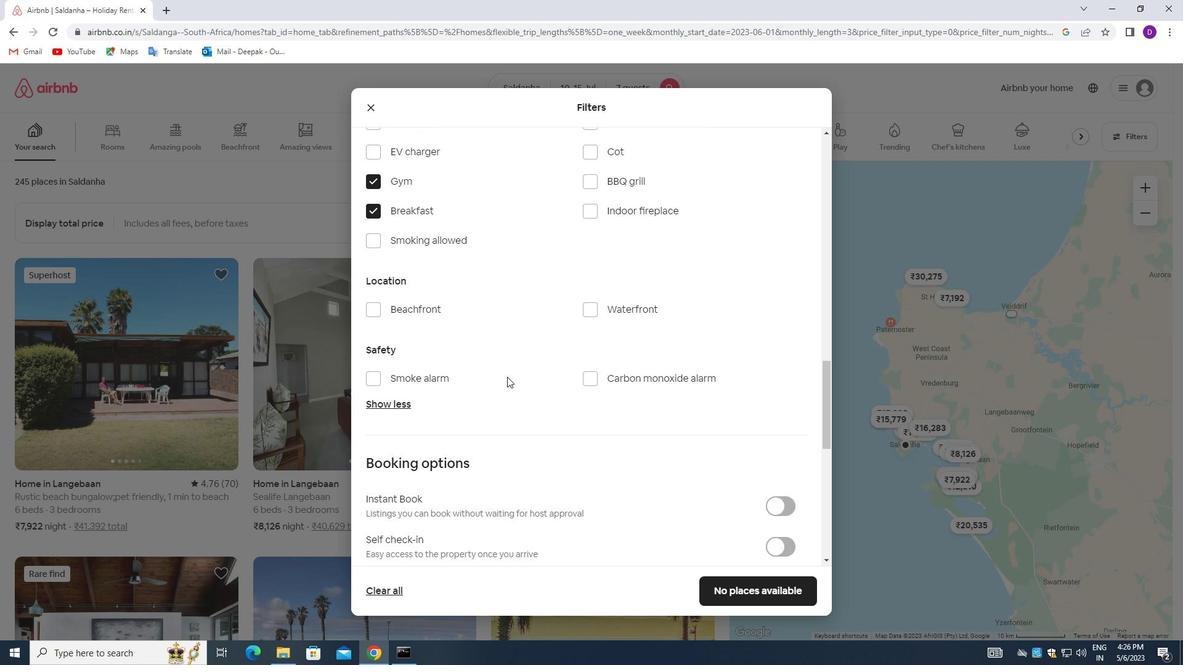 
Action: Mouse moved to (779, 363)
Screenshot: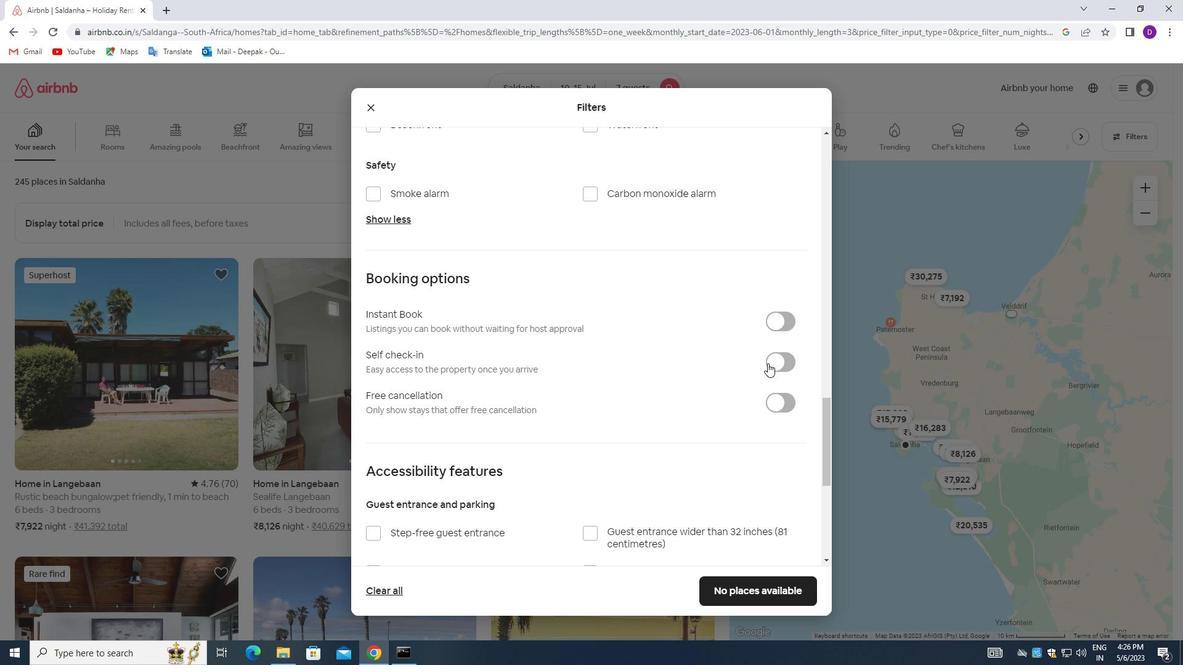 
Action: Mouse pressed left at (779, 363)
Screenshot: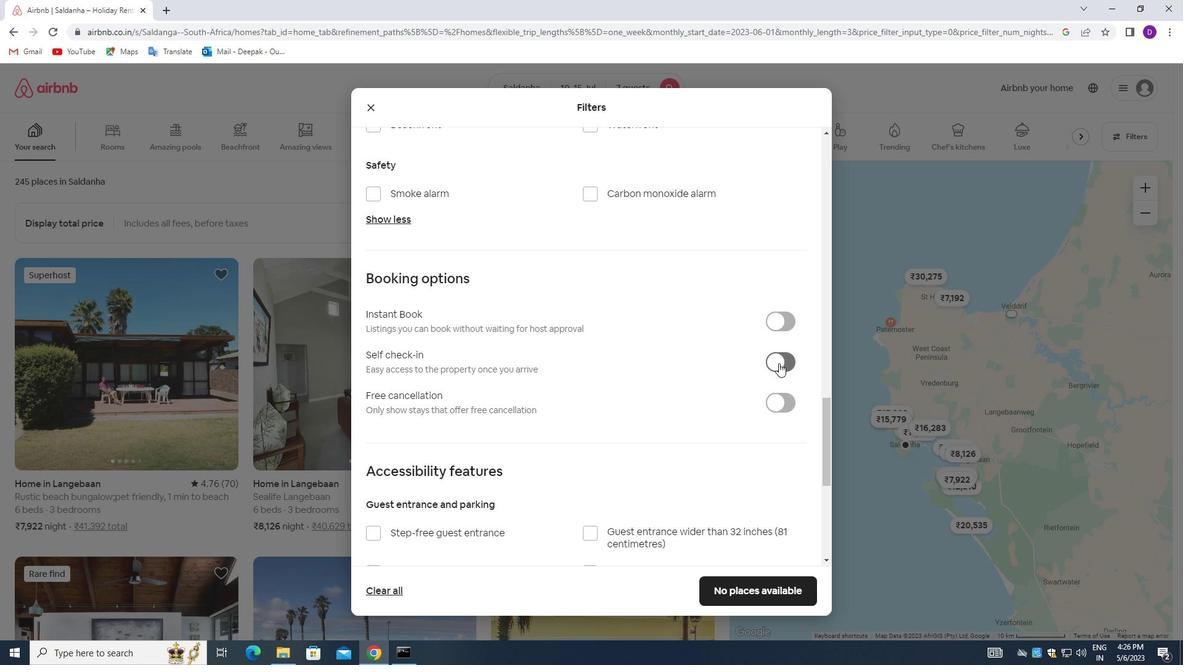 
Action: Mouse moved to (582, 366)
Screenshot: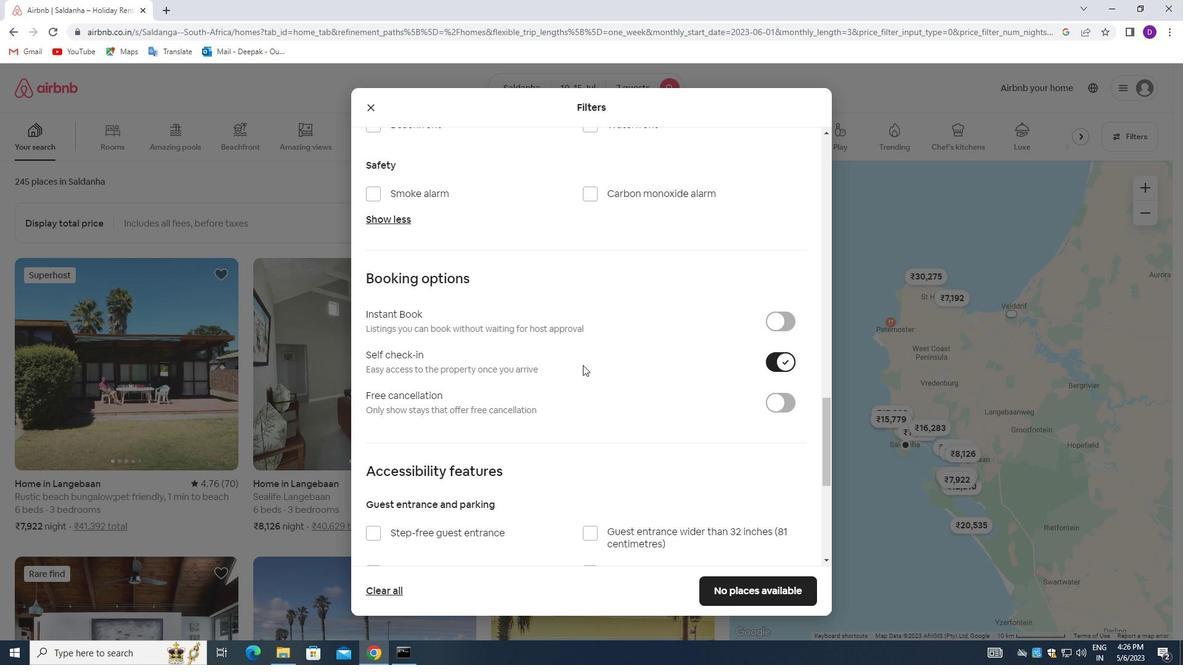 
Action: Mouse scrolled (582, 365) with delta (0, 0)
Screenshot: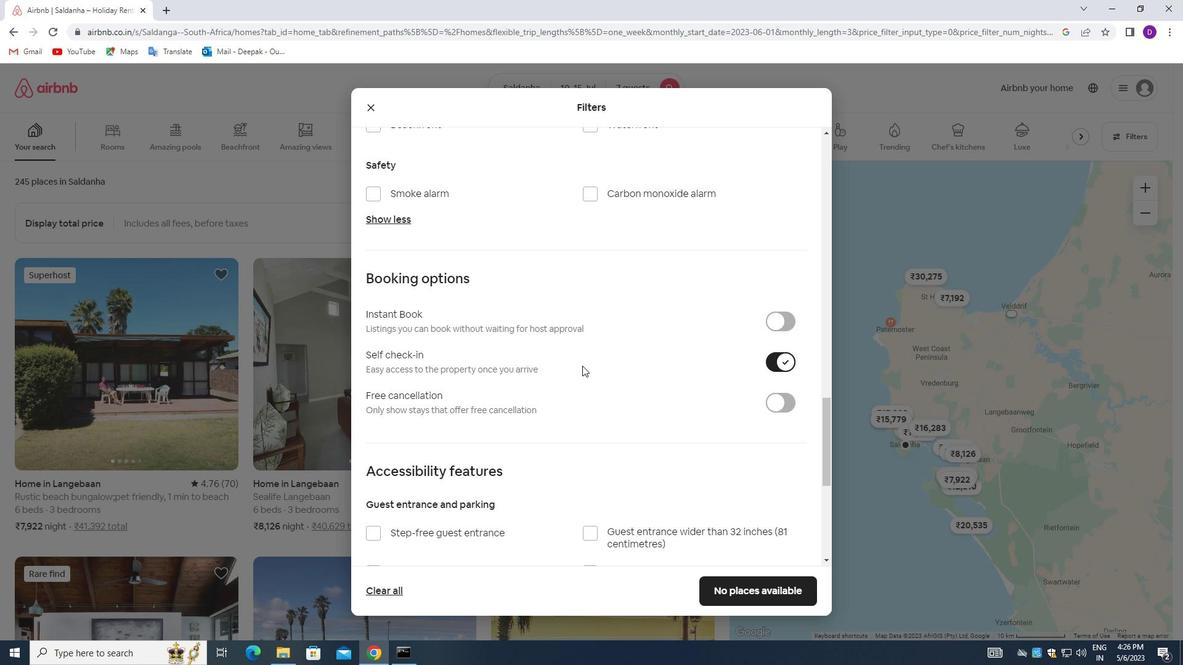 
Action: Mouse scrolled (582, 365) with delta (0, 0)
Screenshot: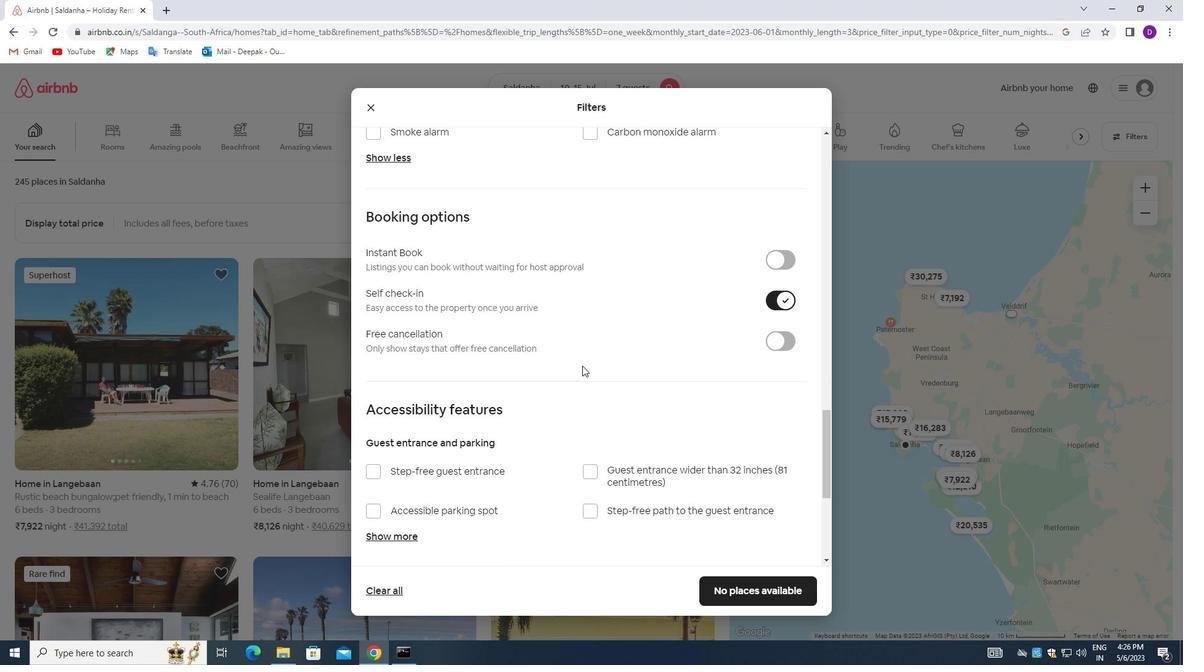 
Action: Mouse scrolled (582, 365) with delta (0, 0)
Screenshot: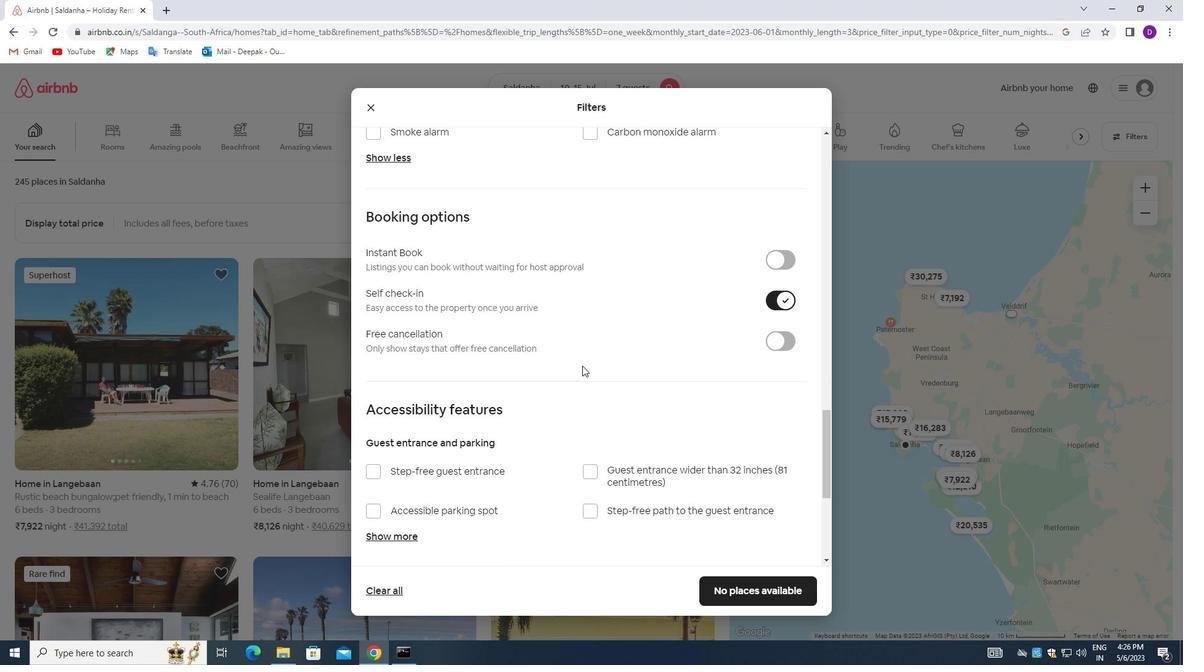 
Action: Mouse scrolled (582, 365) with delta (0, 0)
Screenshot: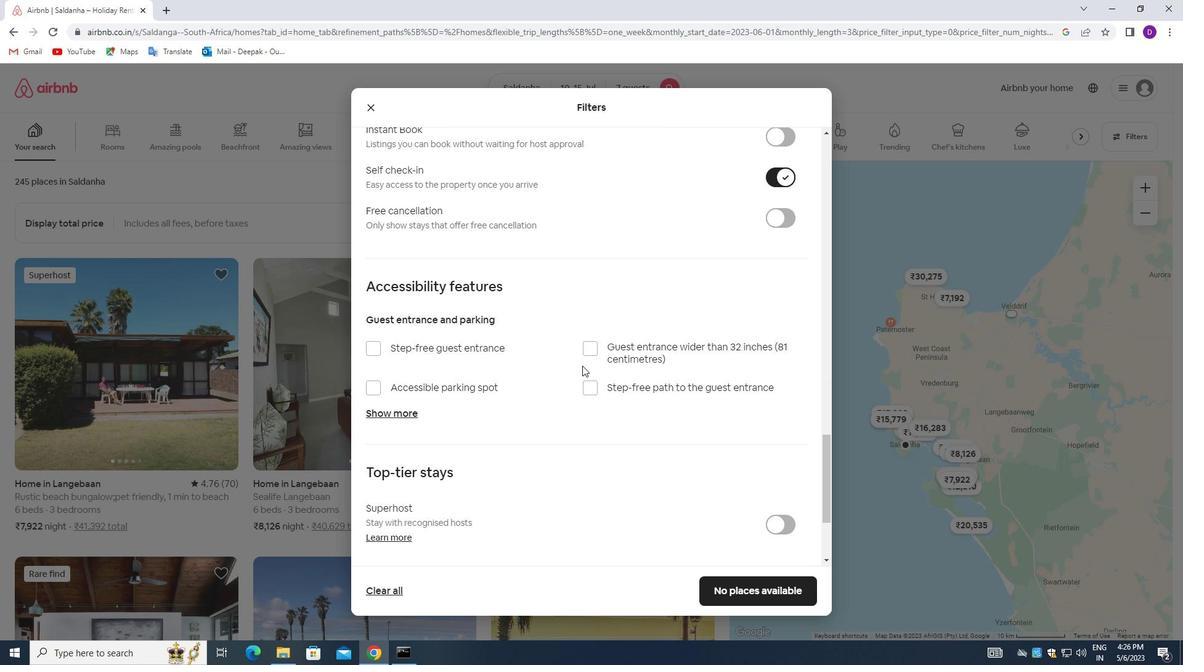 
Action: Mouse scrolled (582, 365) with delta (0, 0)
Screenshot: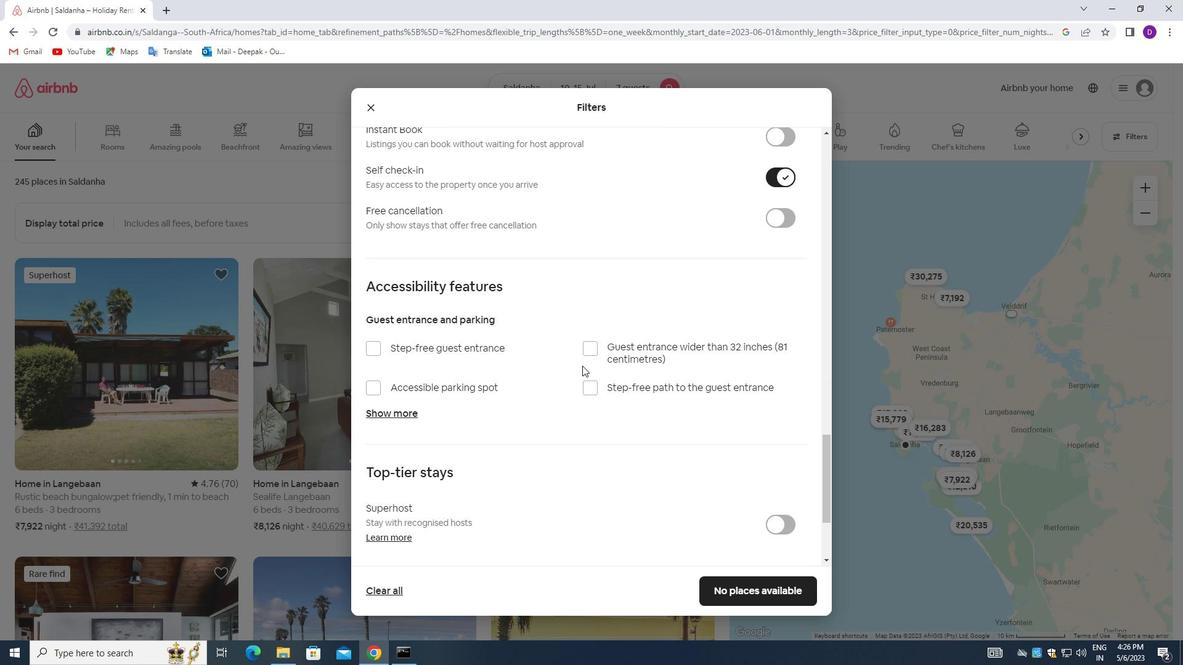 
Action: Mouse scrolled (582, 365) with delta (0, 0)
Screenshot: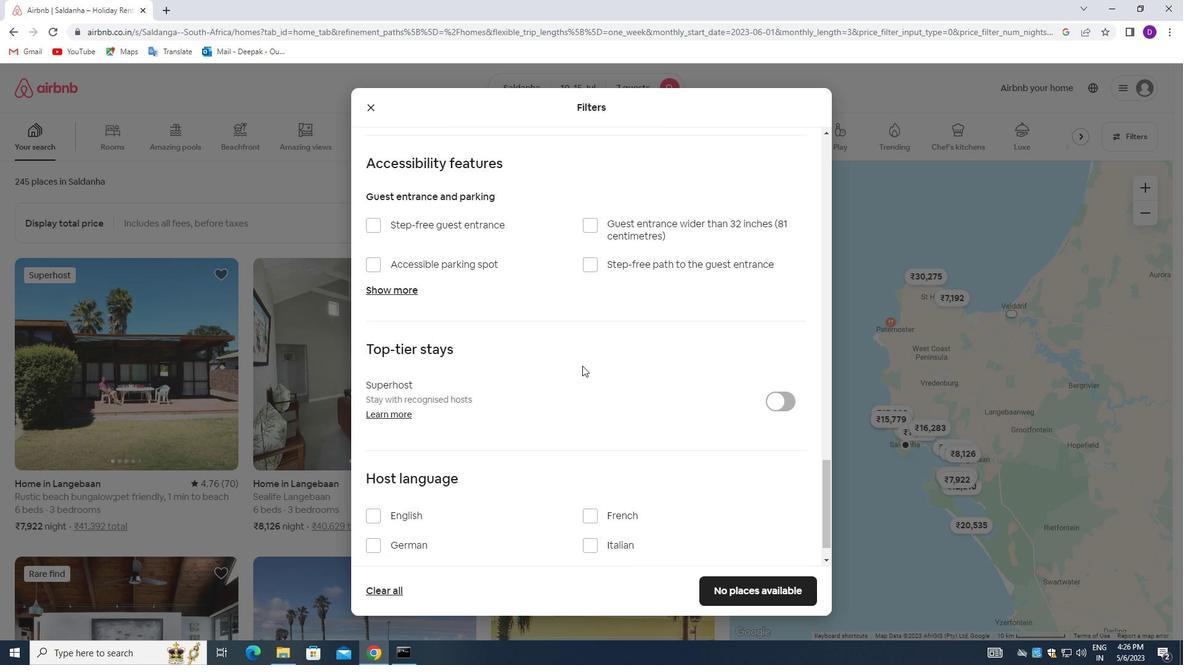 
Action: Mouse moved to (501, 407)
Screenshot: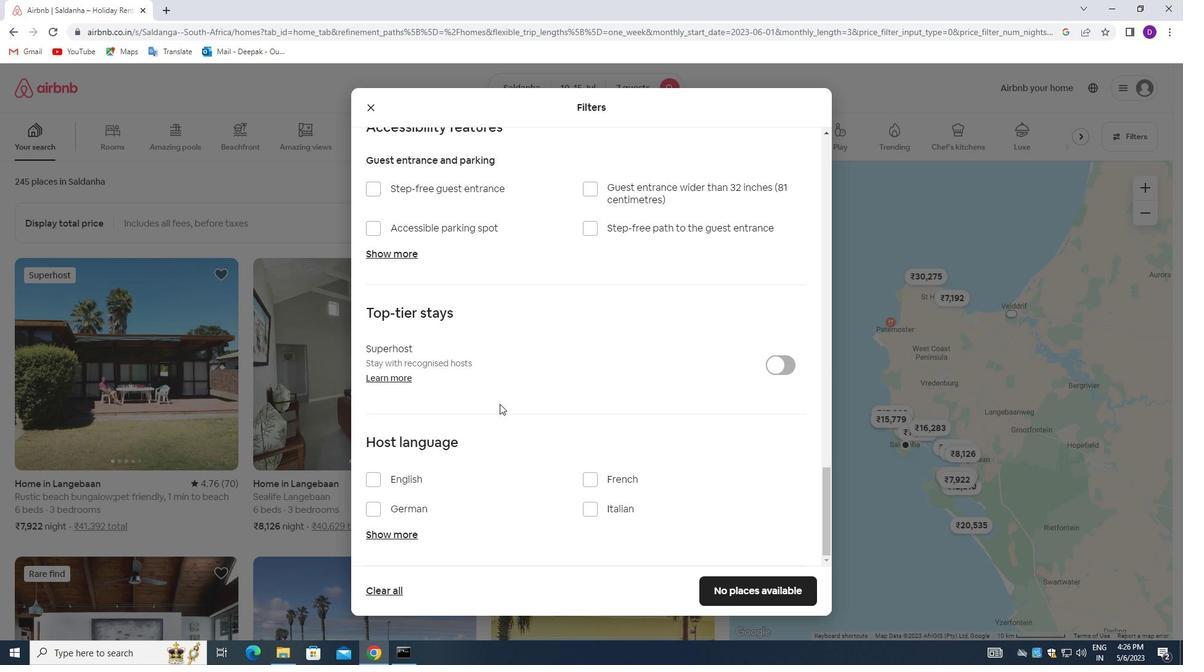 
Action: Mouse scrolled (501, 406) with delta (0, 0)
Screenshot: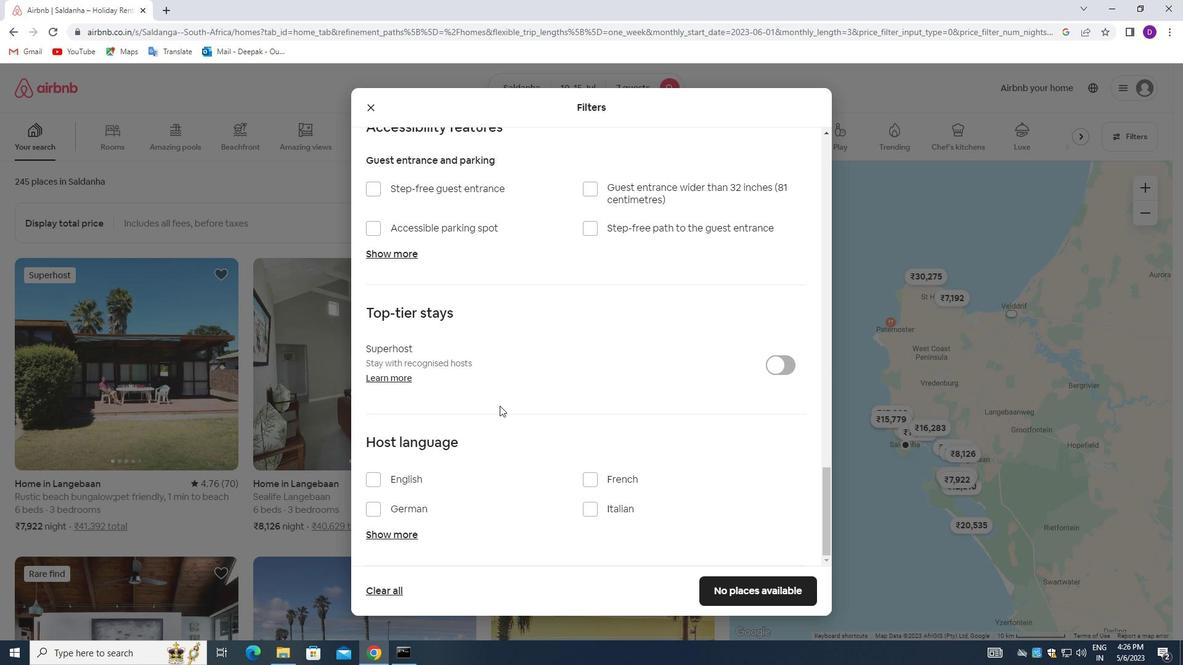 
Action: Mouse scrolled (501, 406) with delta (0, 0)
Screenshot: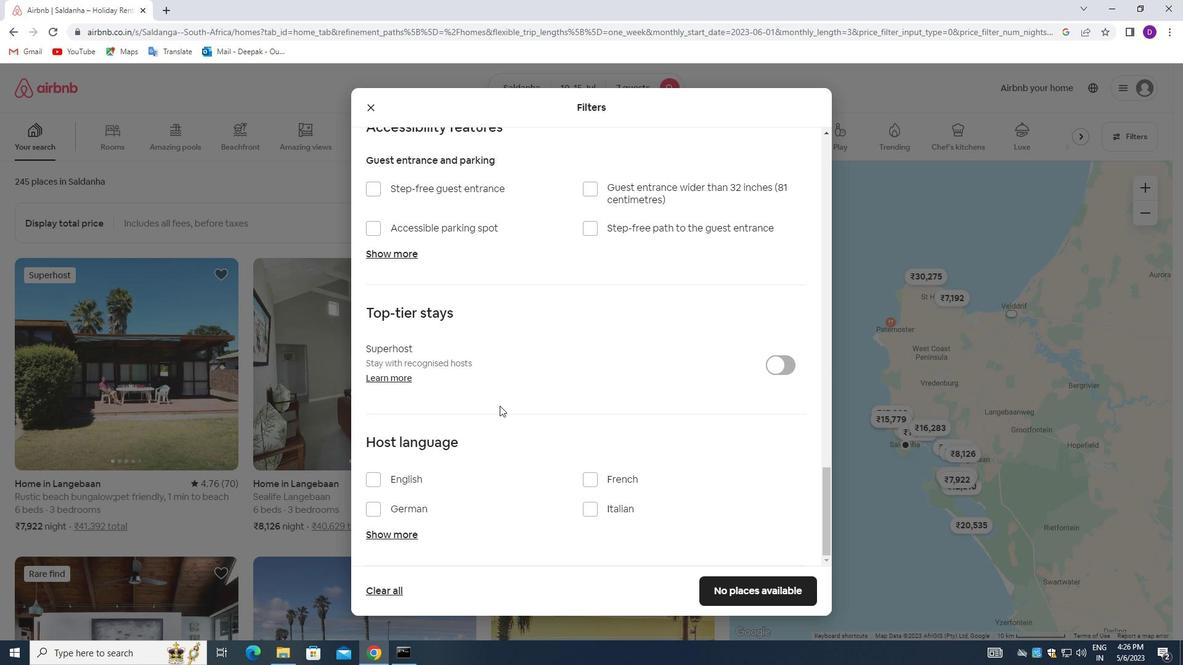 
Action: Mouse scrolled (501, 406) with delta (0, 0)
Screenshot: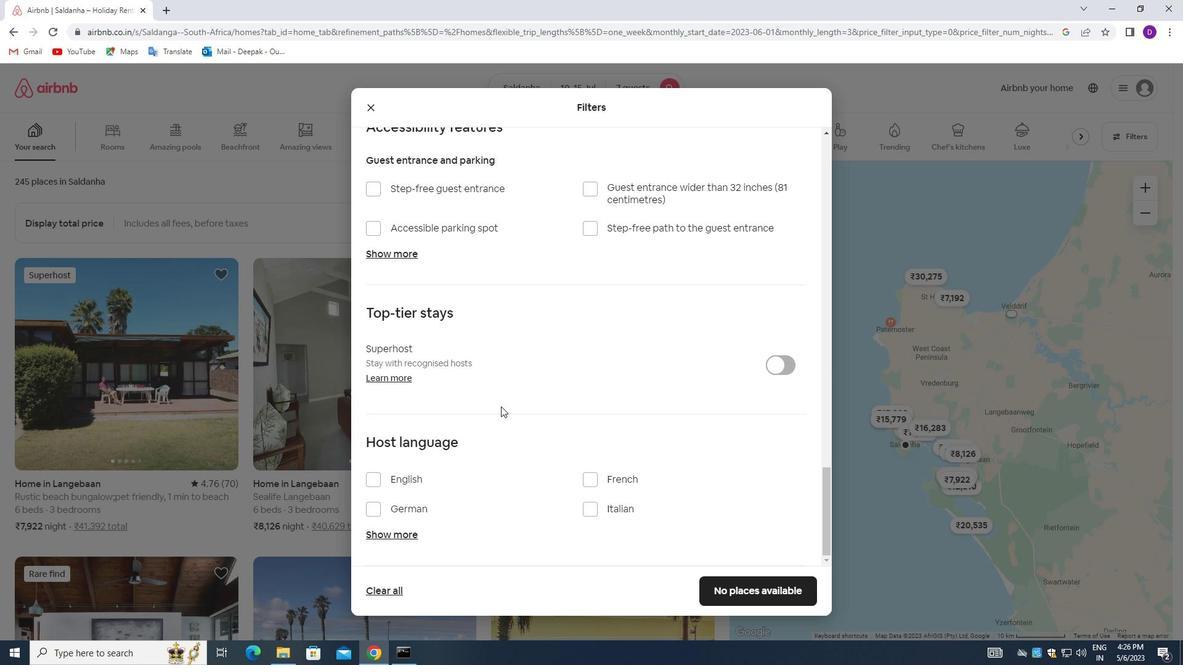 
Action: Mouse moved to (371, 480)
Screenshot: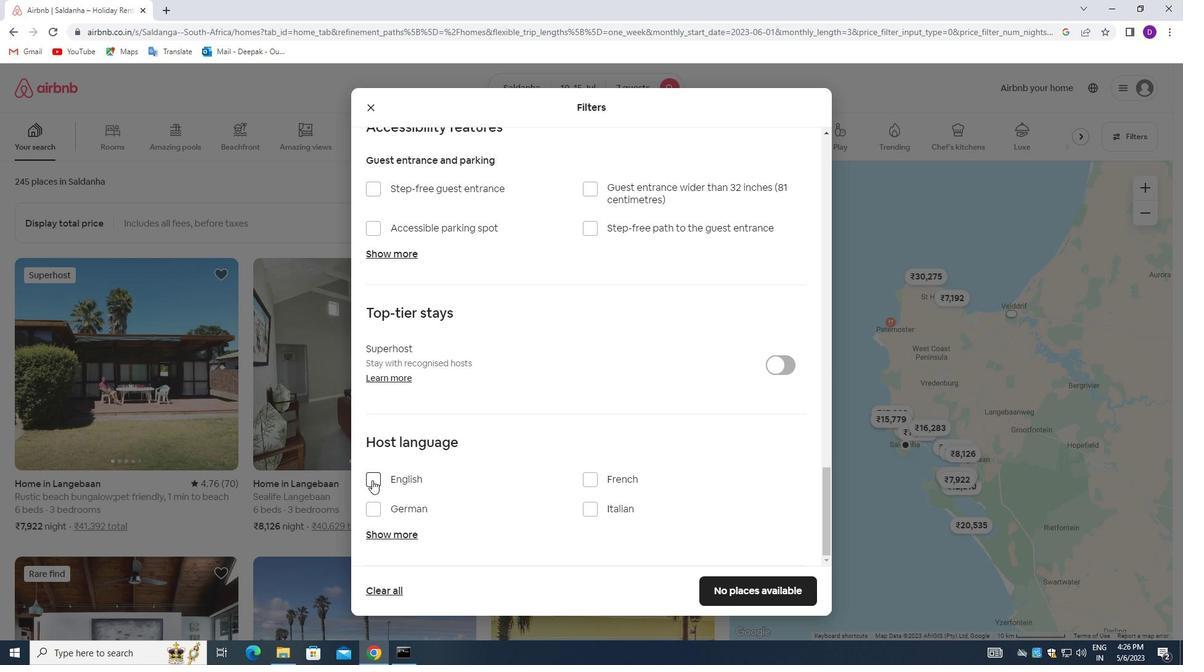 
Action: Mouse pressed left at (371, 480)
Screenshot: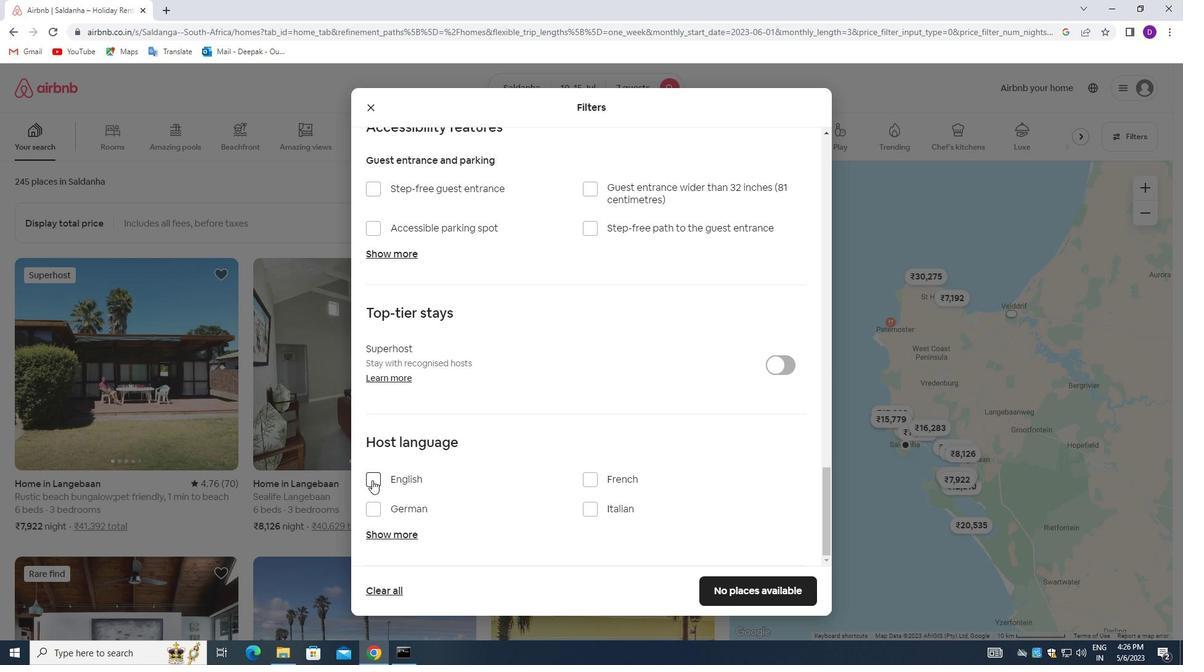 
Action: Mouse moved to (744, 587)
Screenshot: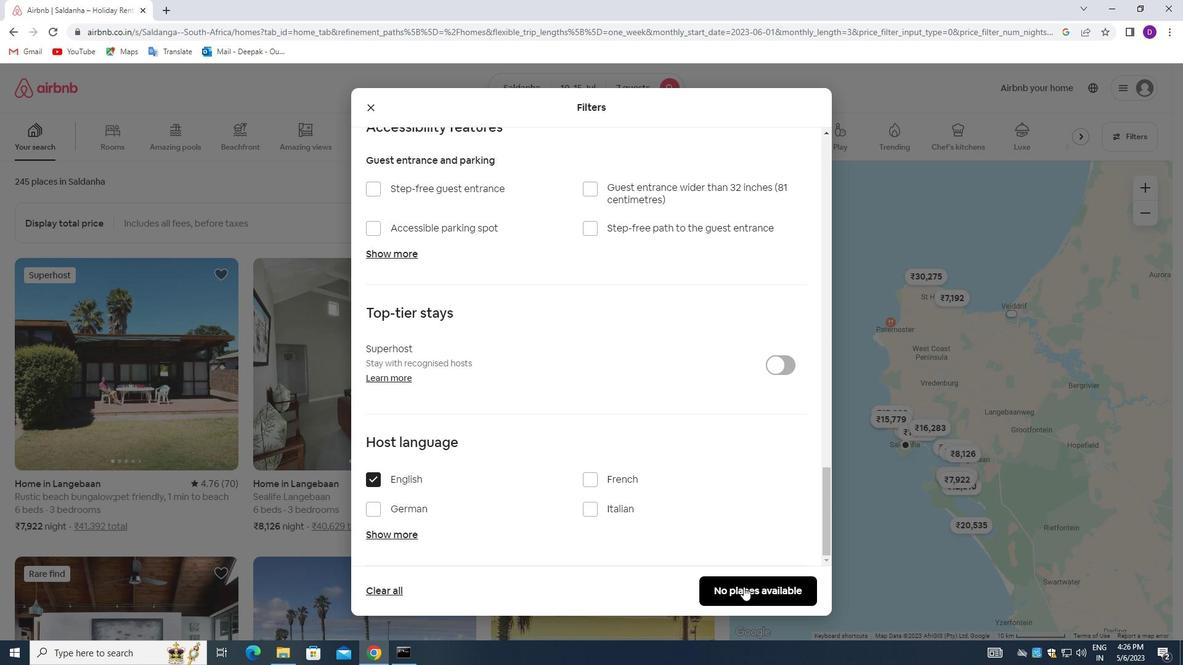 
Action: Mouse pressed left at (744, 587)
Screenshot: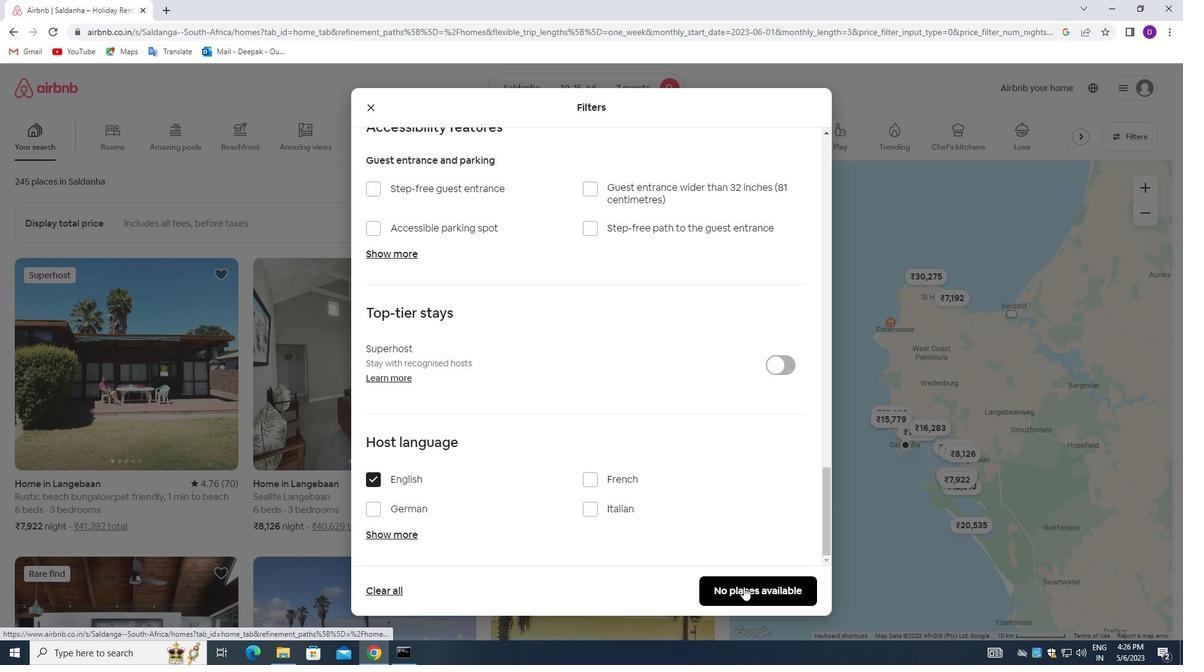 
Action: Mouse moved to (673, 456)
Screenshot: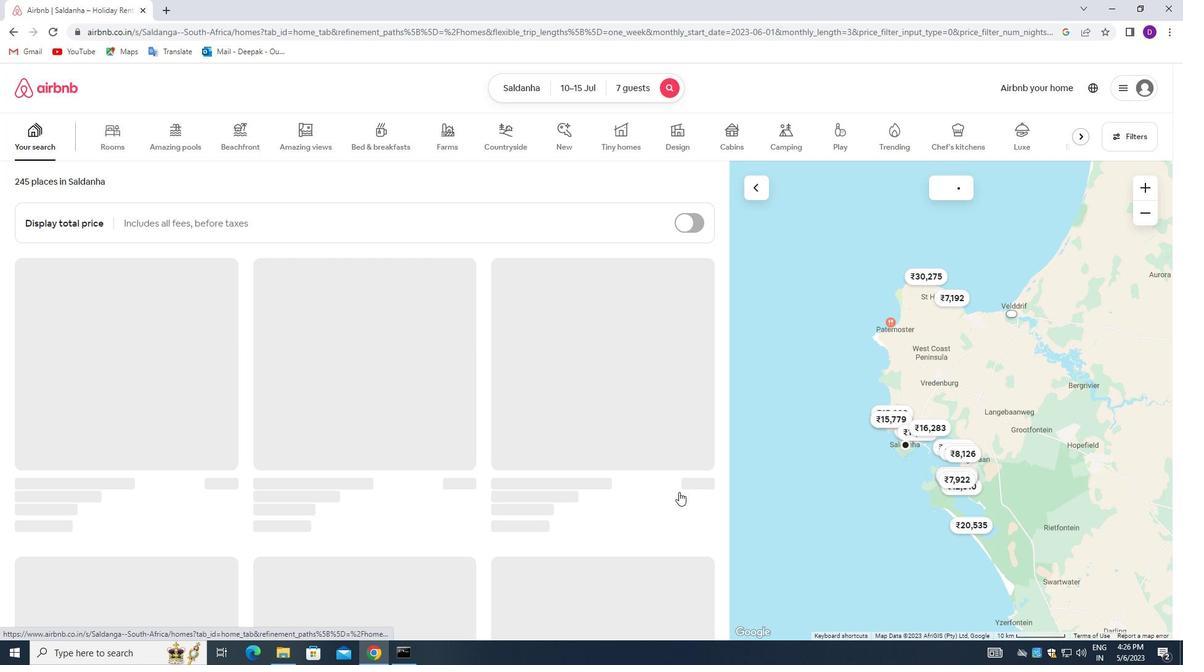 
